 Task: Search one way flight ticket for 2 adults, 2 children, 2 infants in seat in first from Chicago: Chicago O'hare International Airport to Raleigh: Raleigh-durham International Airport on 8-5-2023. Choice of flights is Sun country airlines. Number of bags: 1 checked bag. Price is upto 91000. Outbound departure time preference is 18:45.
Action: Mouse moved to (427, 381)
Screenshot: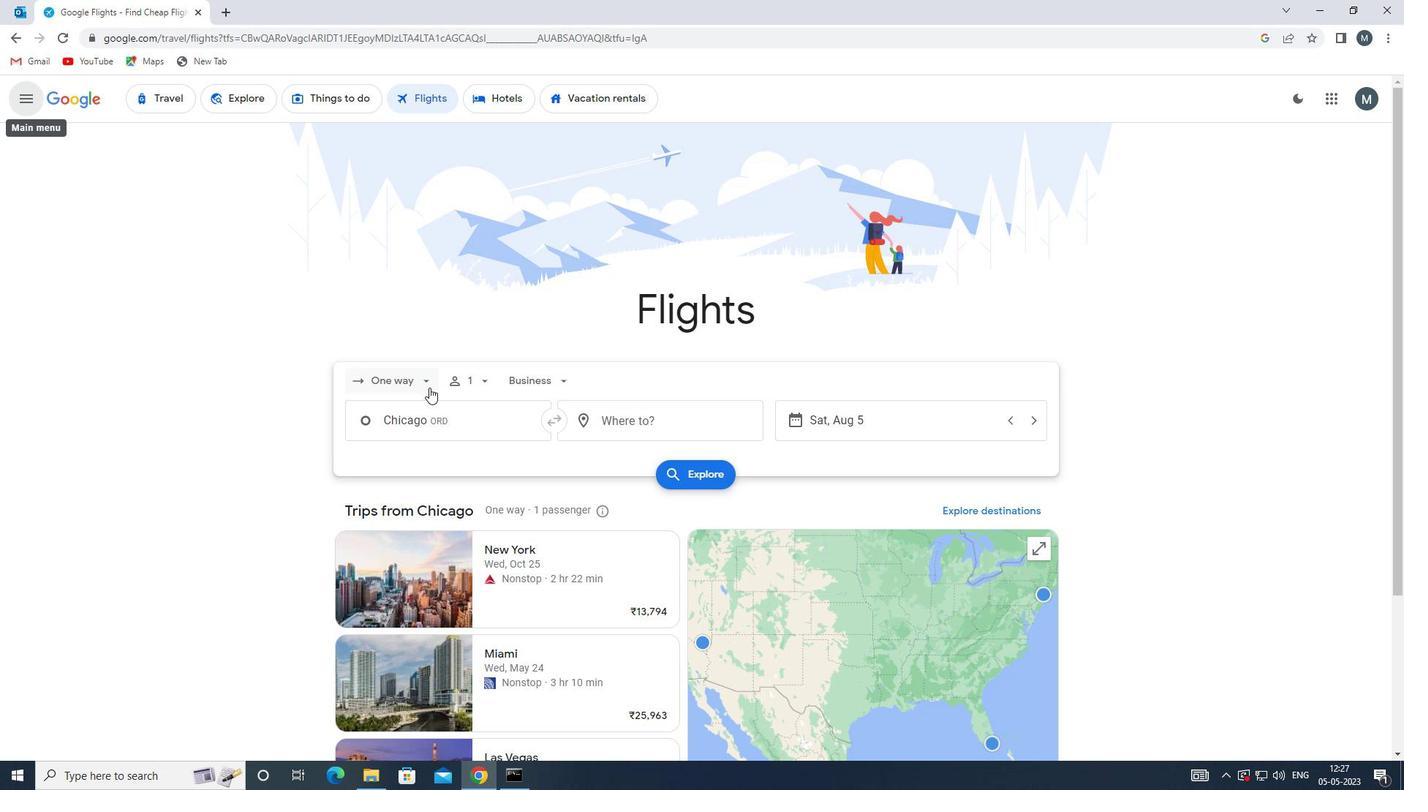 
Action: Mouse pressed left at (427, 381)
Screenshot: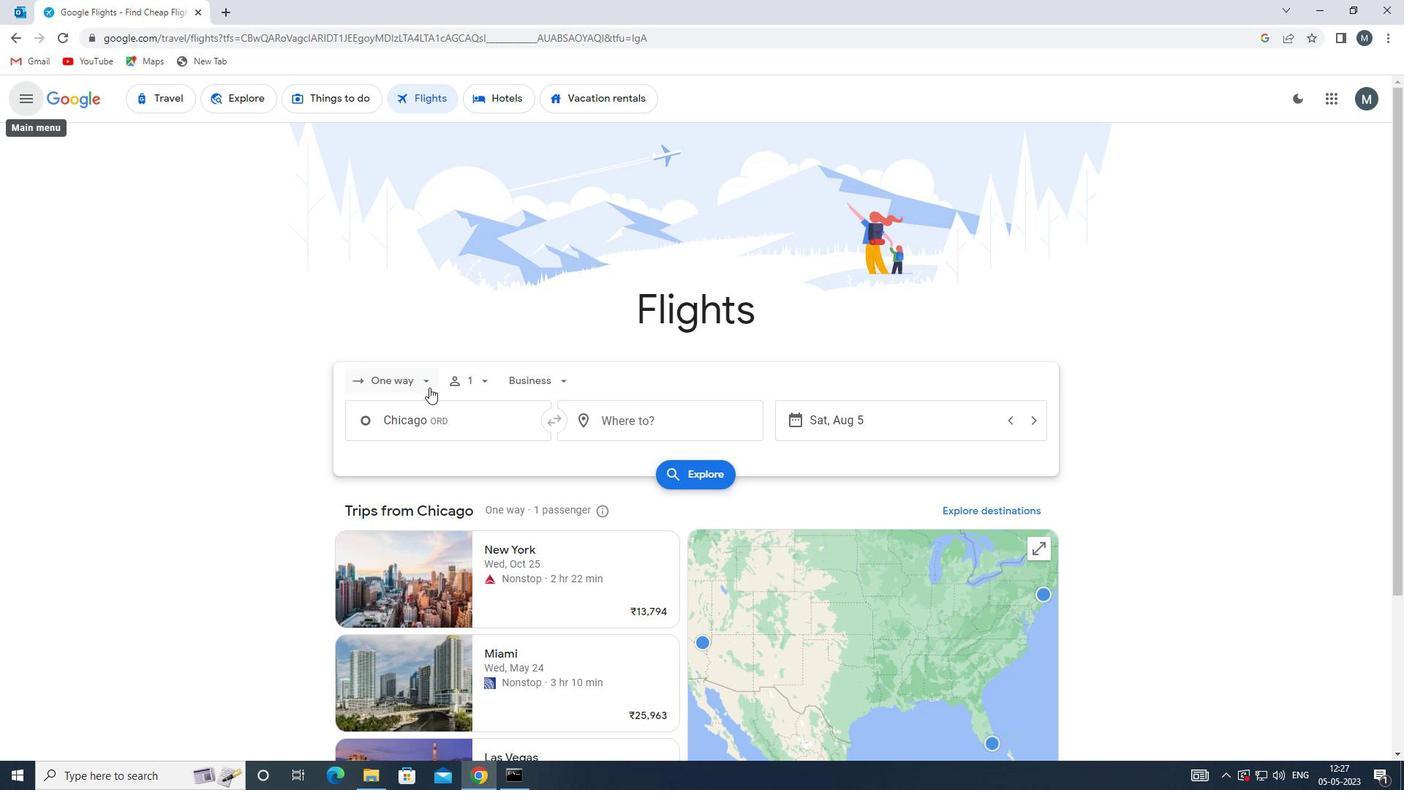 
Action: Mouse moved to (420, 449)
Screenshot: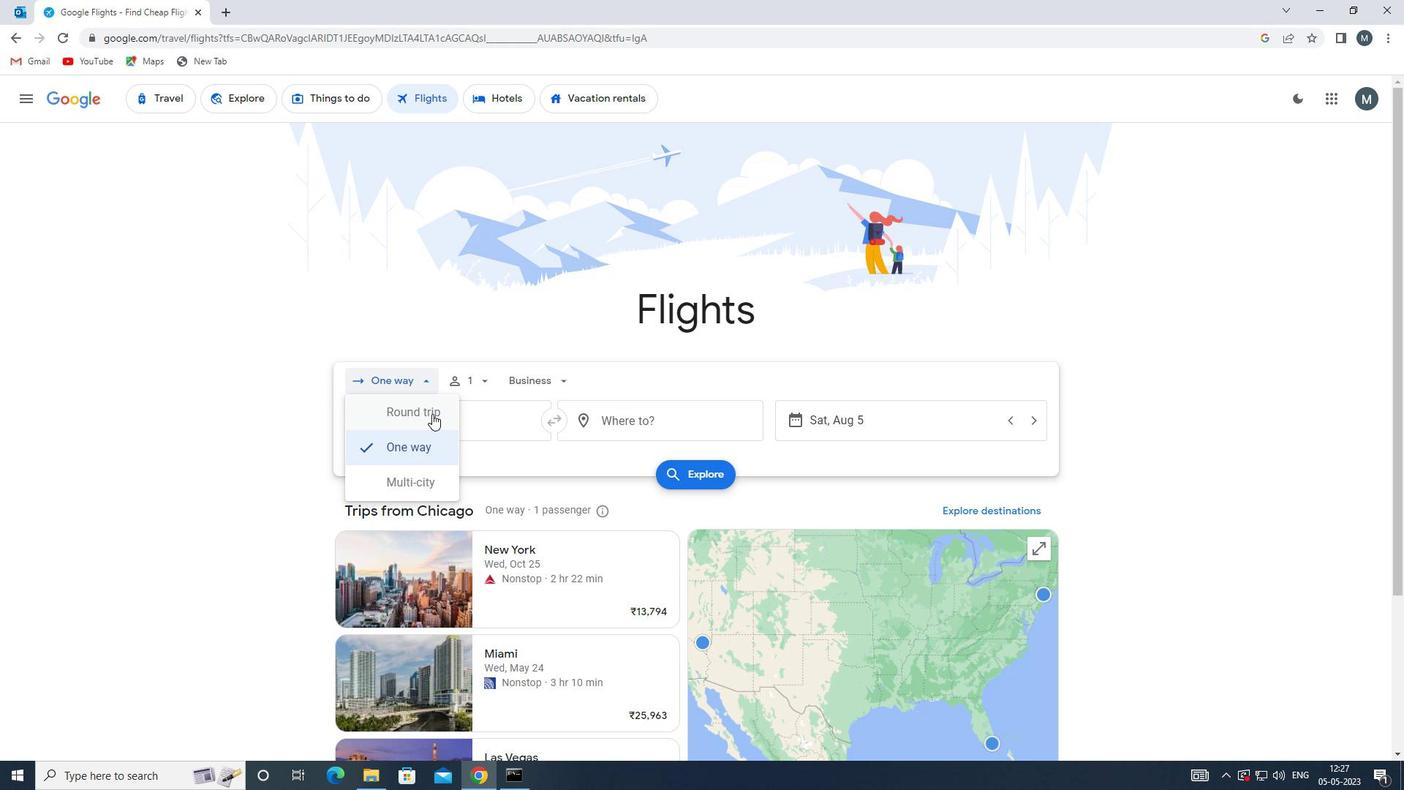 
Action: Mouse pressed left at (420, 449)
Screenshot: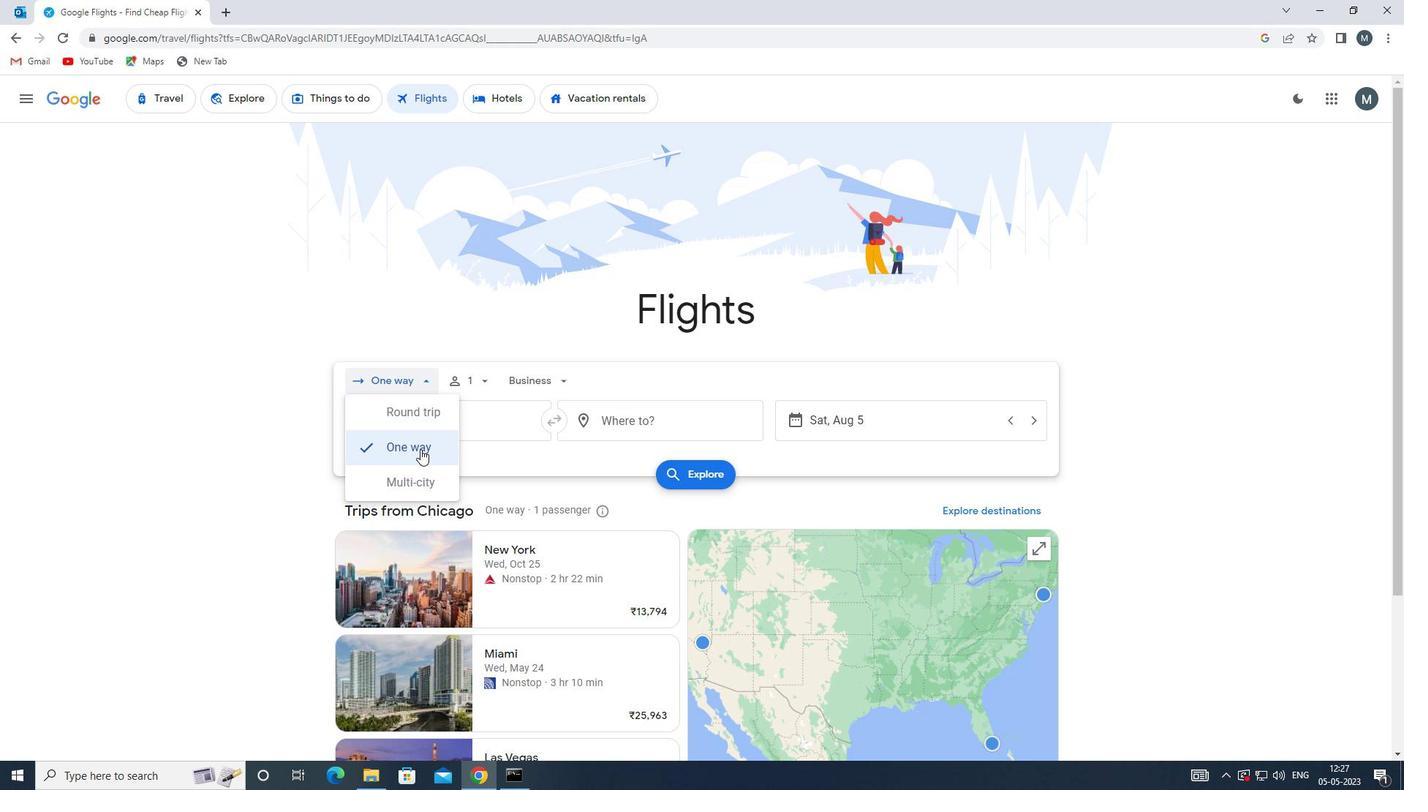 
Action: Mouse moved to (488, 374)
Screenshot: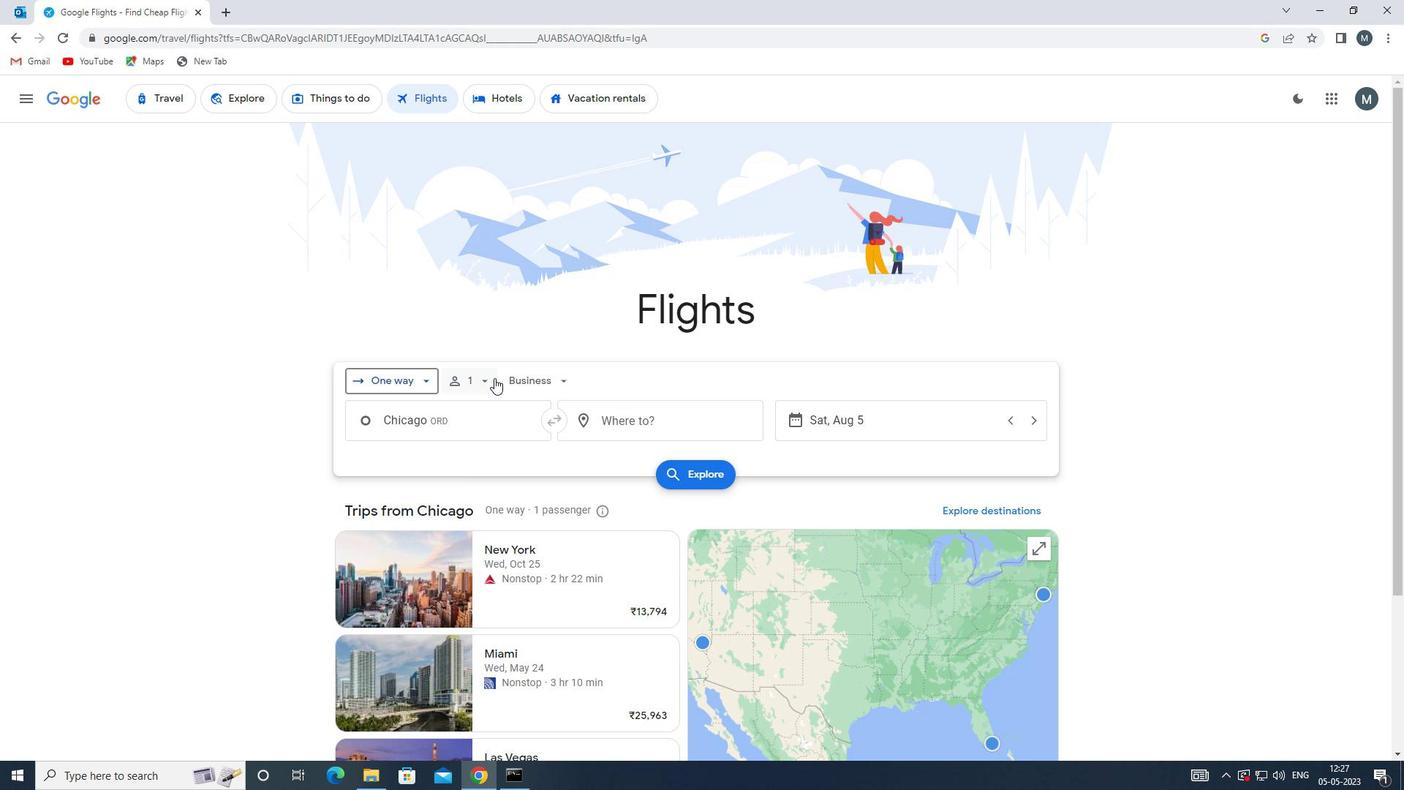 
Action: Mouse pressed left at (488, 374)
Screenshot: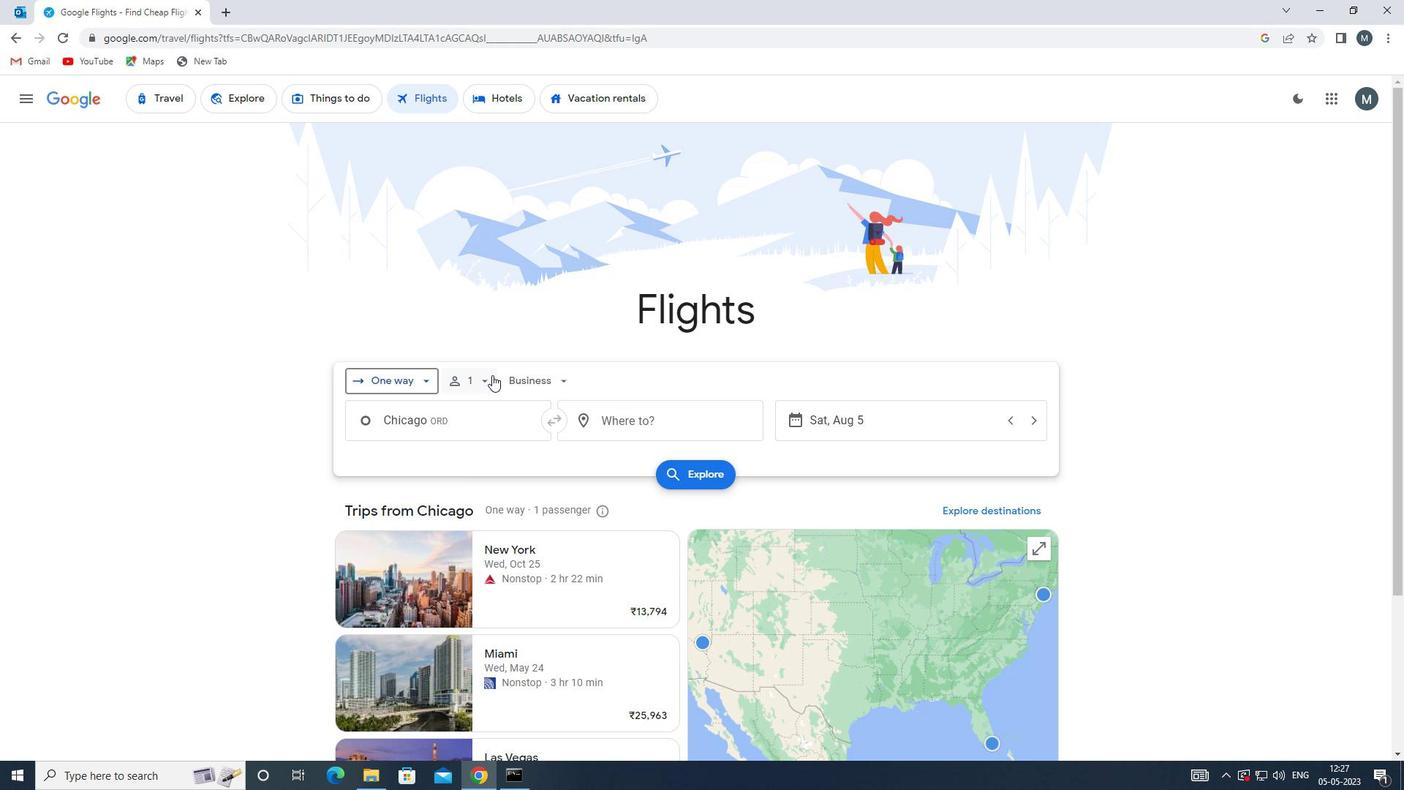 
Action: Mouse moved to (597, 416)
Screenshot: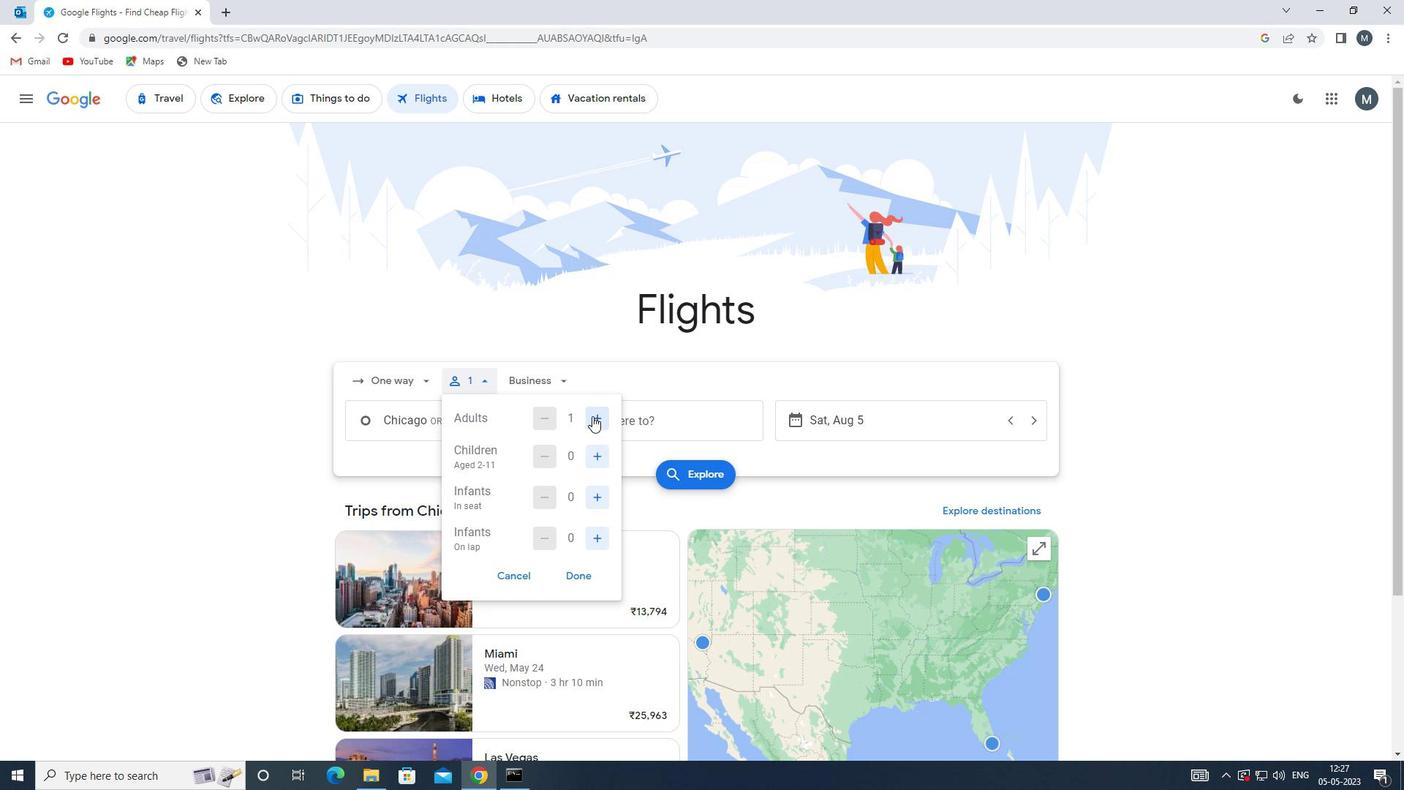 
Action: Mouse pressed left at (597, 416)
Screenshot: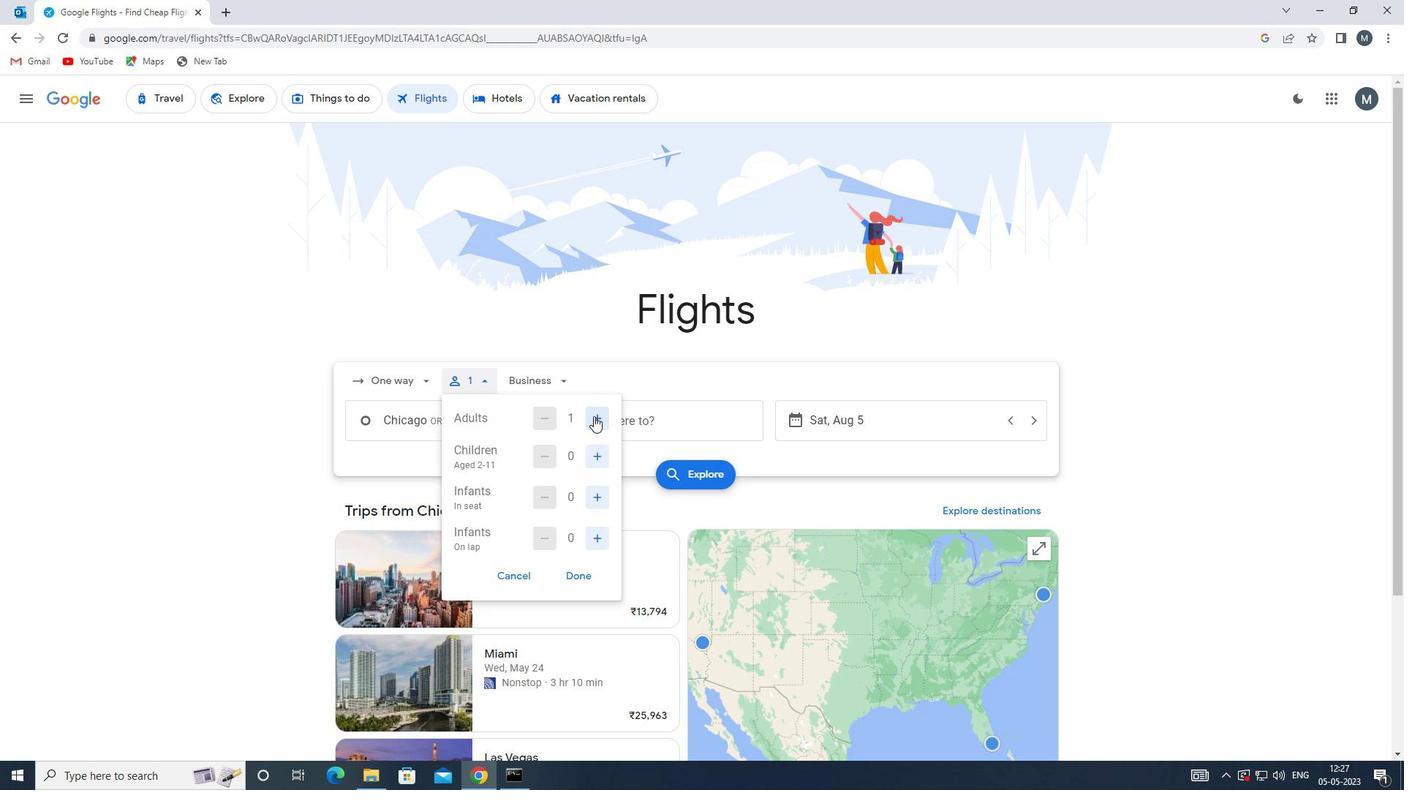 
Action: Mouse moved to (602, 454)
Screenshot: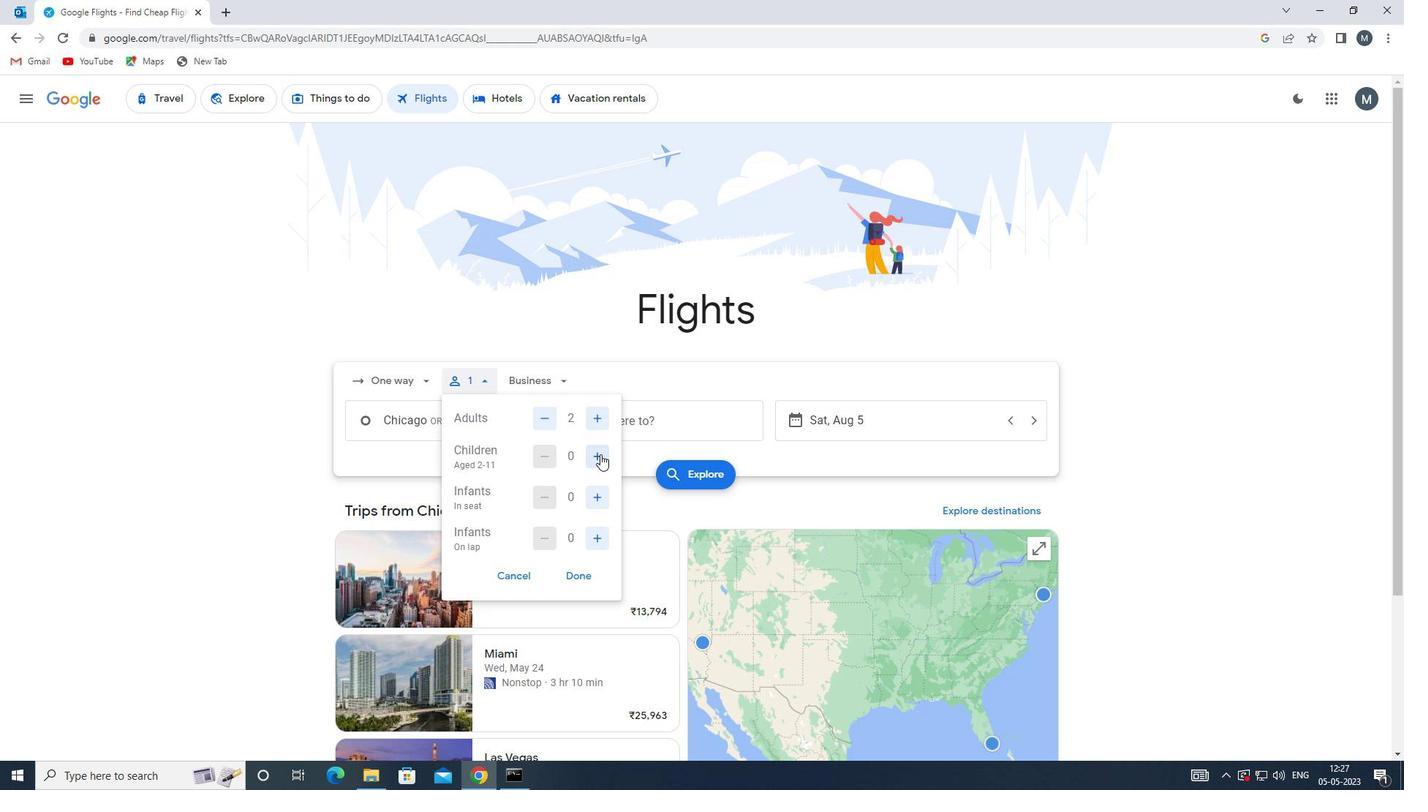
Action: Mouse pressed left at (602, 454)
Screenshot: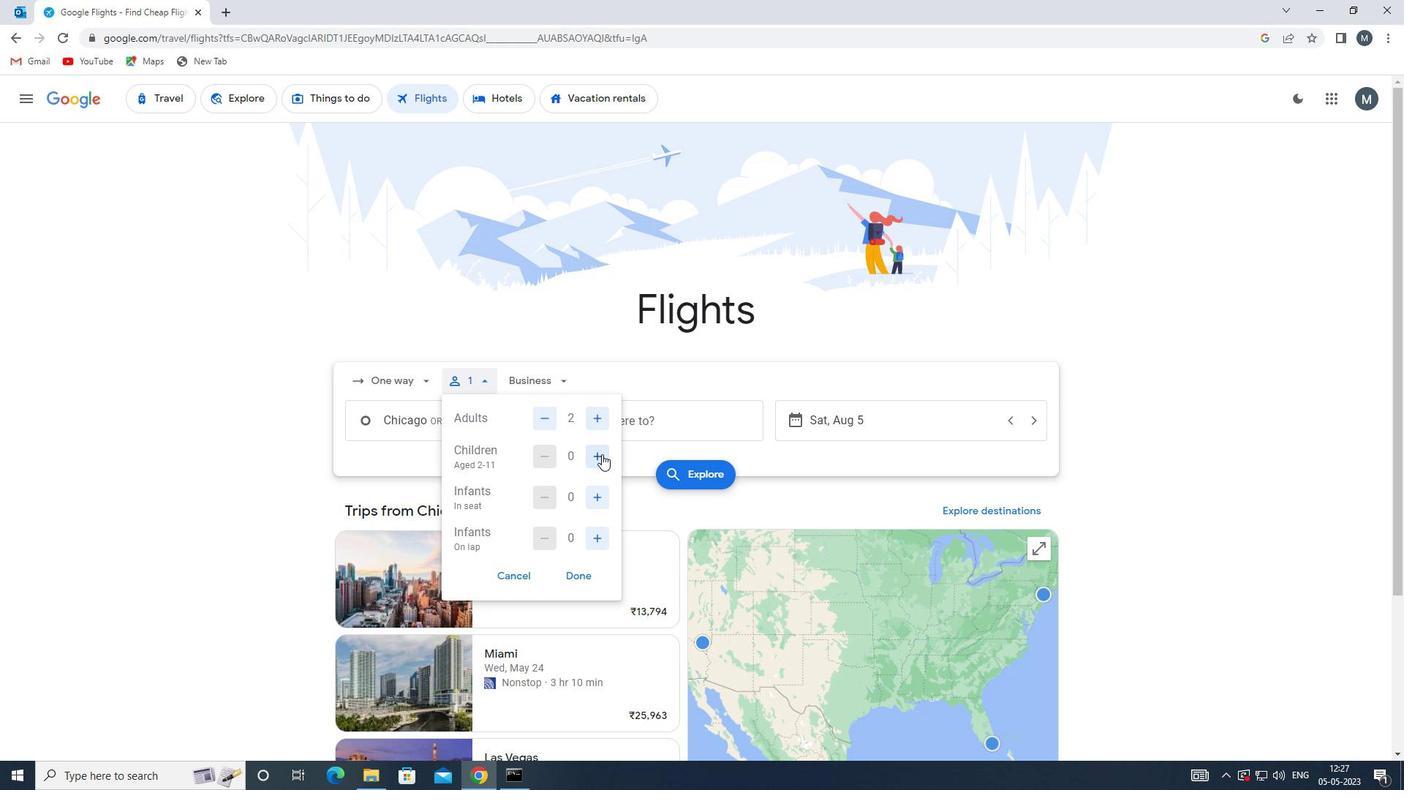 
Action: Mouse pressed left at (602, 454)
Screenshot: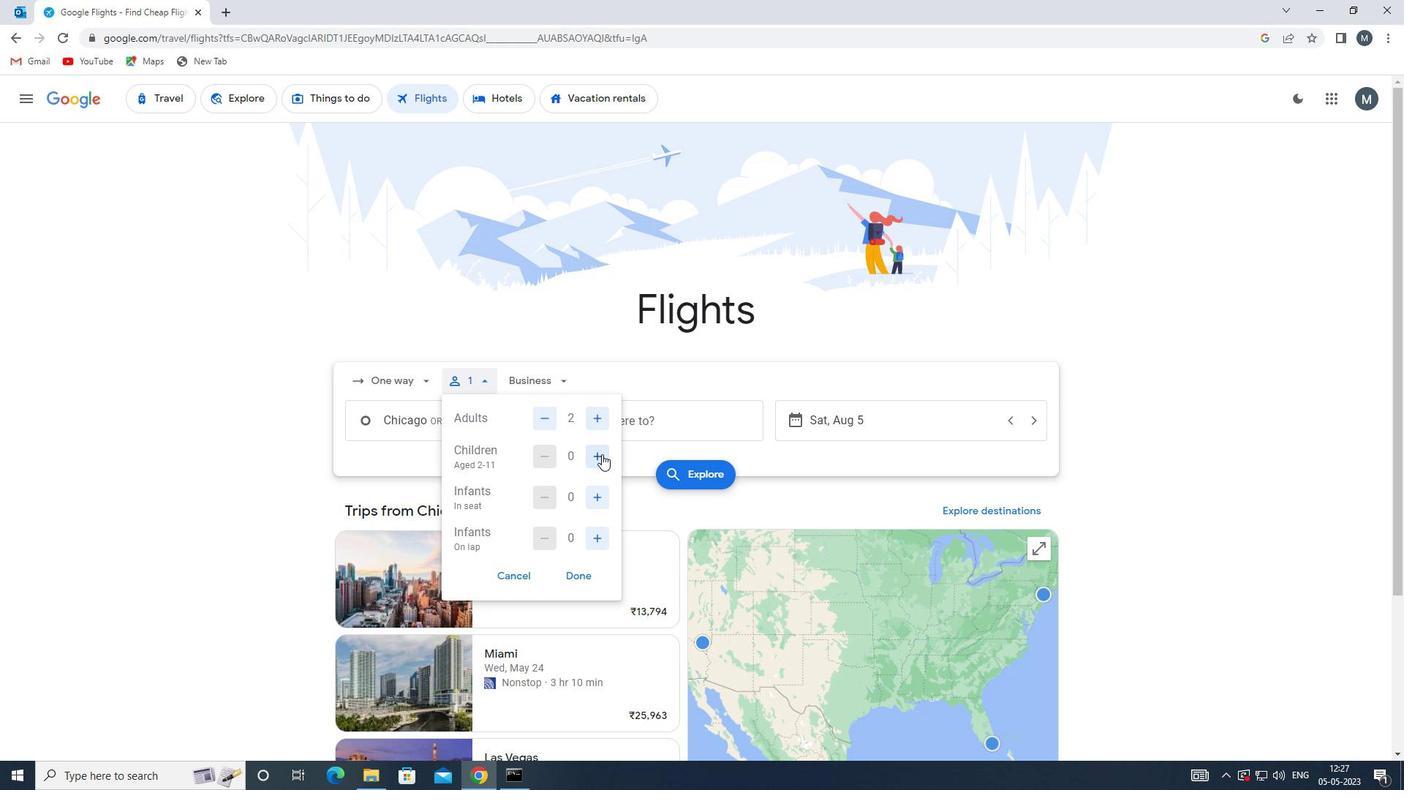 
Action: Mouse moved to (589, 495)
Screenshot: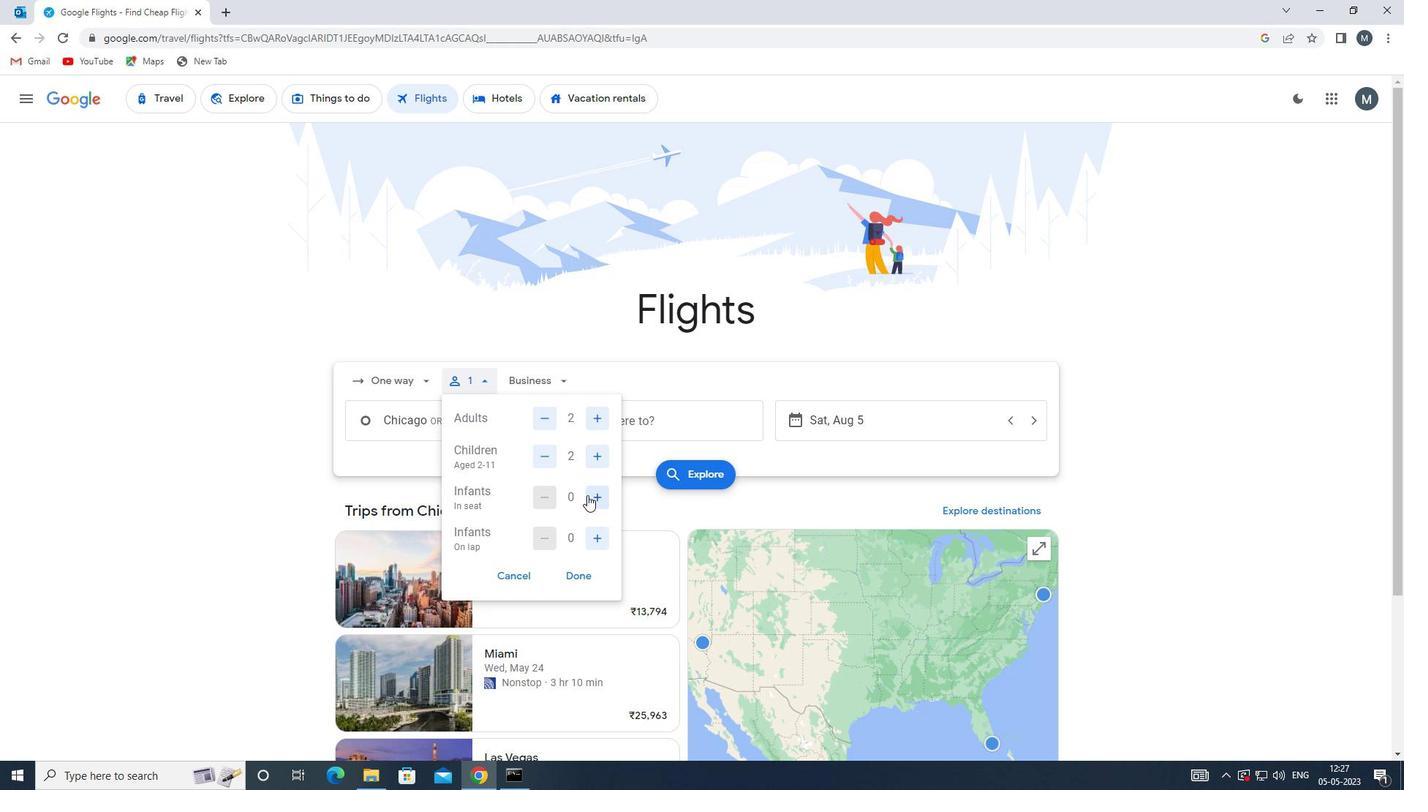 
Action: Mouse pressed left at (589, 495)
Screenshot: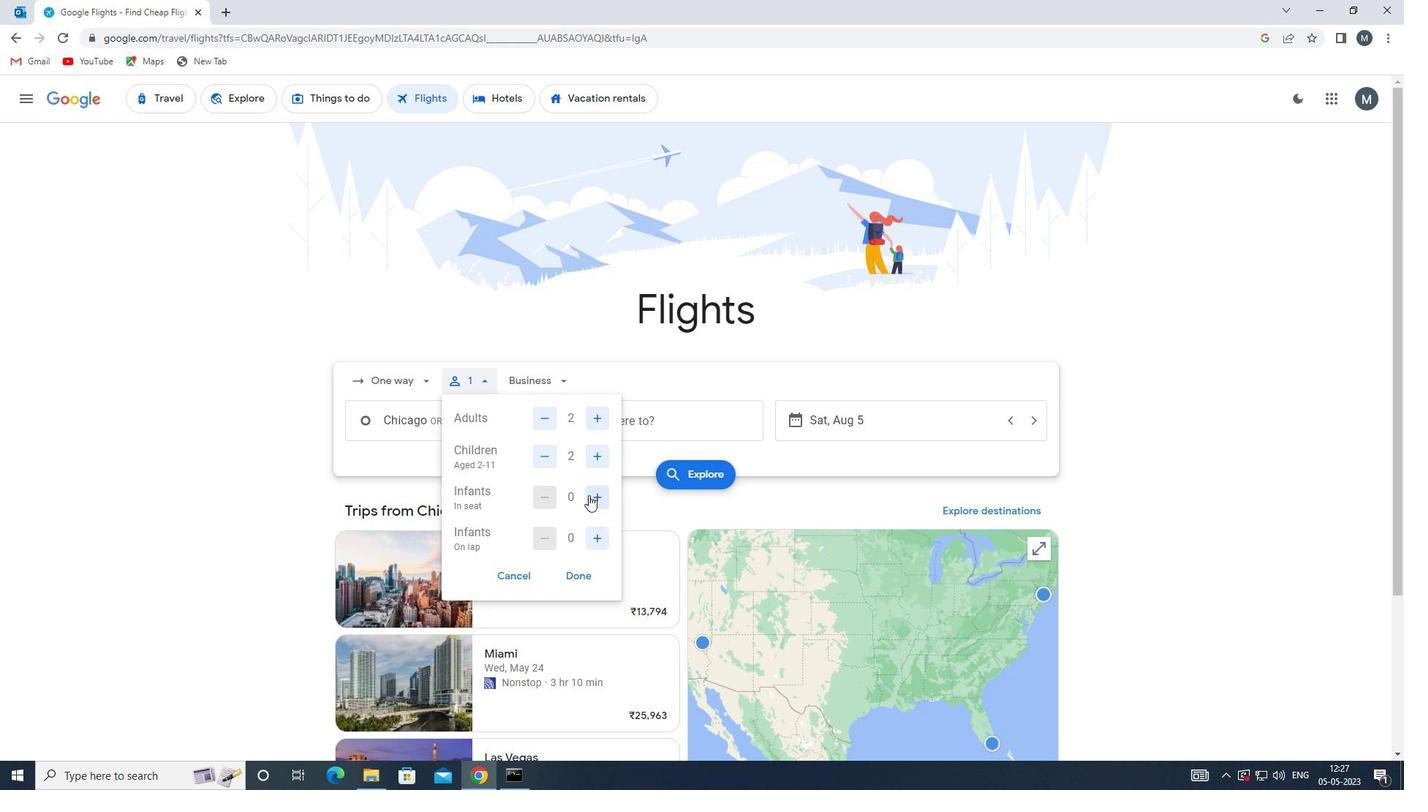 
Action: Mouse pressed left at (589, 495)
Screenshot: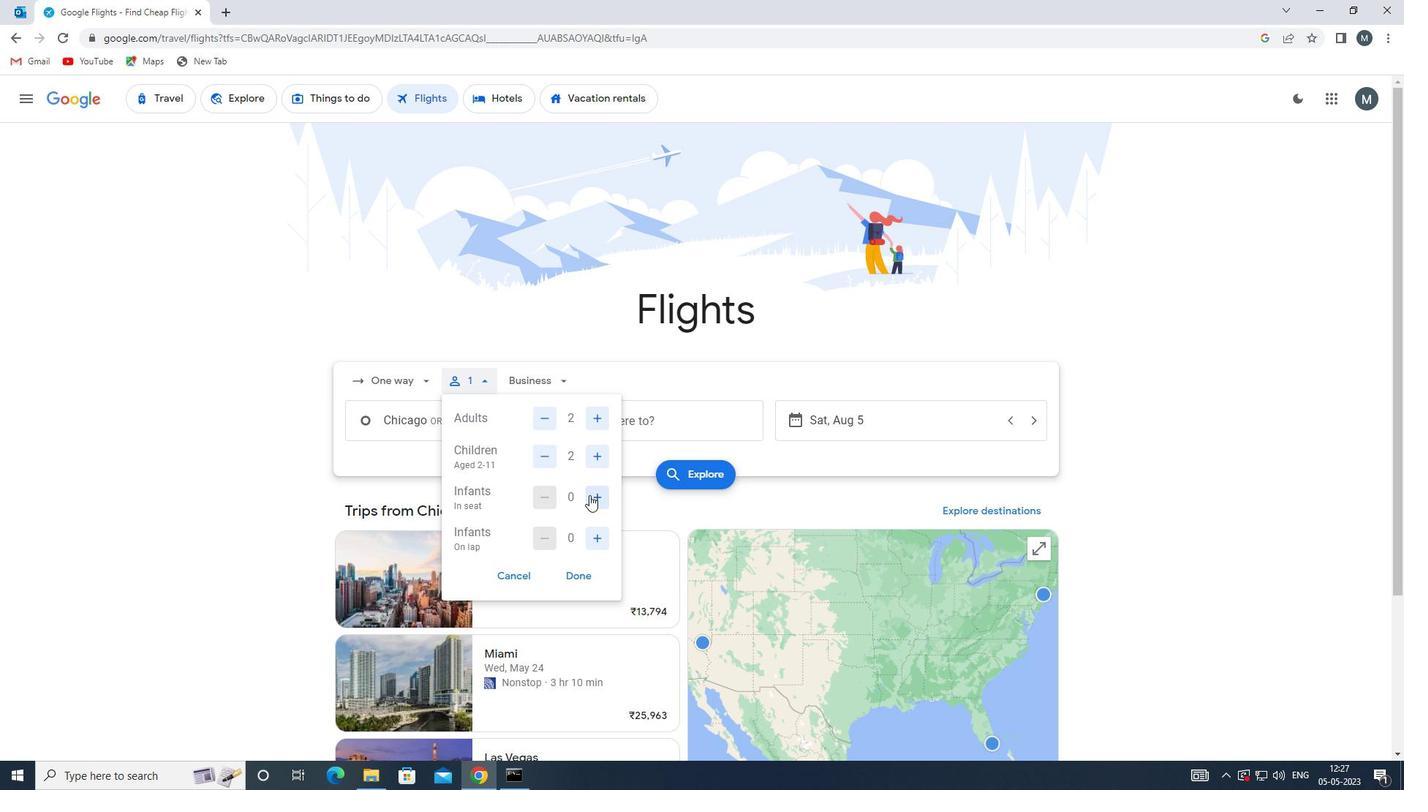
Action: Mouse moved to (595, 580)
Screenshot: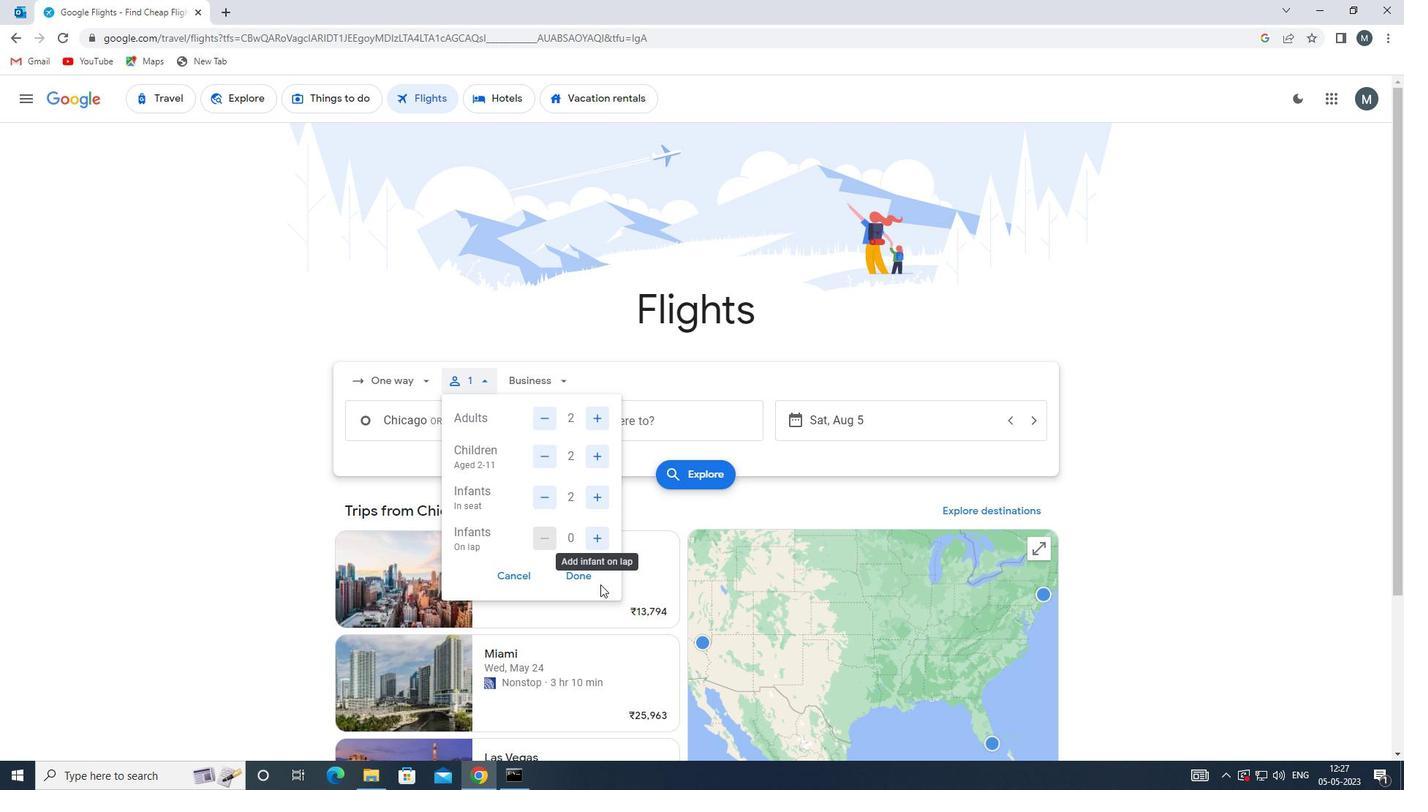 
Action: Mouse pressed left at (595, 580)
Screenshot: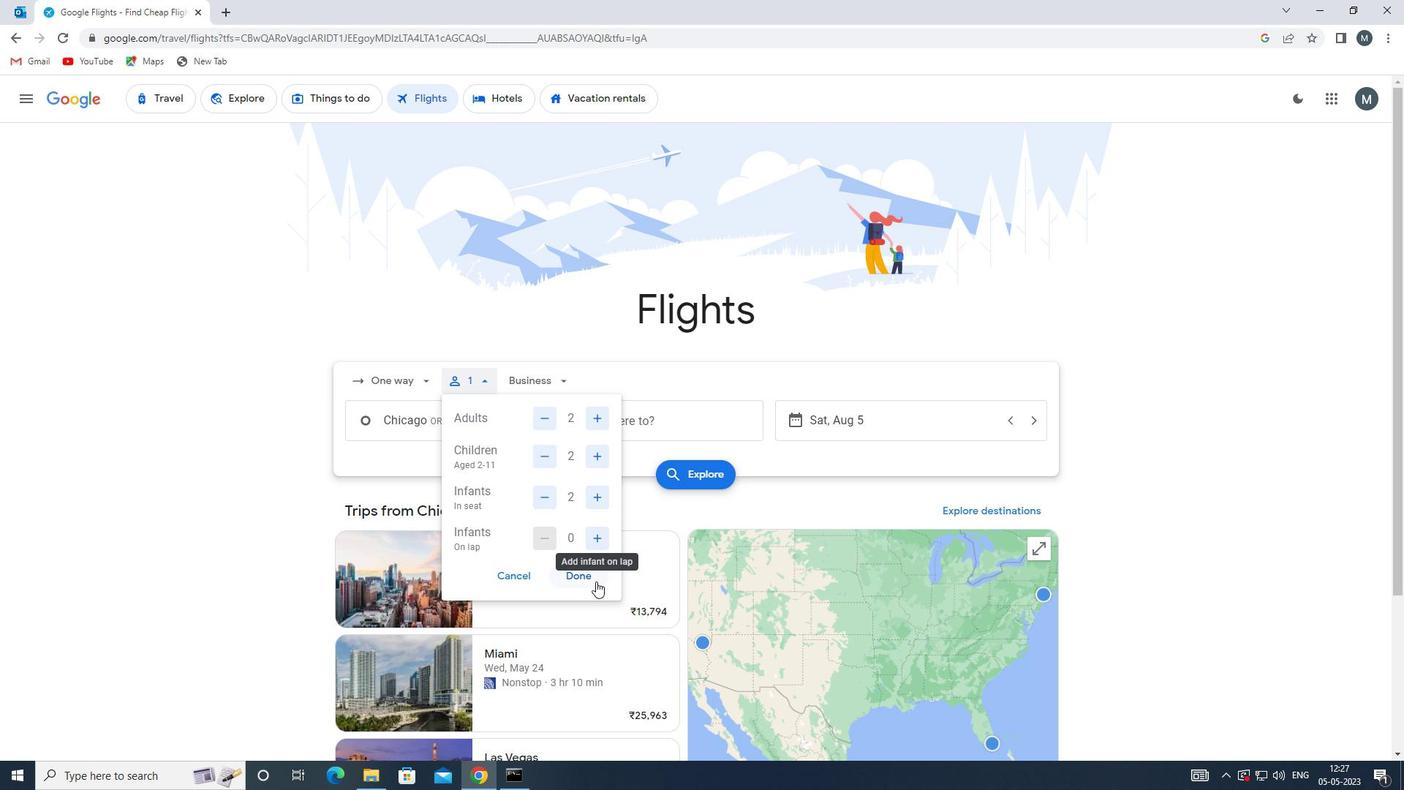 
Action: Mouse moved to (554, 380)
Screenshot: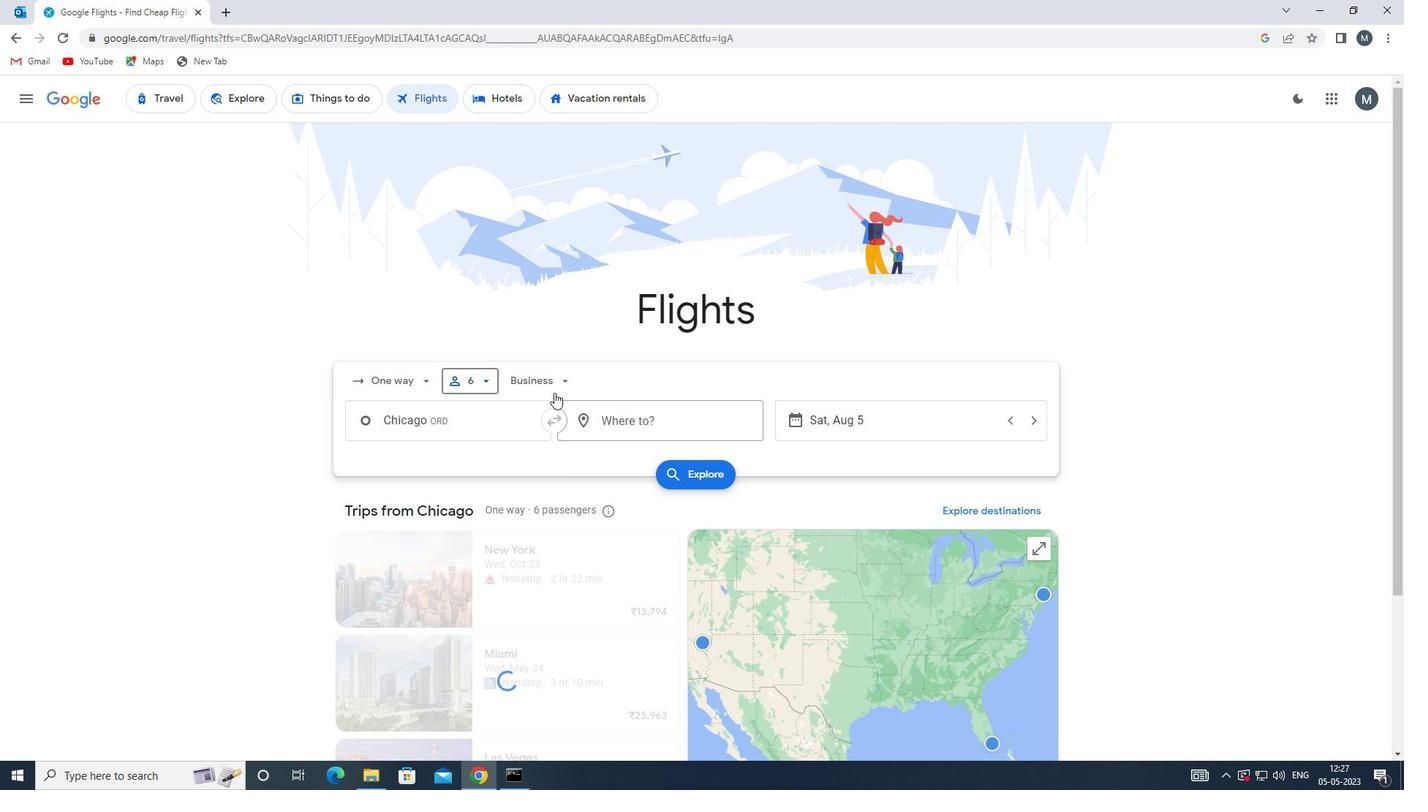 
Action: Mouse pressed left at (554, 380)
Screenshot: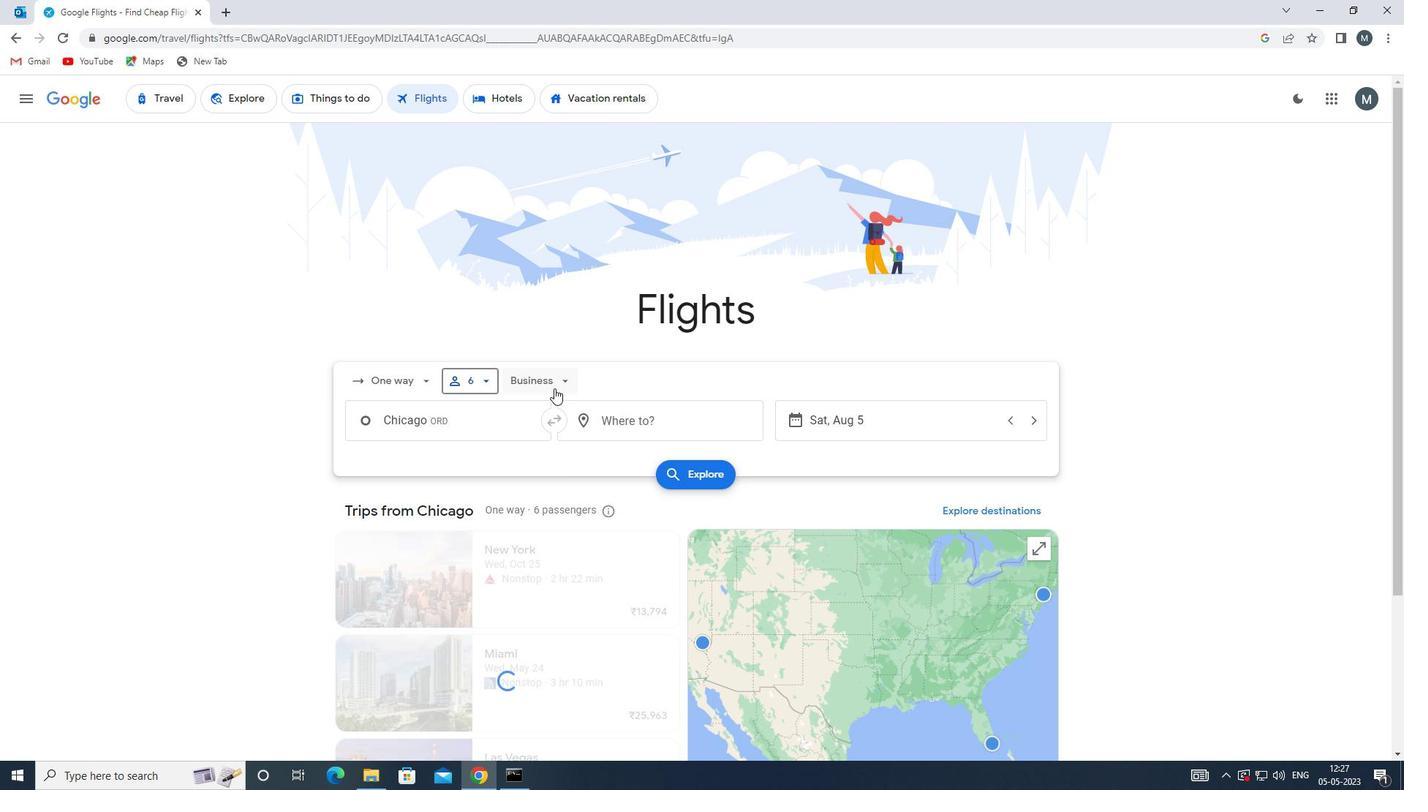 
Action: Mouse moved to (576, 516)
Screenshot: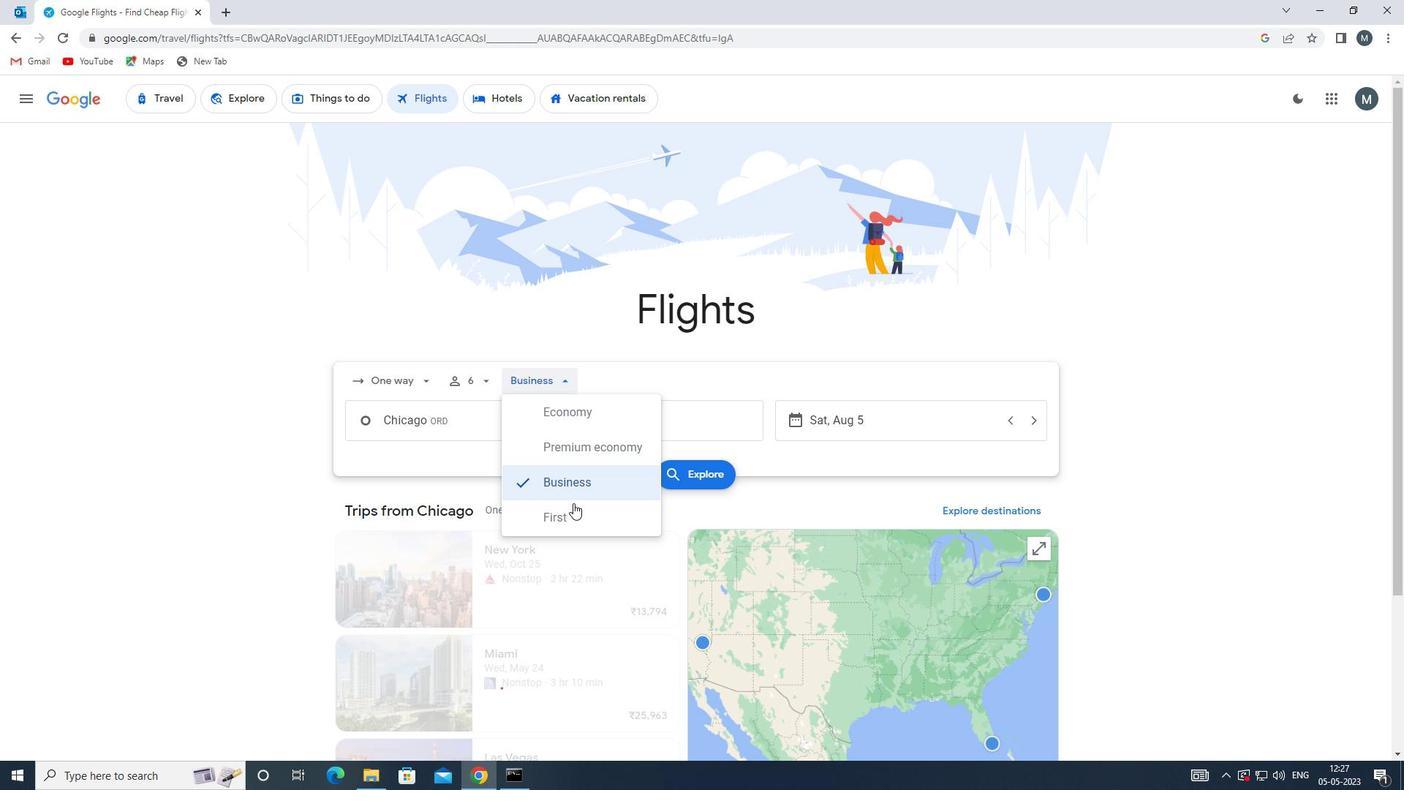 
Action: Mouse pressed left at (576, 516)
Screenshot: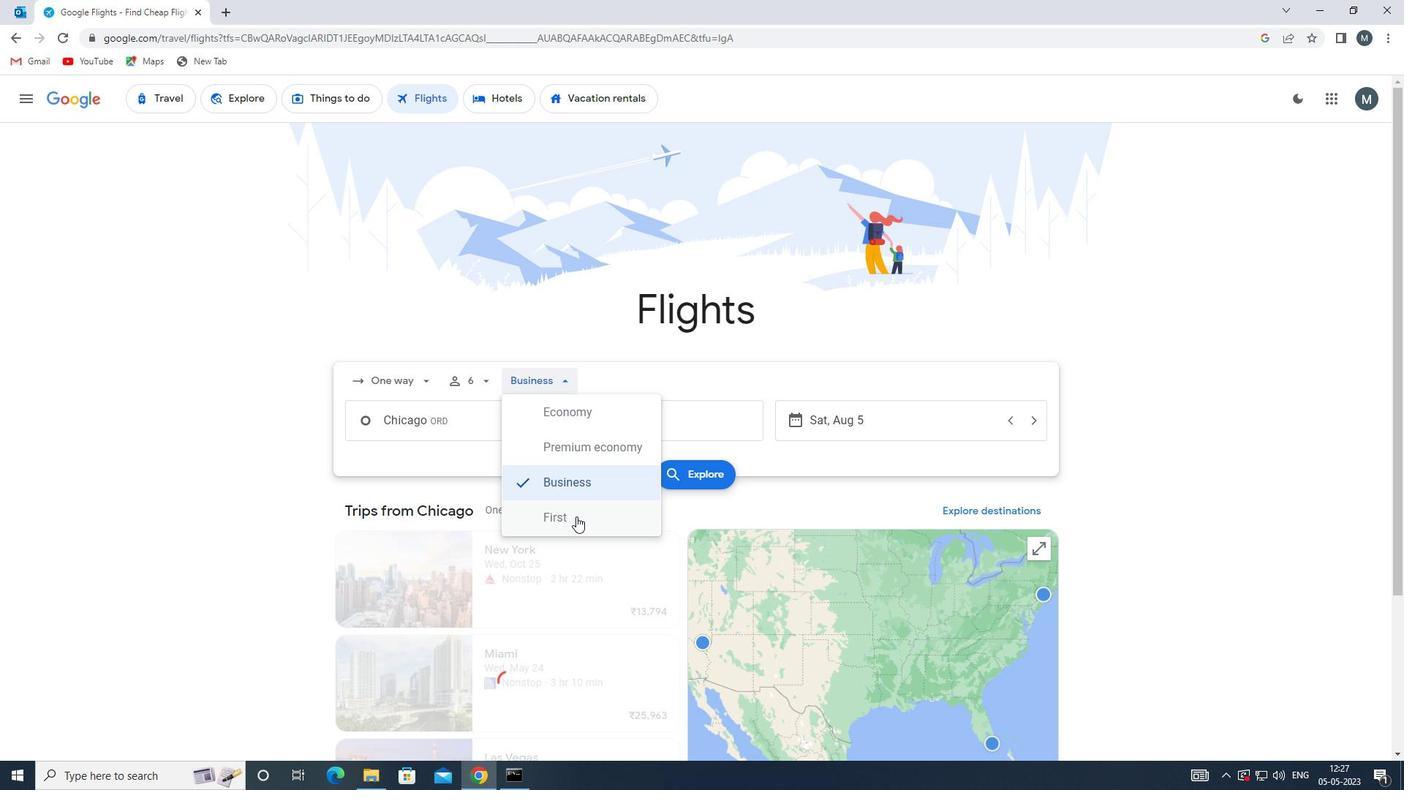 
Action: Mouse moved to (493, 425)
Screenshot: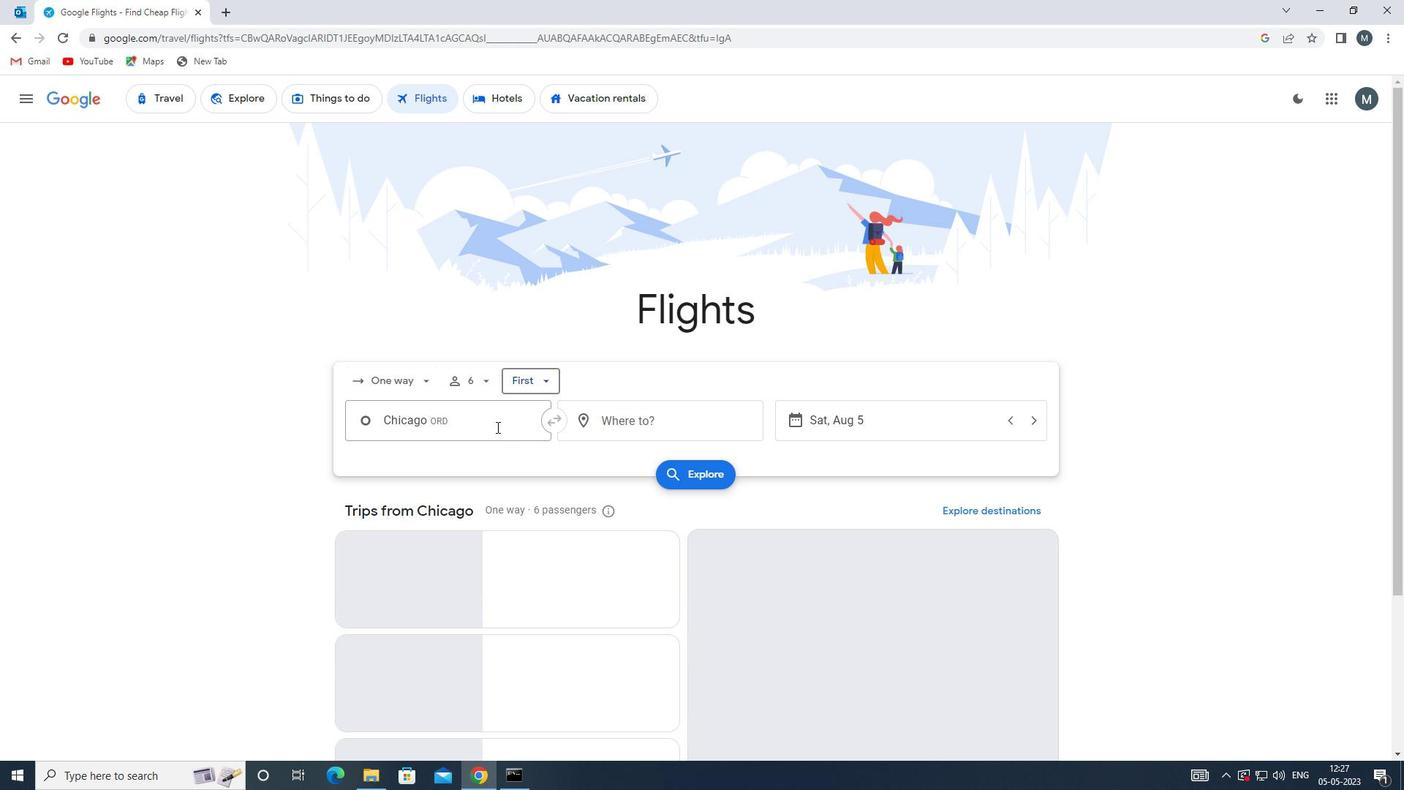 
Action: Mouse pressed left at (493, 425)
Screenshot: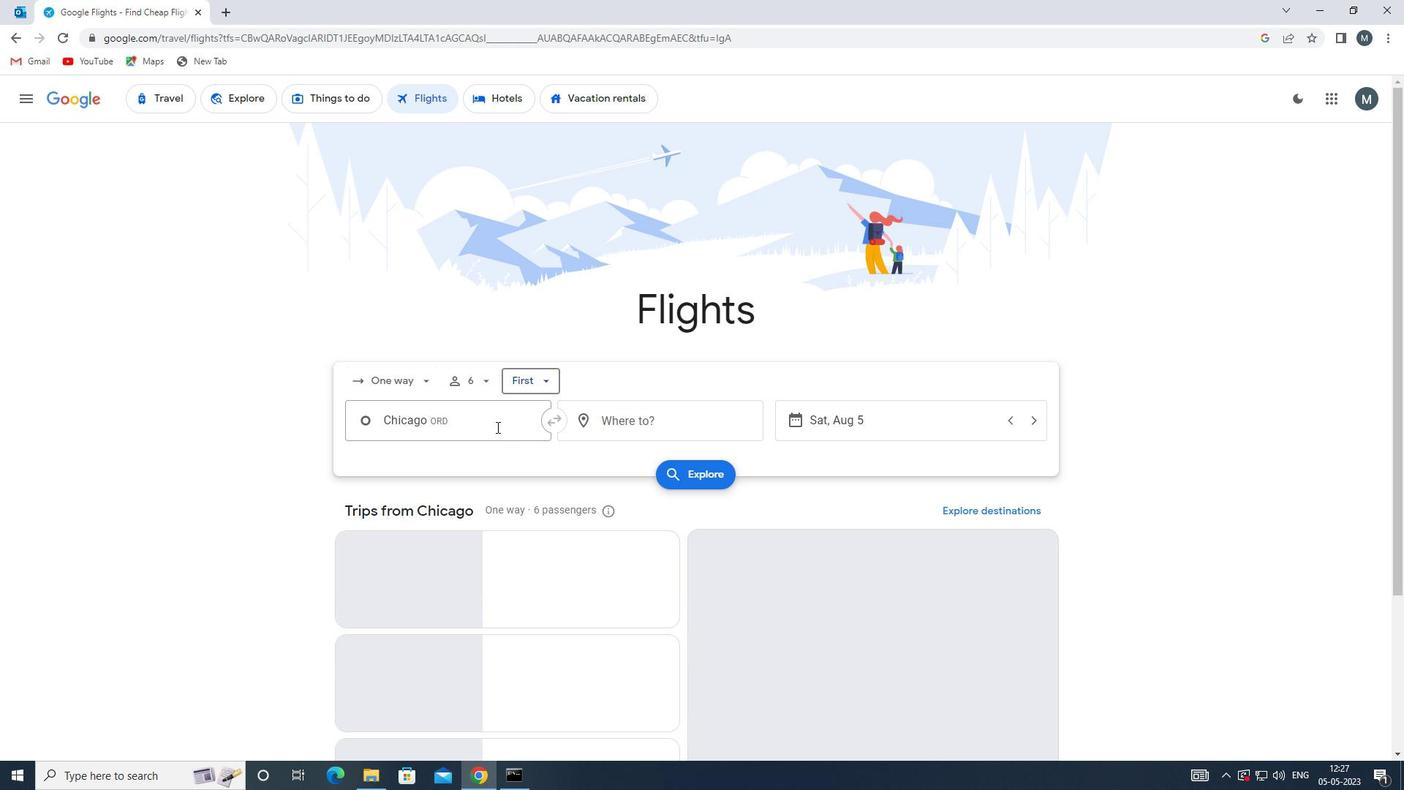 
Action: Mouse moved to (527, 505)
Screenshot: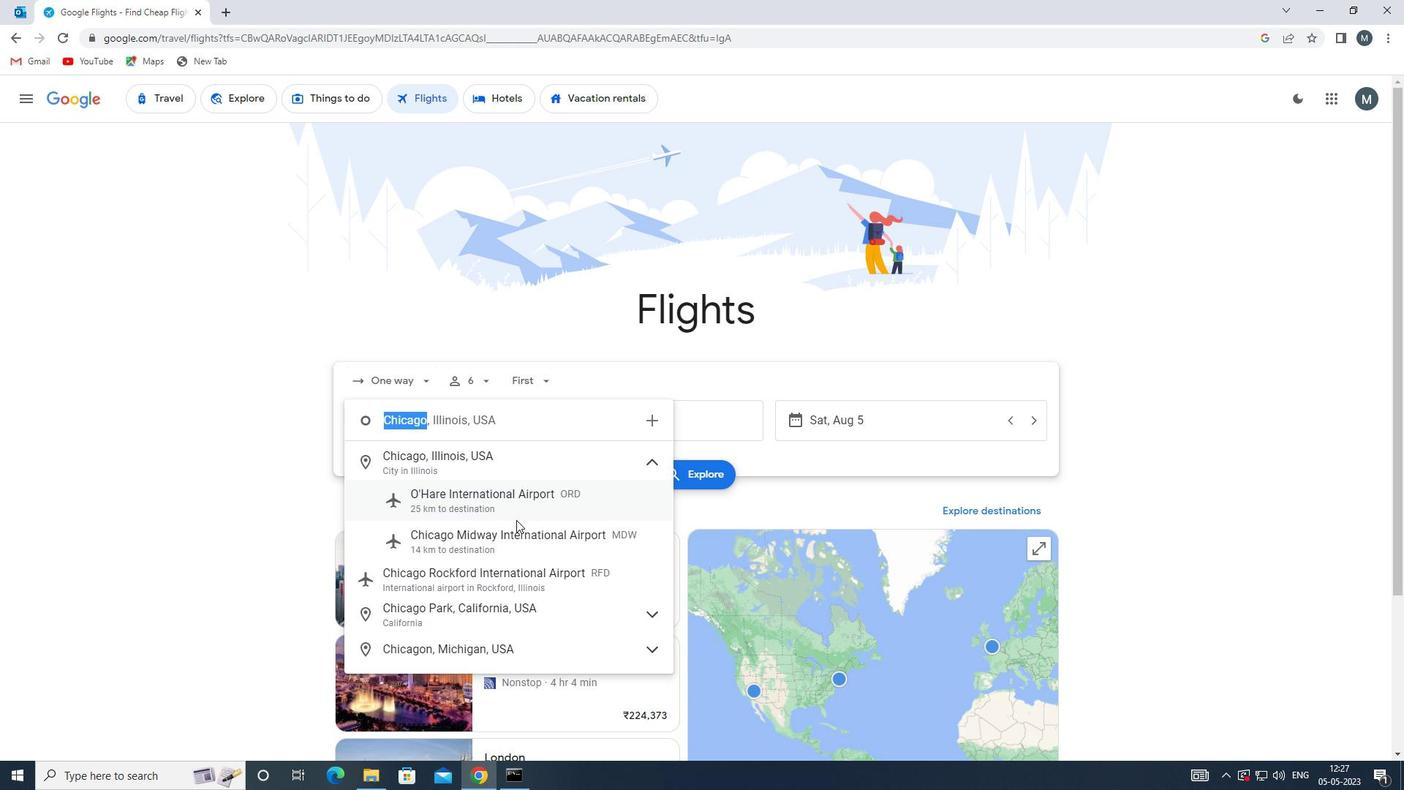 
Action: Mouse pressed left at (527, 505)
Screenshot: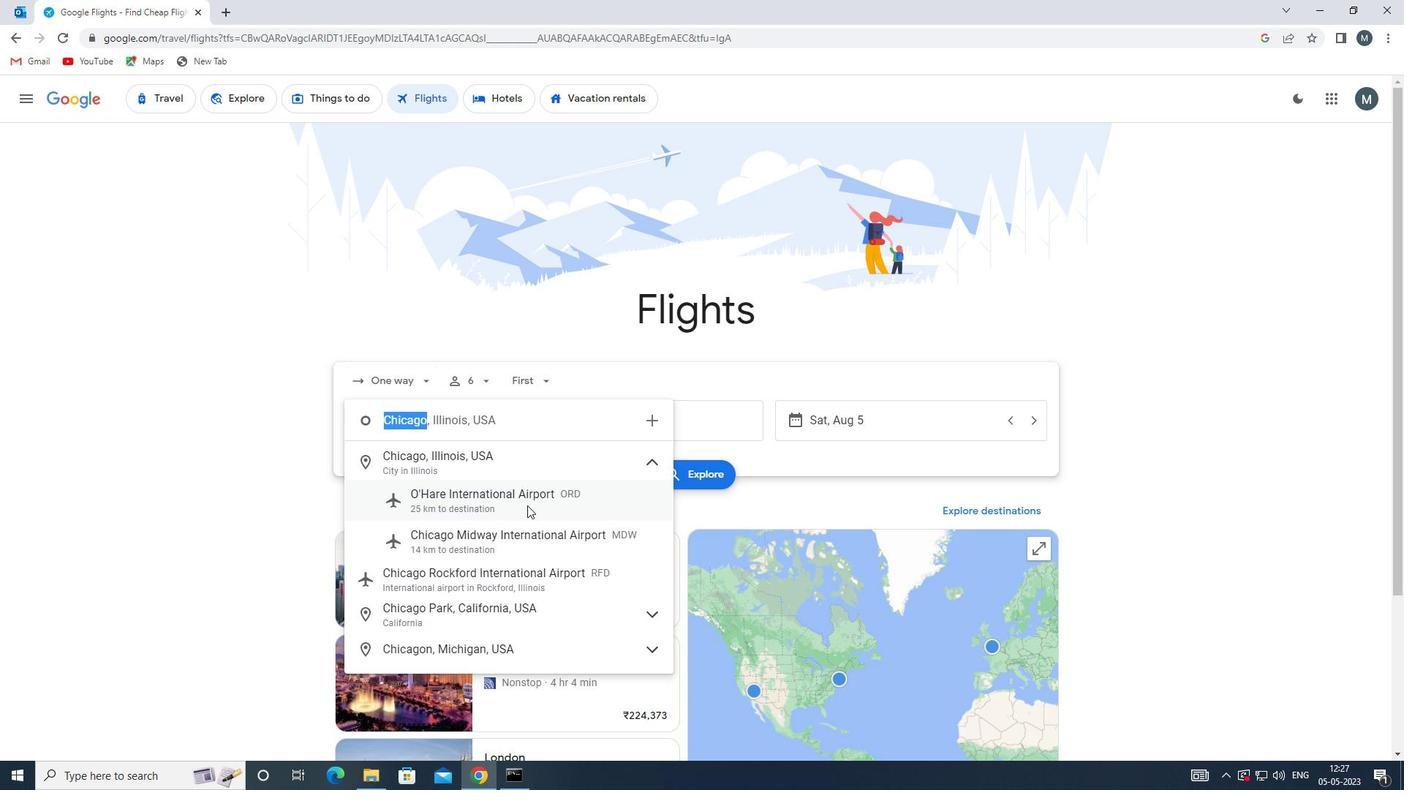 
Action: Mouse moved to (648, 427)
Screenshot: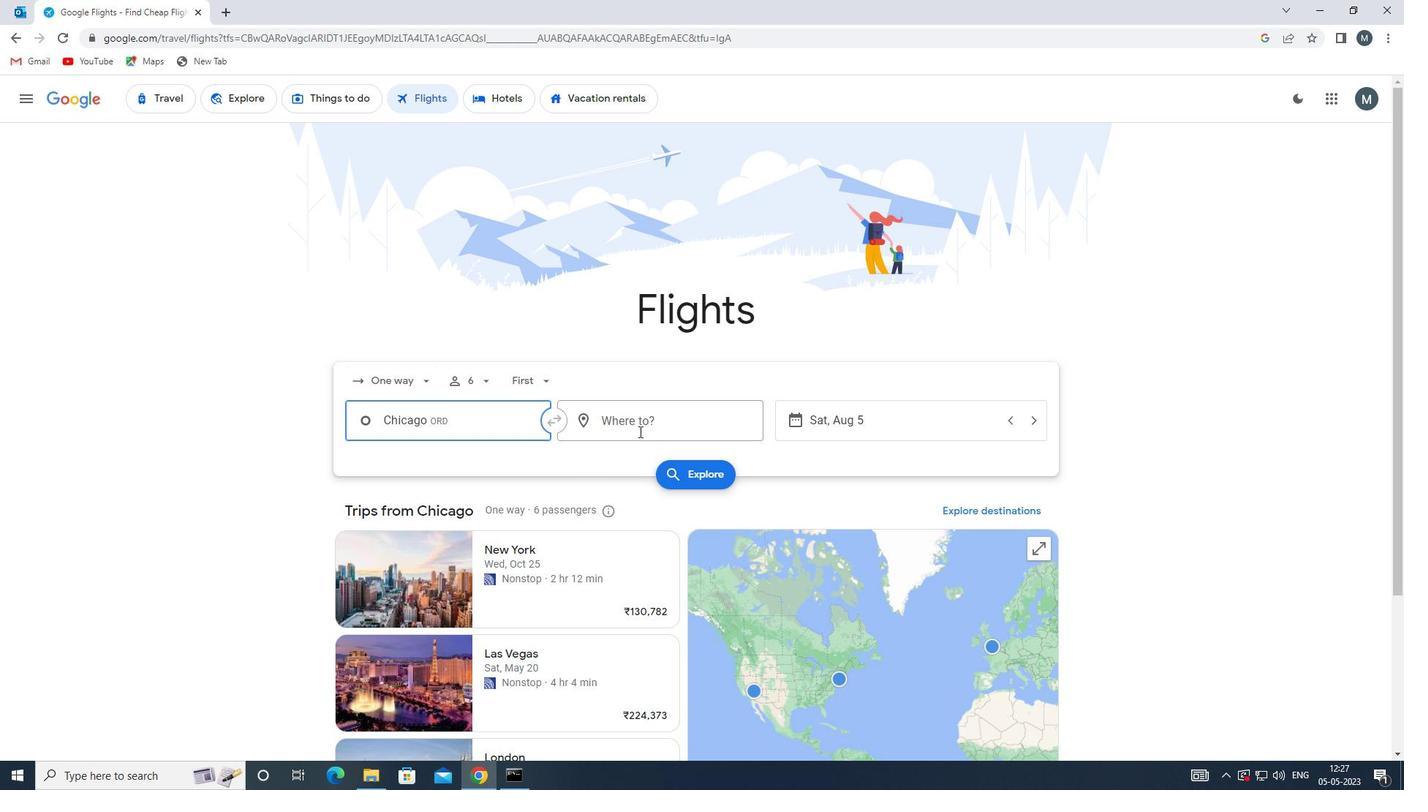 
Action: Mouse pressed left at (648, 427)
Screenshot: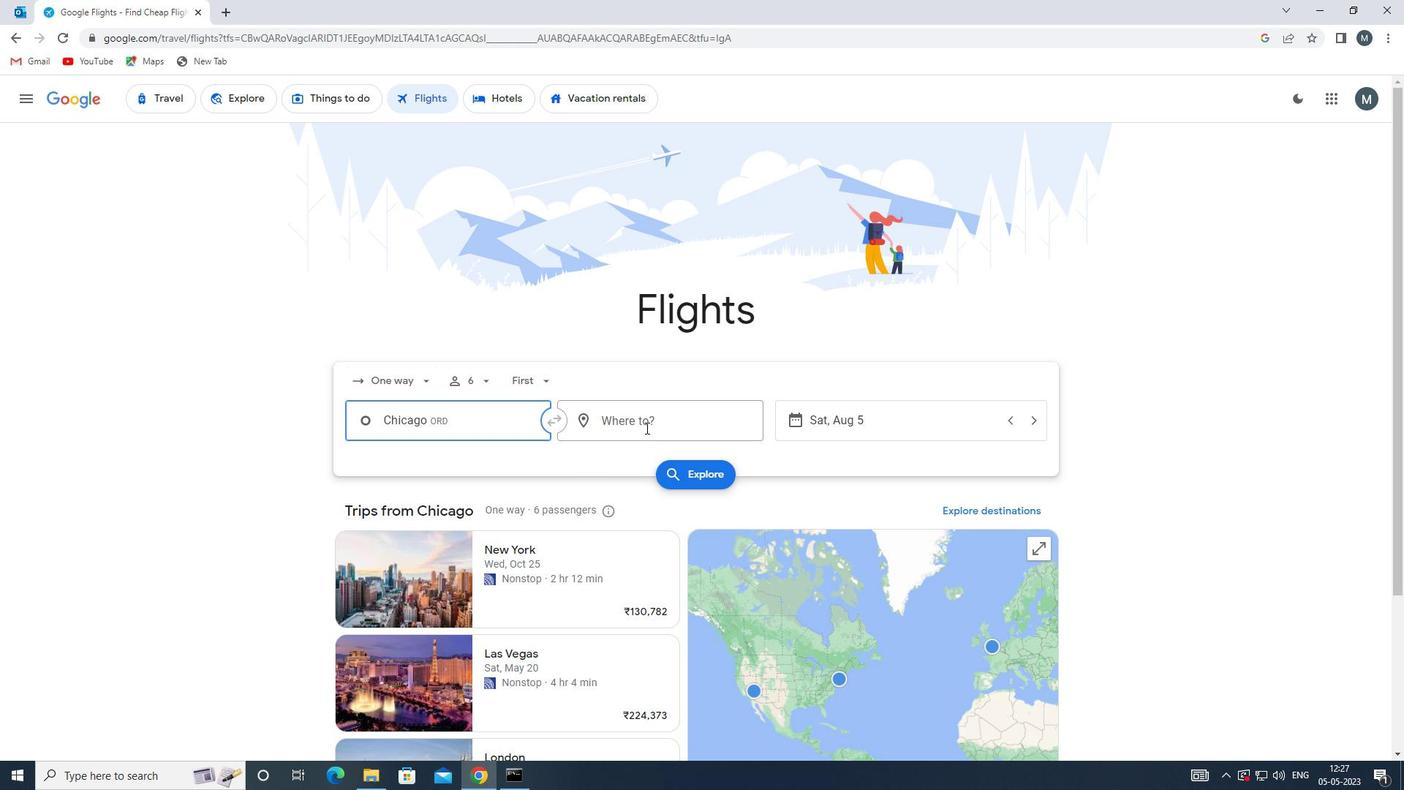 
Action: Key pressed rdu
Screenshot: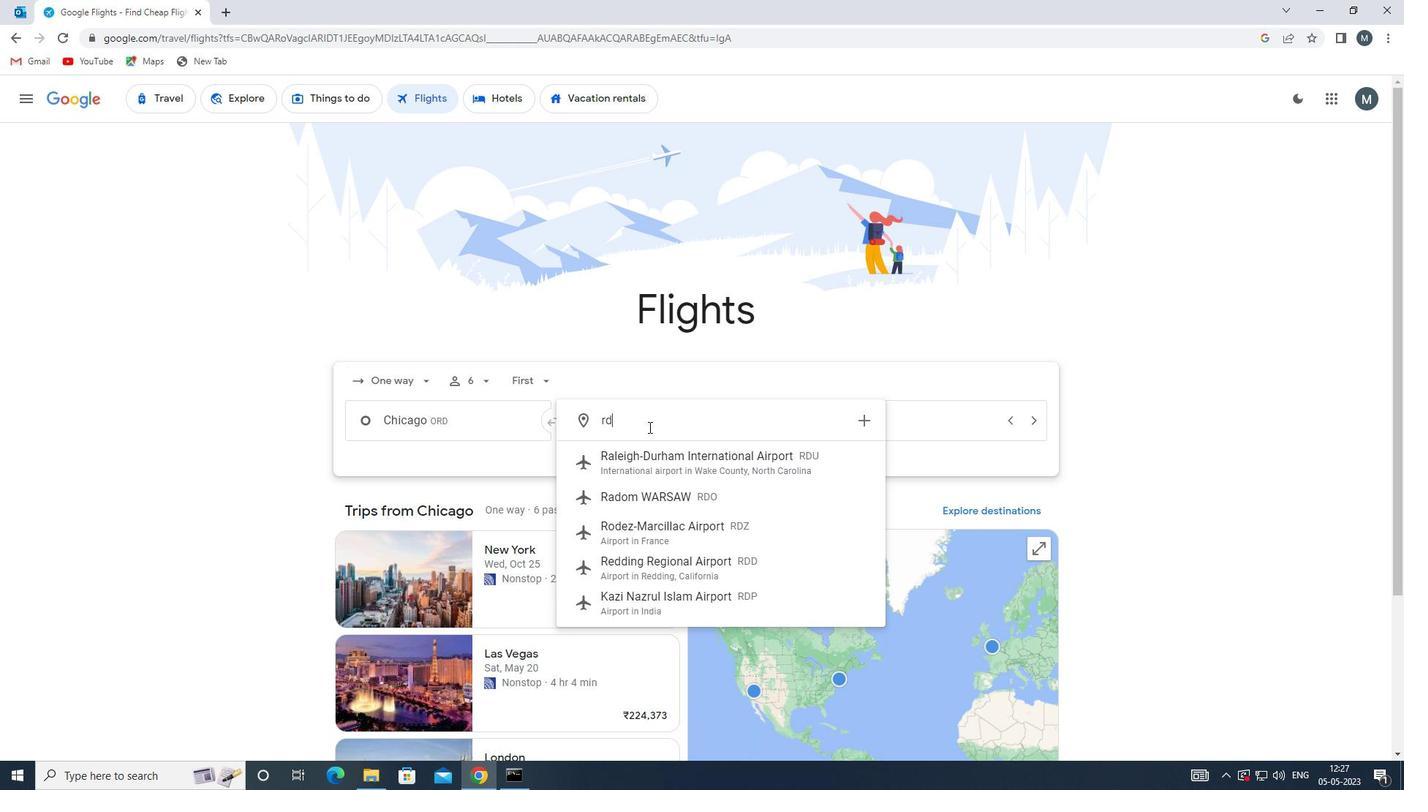 
Action: Mouse moved to (653, 460)
Screenshot: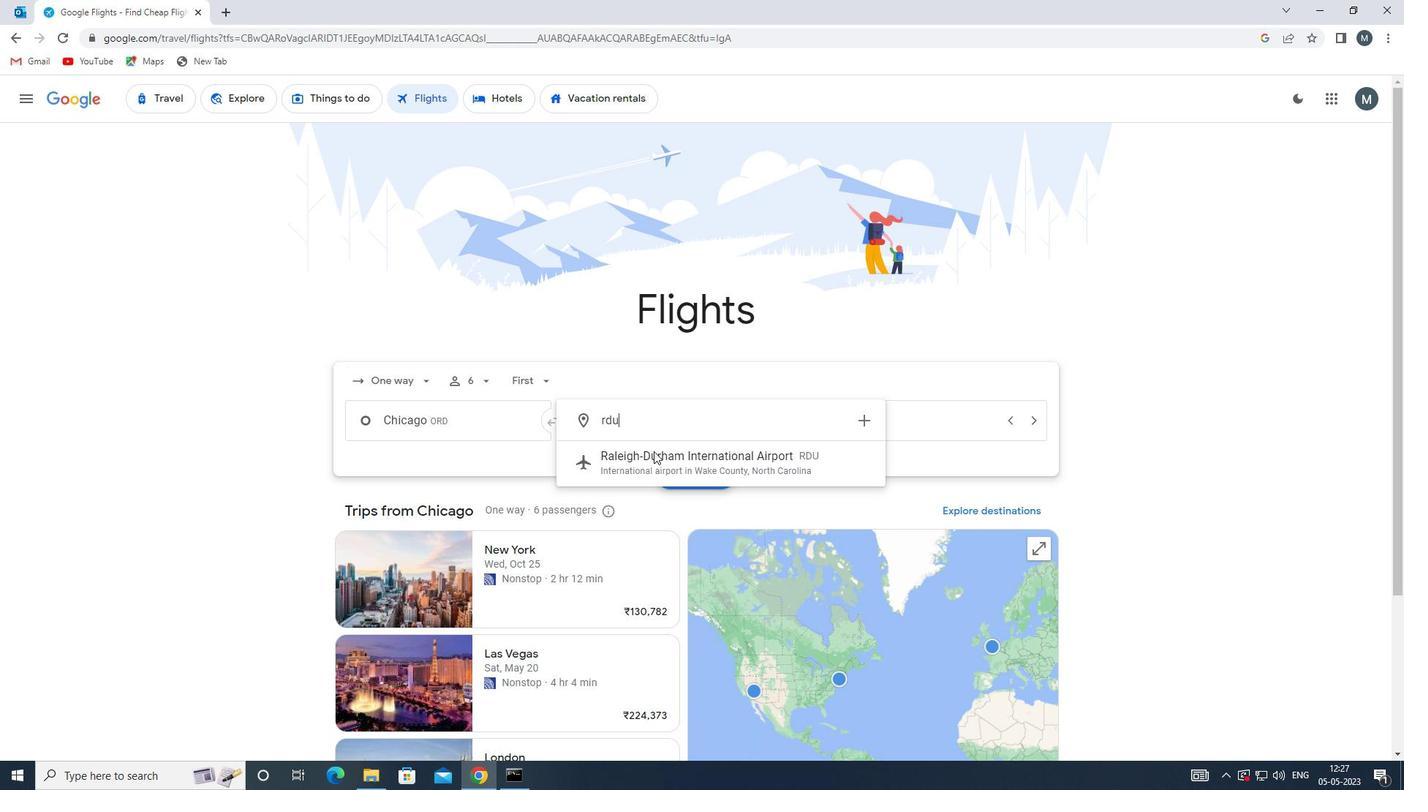 
Action: Mouse pressed left at (653, 460)
Screenshot: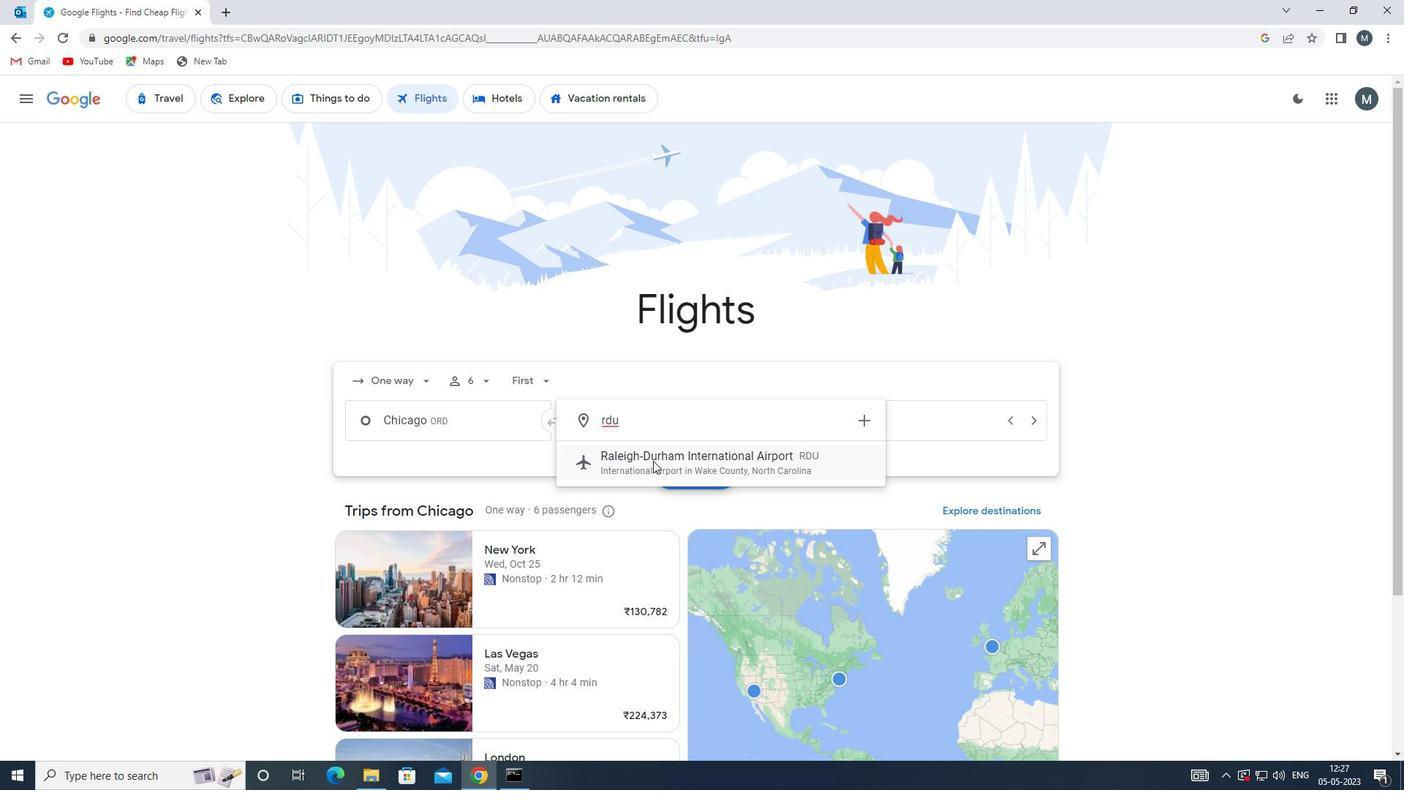 
Action: Mouse moved to (814, 416)
Screenshot: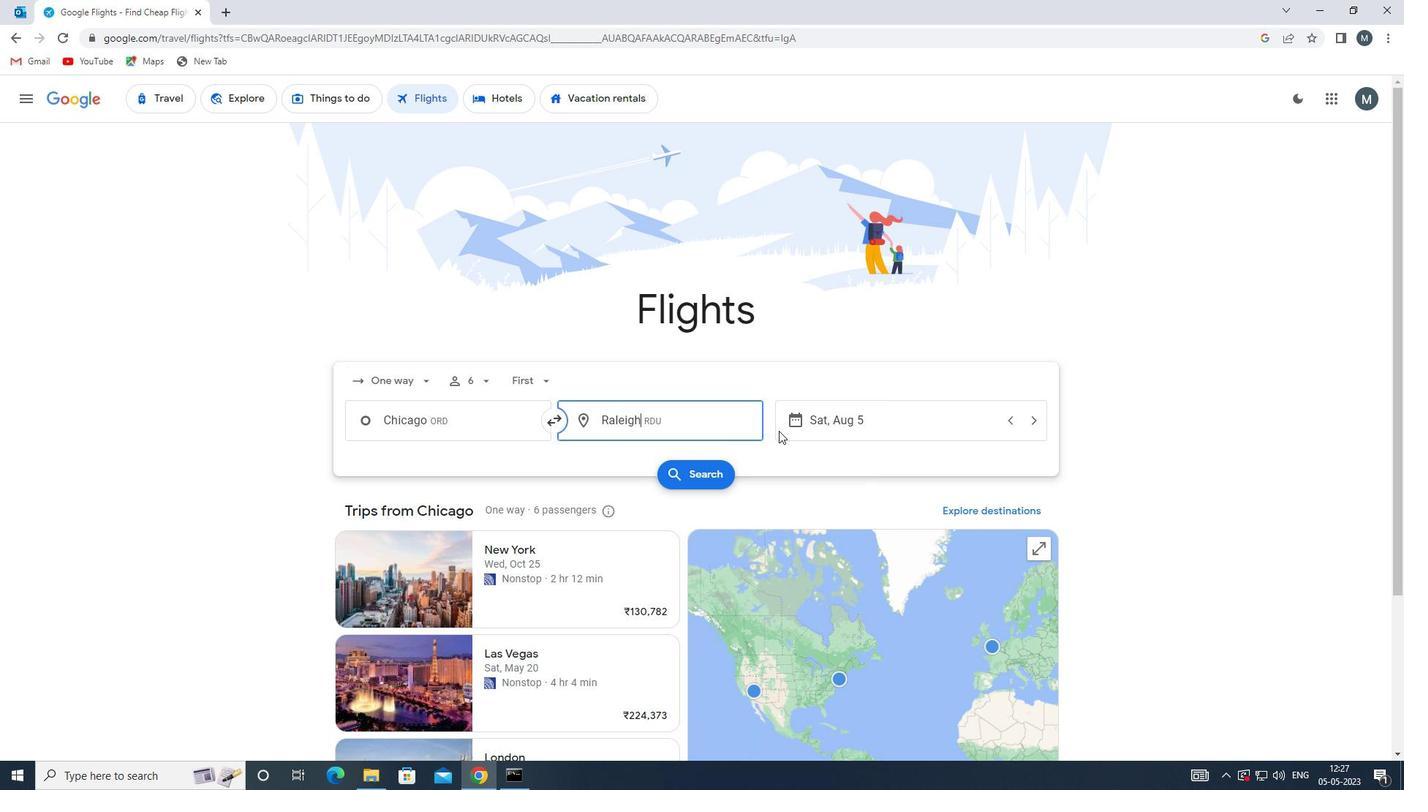 
Action: Mouse pressed left at (814, 416)
Screenshot: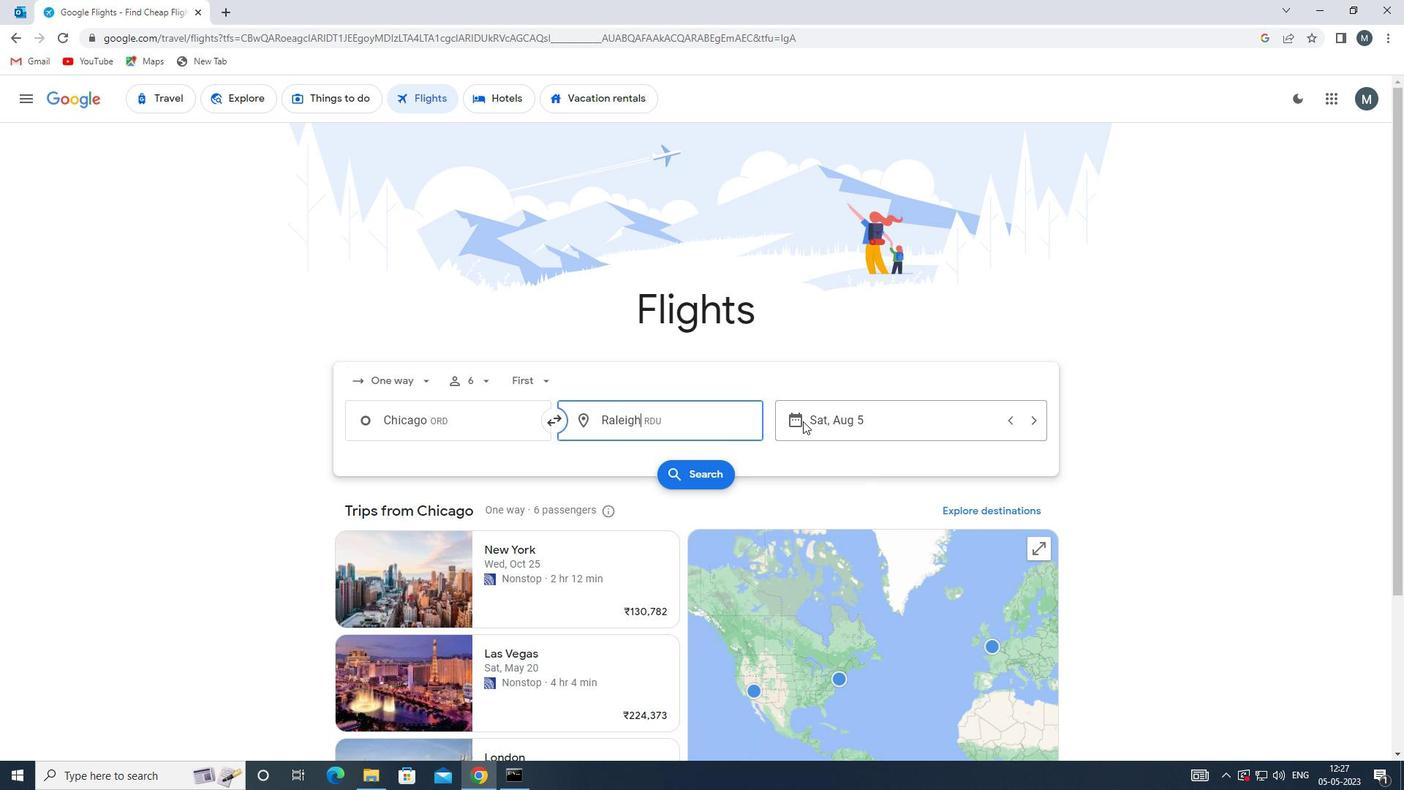 
Action: Mouse moved to (729, 497)
Screenshot: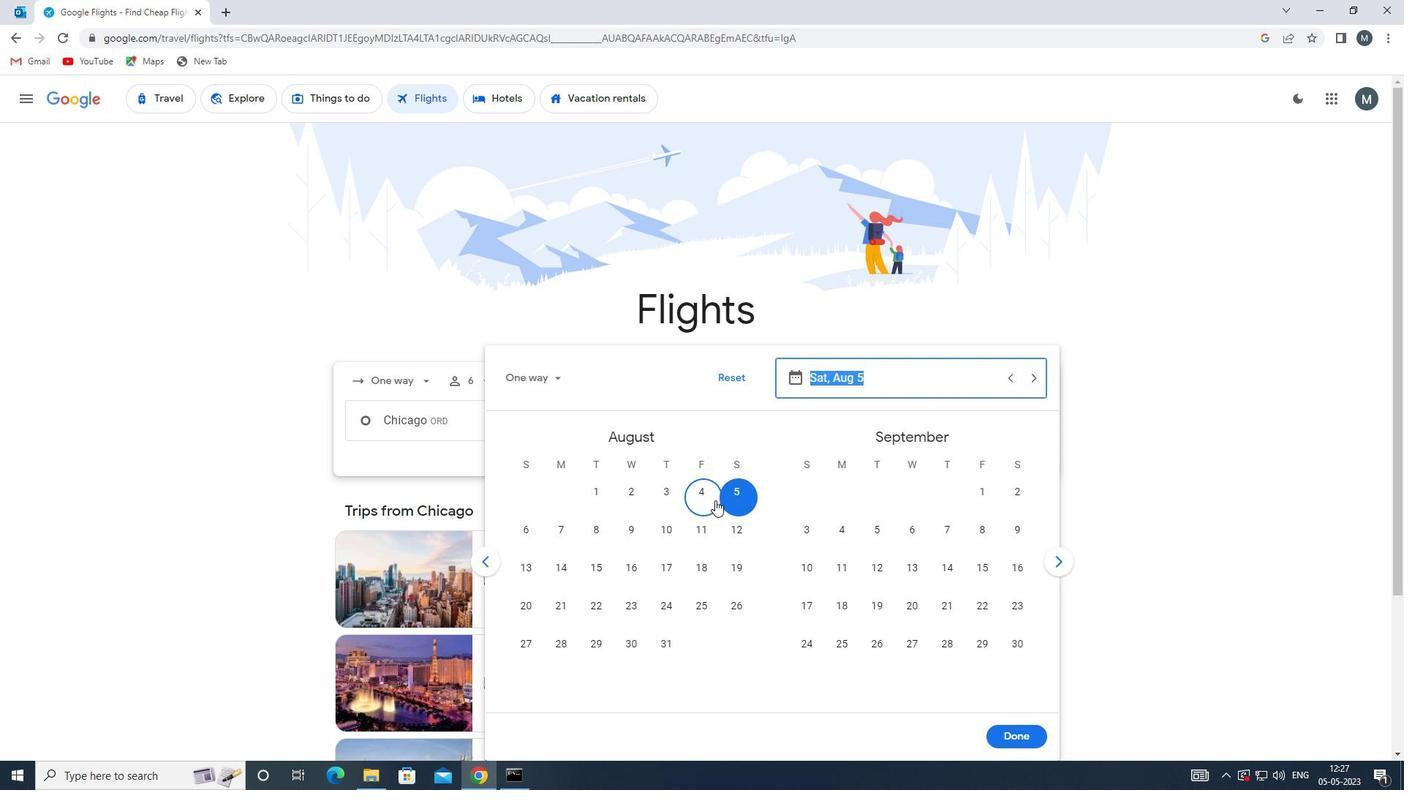 
Action: Mouse pressed left at (729, 497)
Screenshot: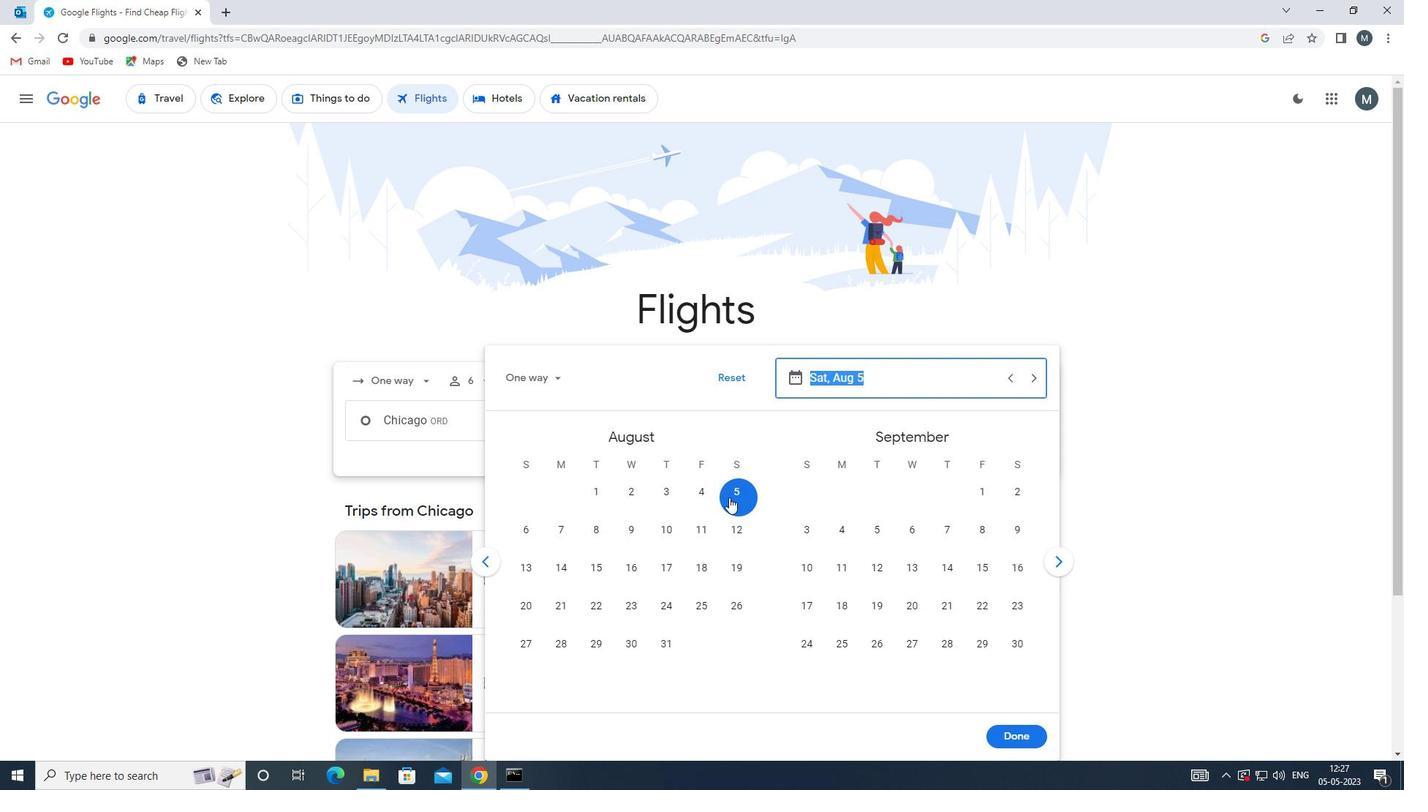 
Action: Mouse moved to (990, 728)
Screenshot: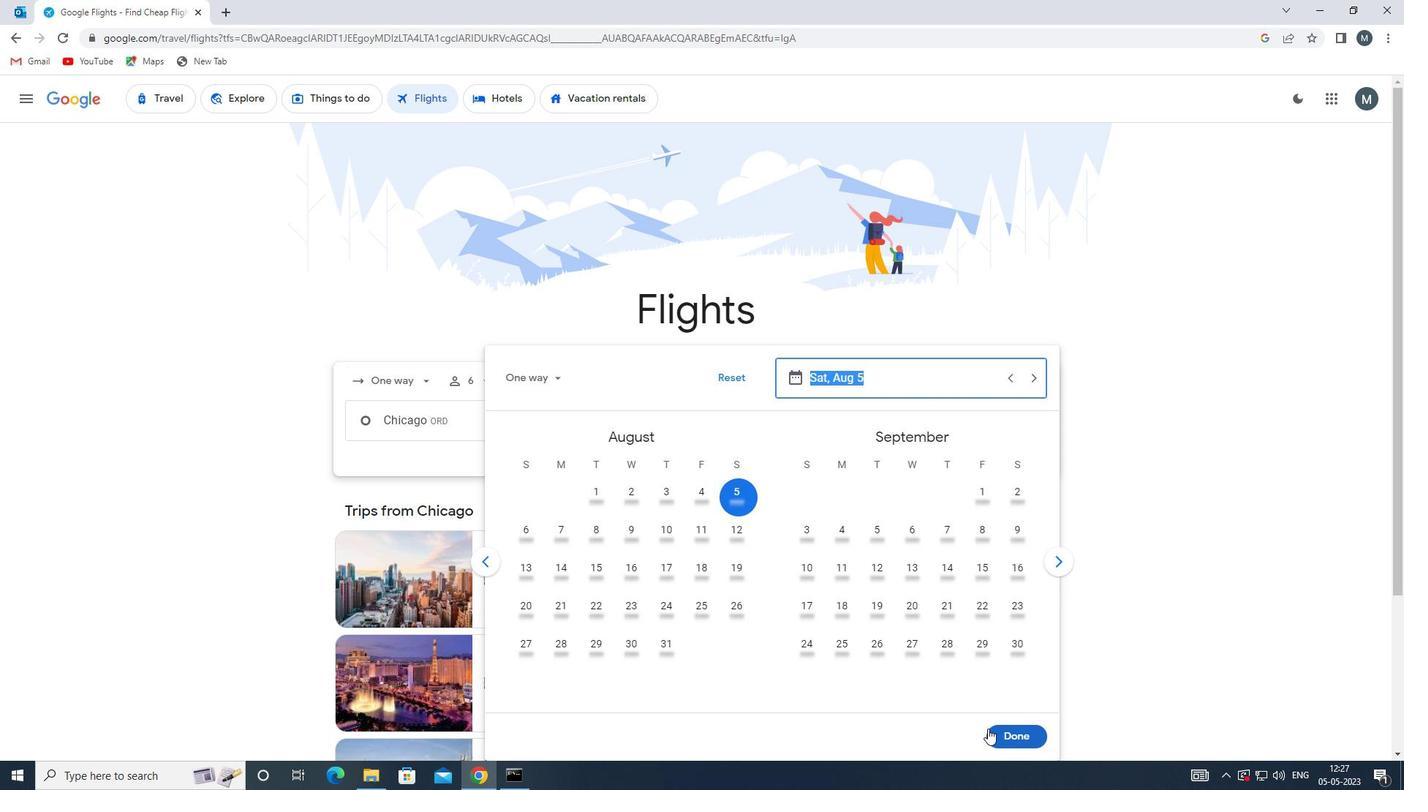 
Action: Mouse pressed left at (990, 728)
Screenshot: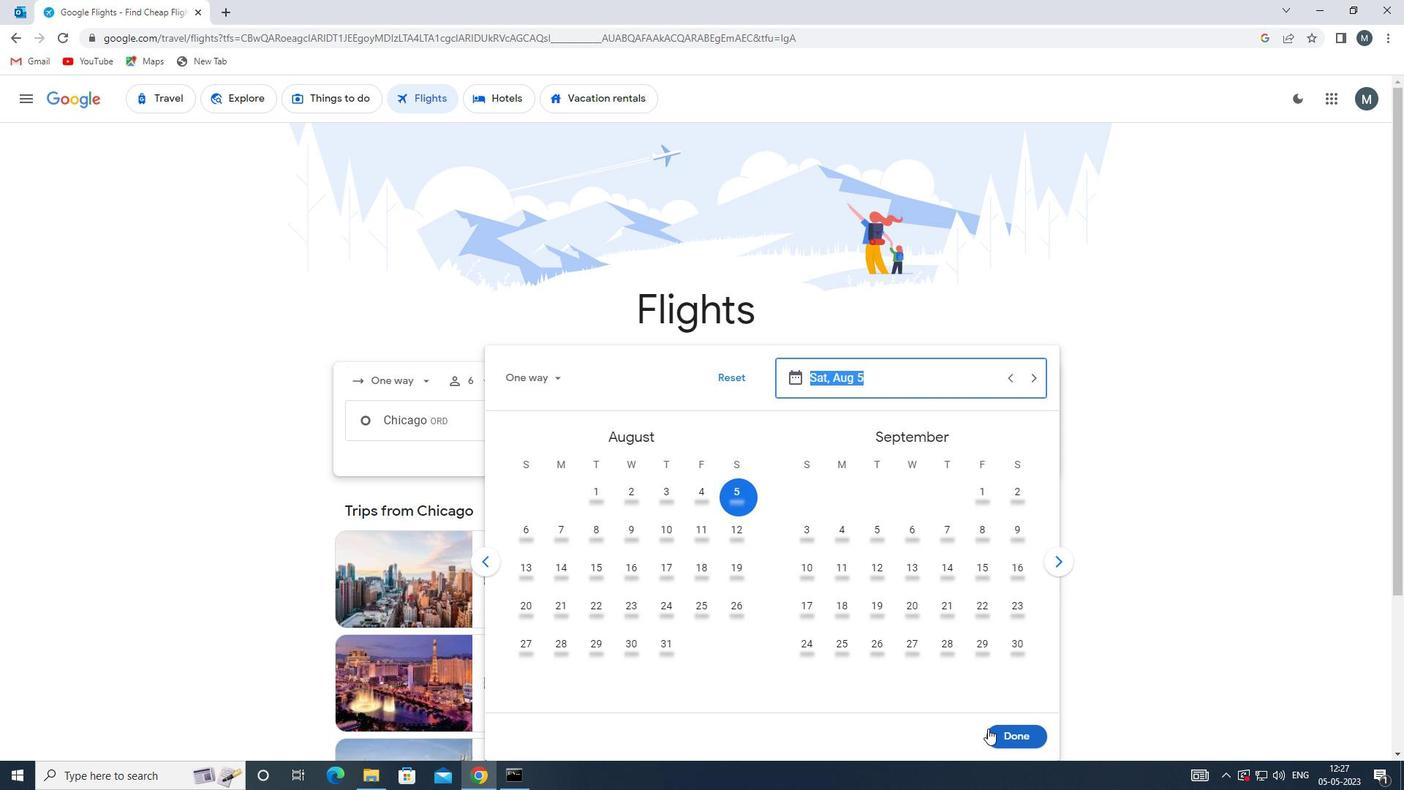 
Action: Mouse moved to (683, 474)
Screenshot: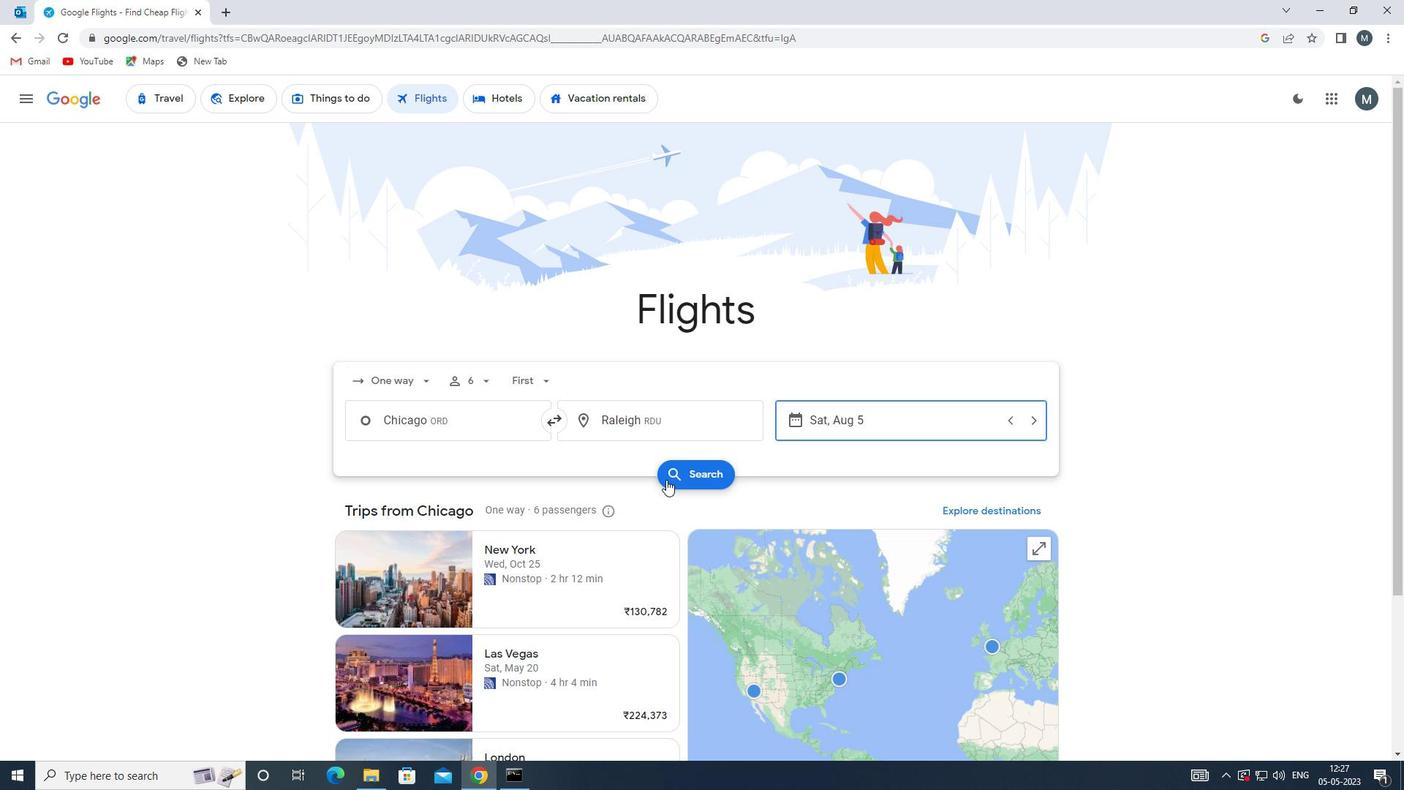 
Action: Mouse pressed left at (683, 474)
Screenshot: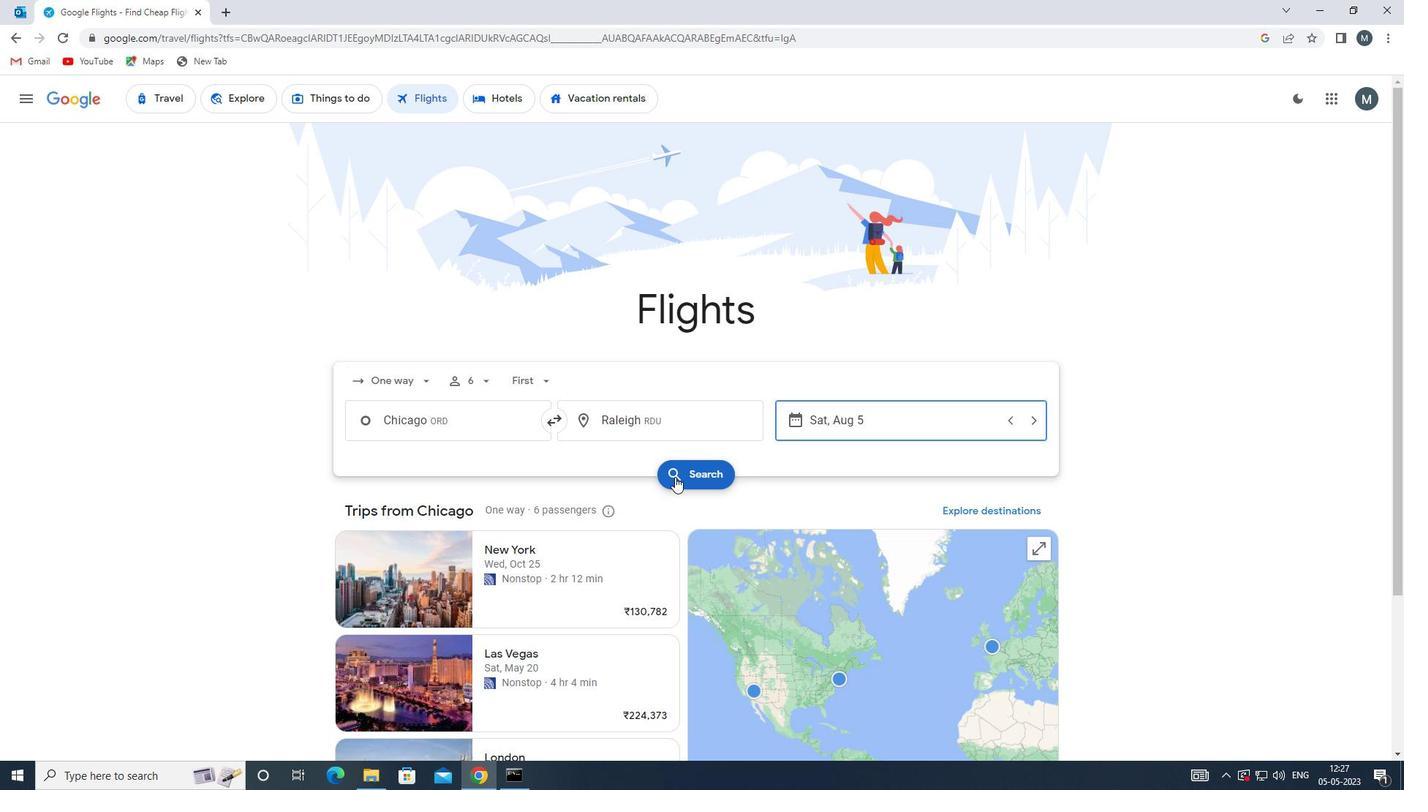 
Action: Mouse moved to (379, 233)
Screenshot: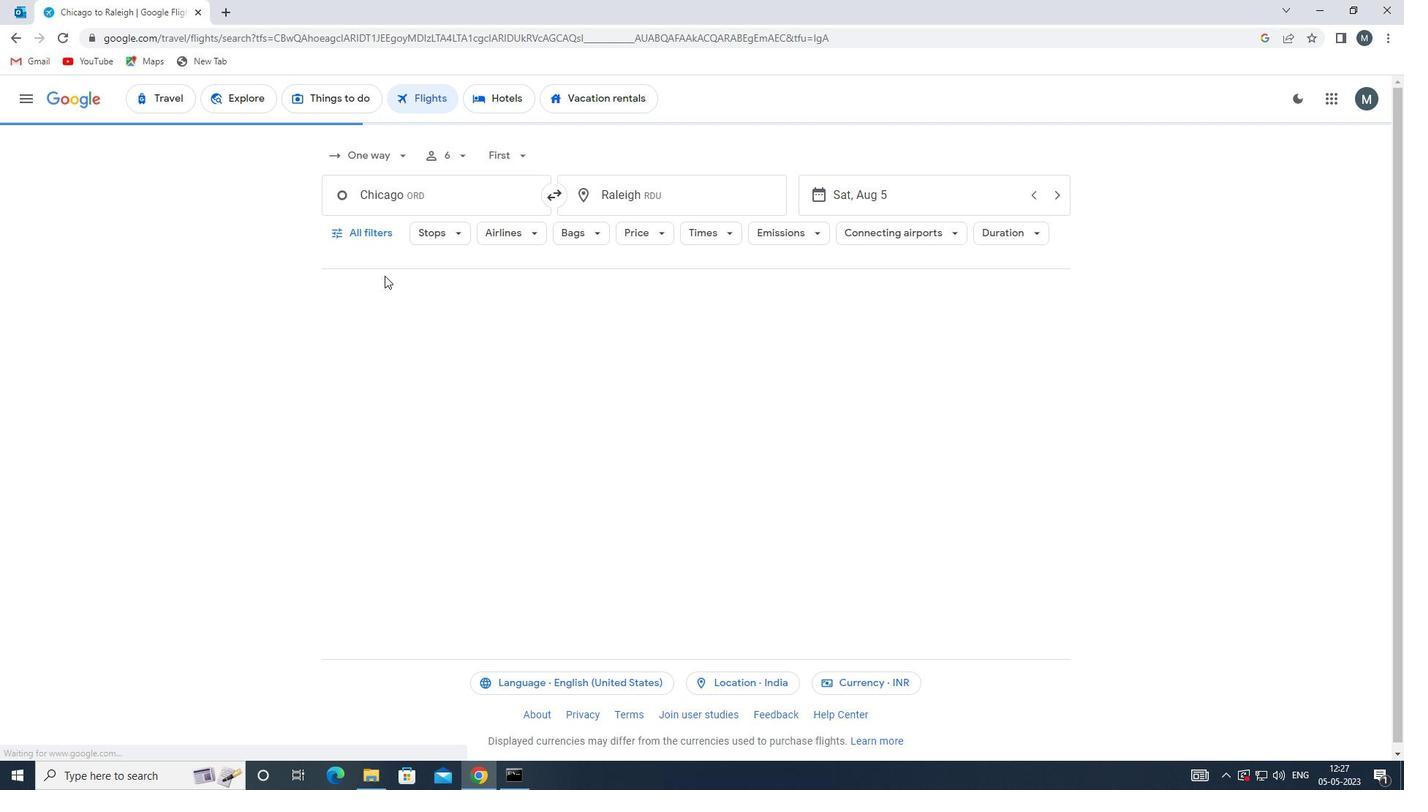 
Action: Mouse pressed left at (379, 233)
Screenshot: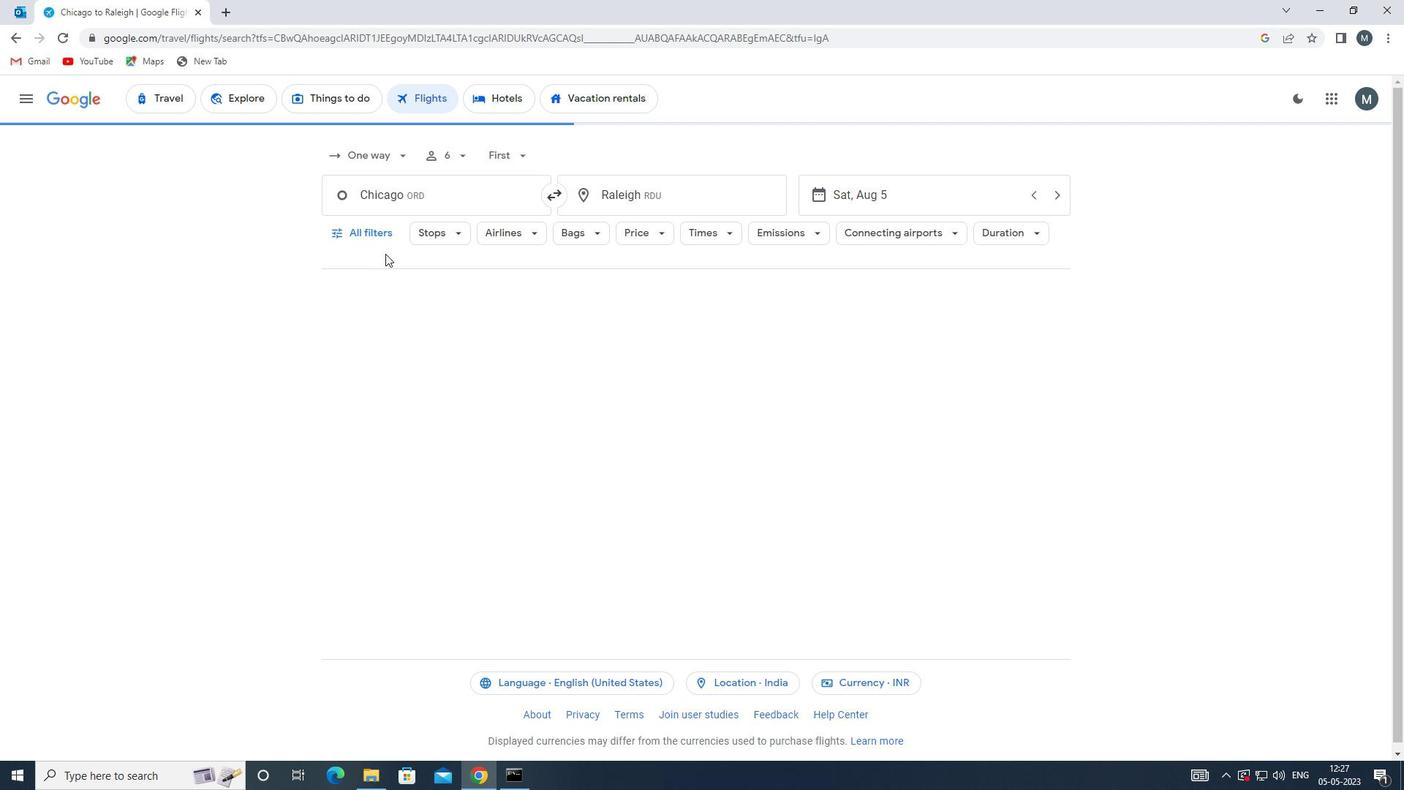 
Action: Mouse moved to (453, 436)
Screenshot: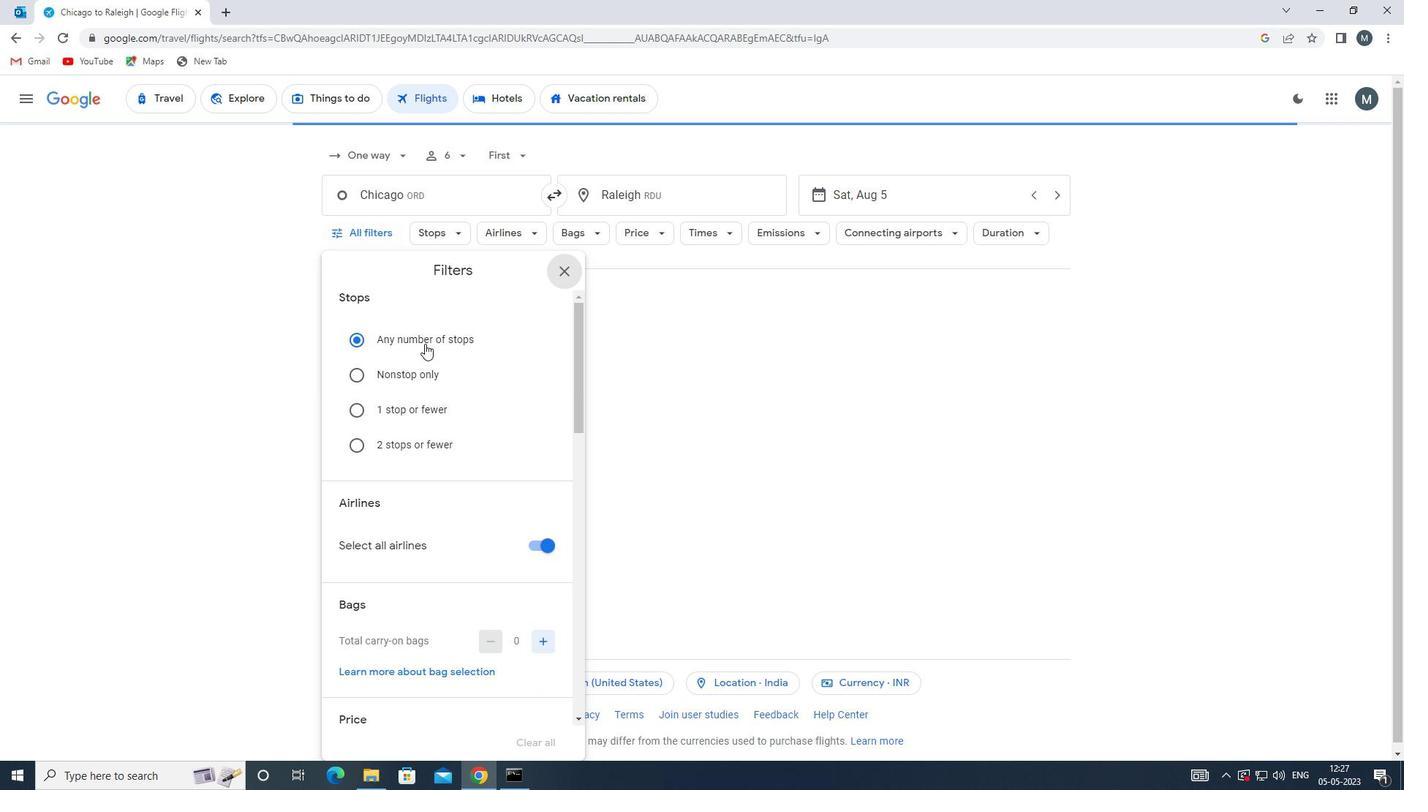 
Action: Mouse scrolled (453, 435) with delta (0, 0)
Screenshot: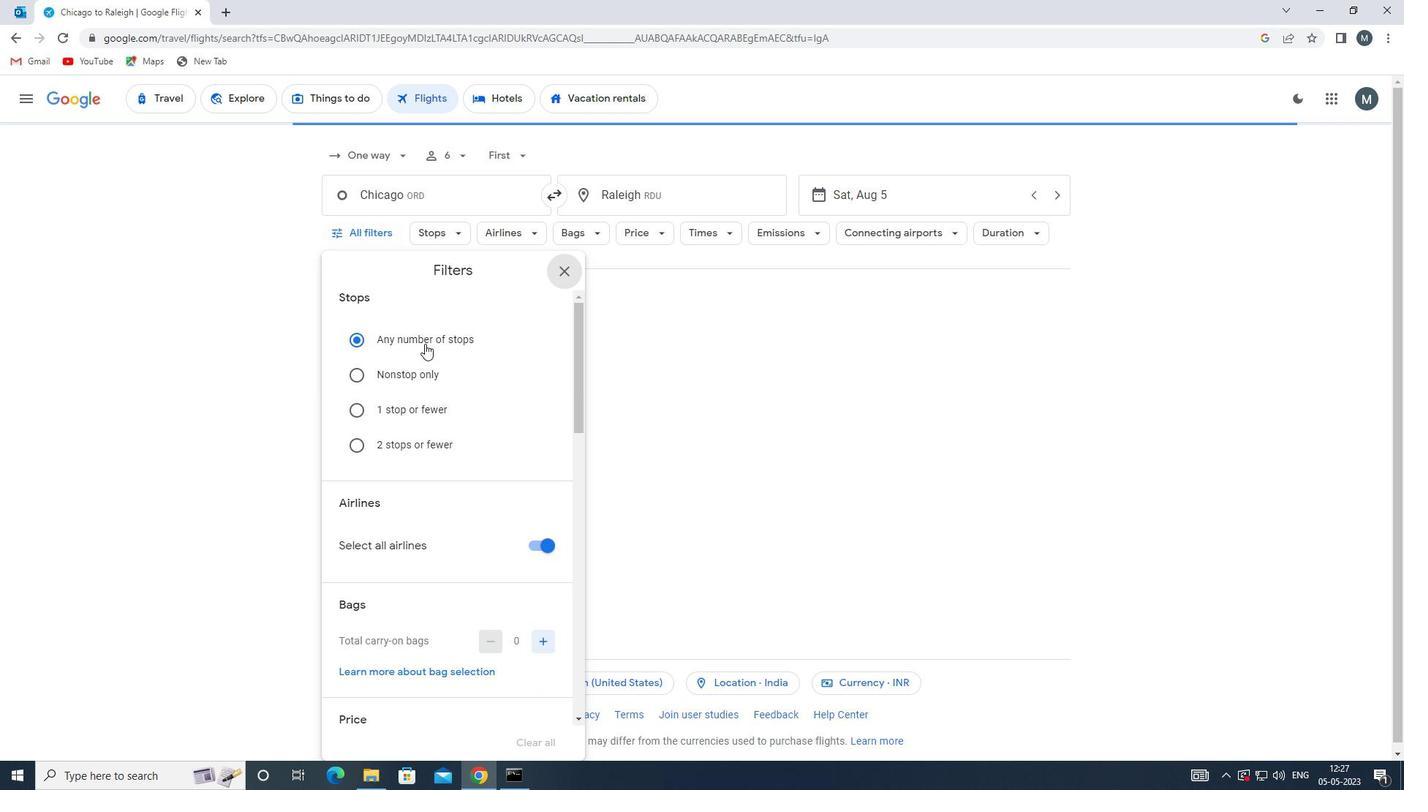 
Action: Mouse moved to (537, 467)
Screenshot: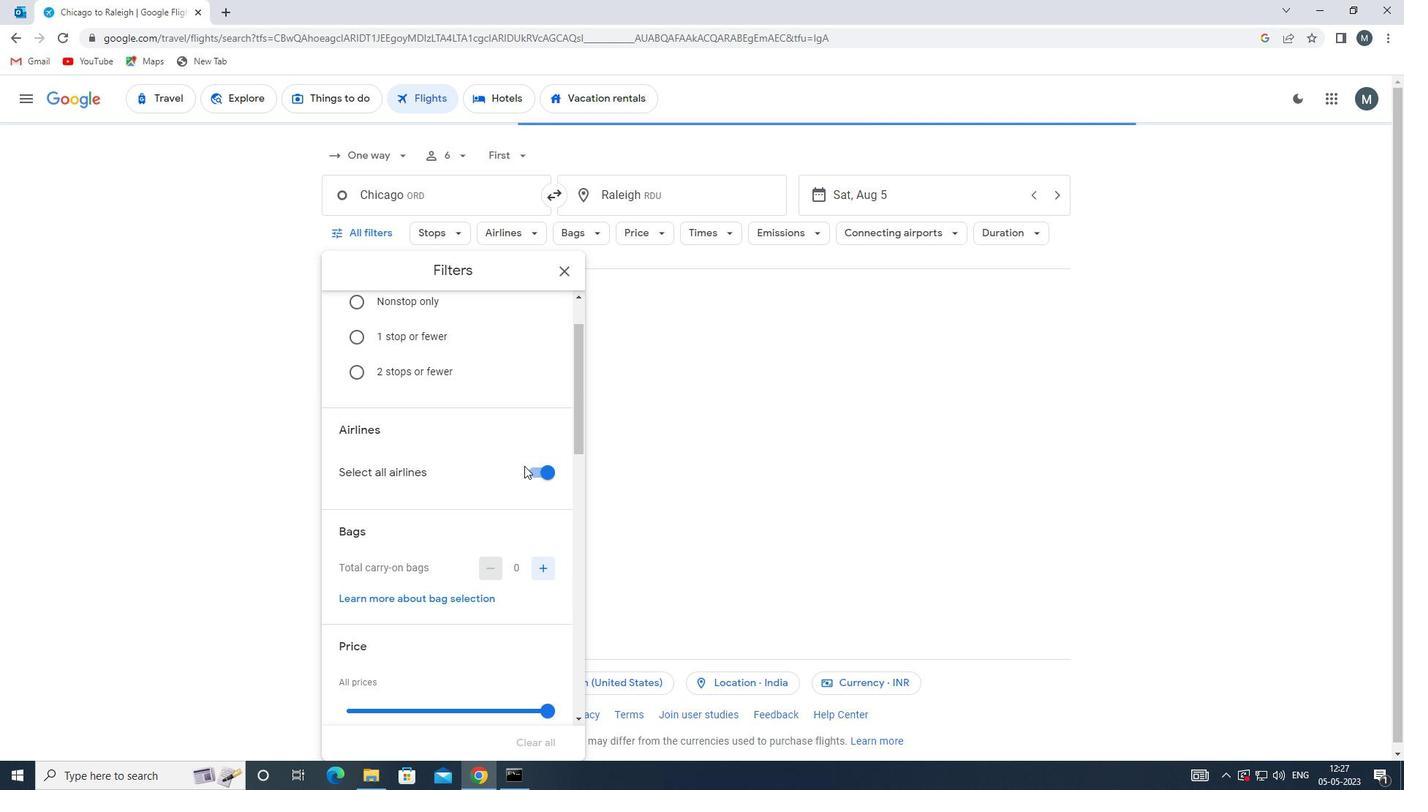 
Action: Mouse pressed left at (537, 467)
Screenshot: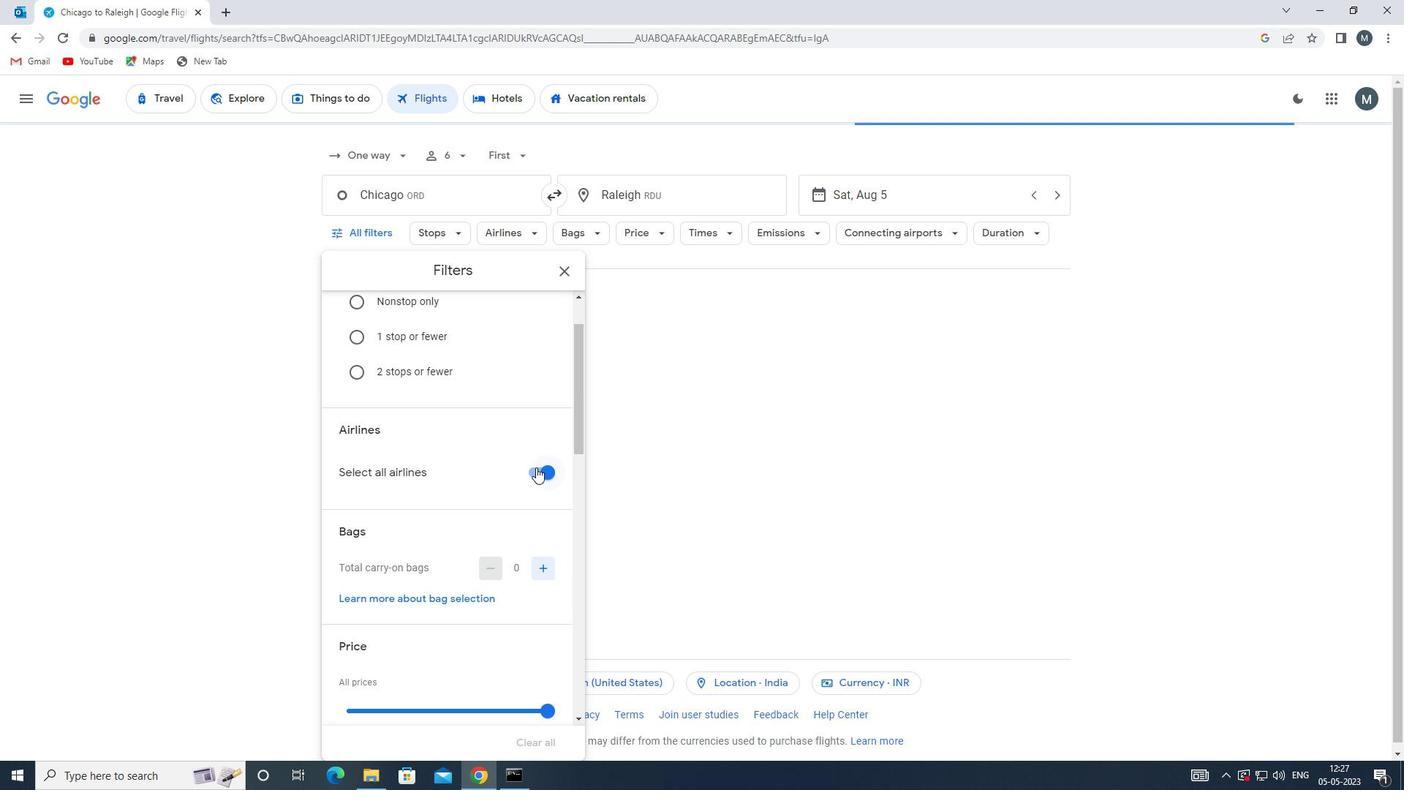 
Action: Mouse moved to (539, 472)
Screenshot: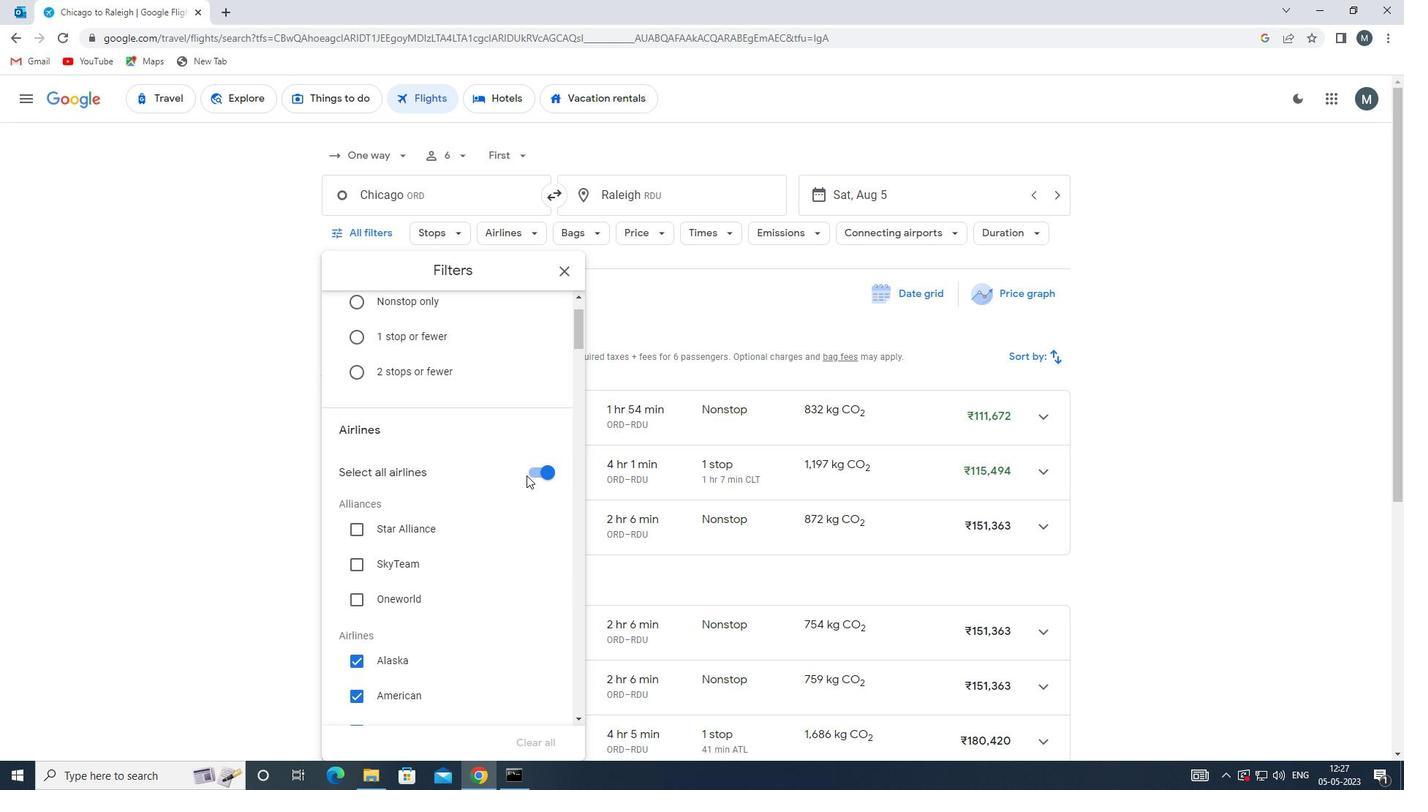 
Action: Mouse pressed left at (539, 472)
Screenshot: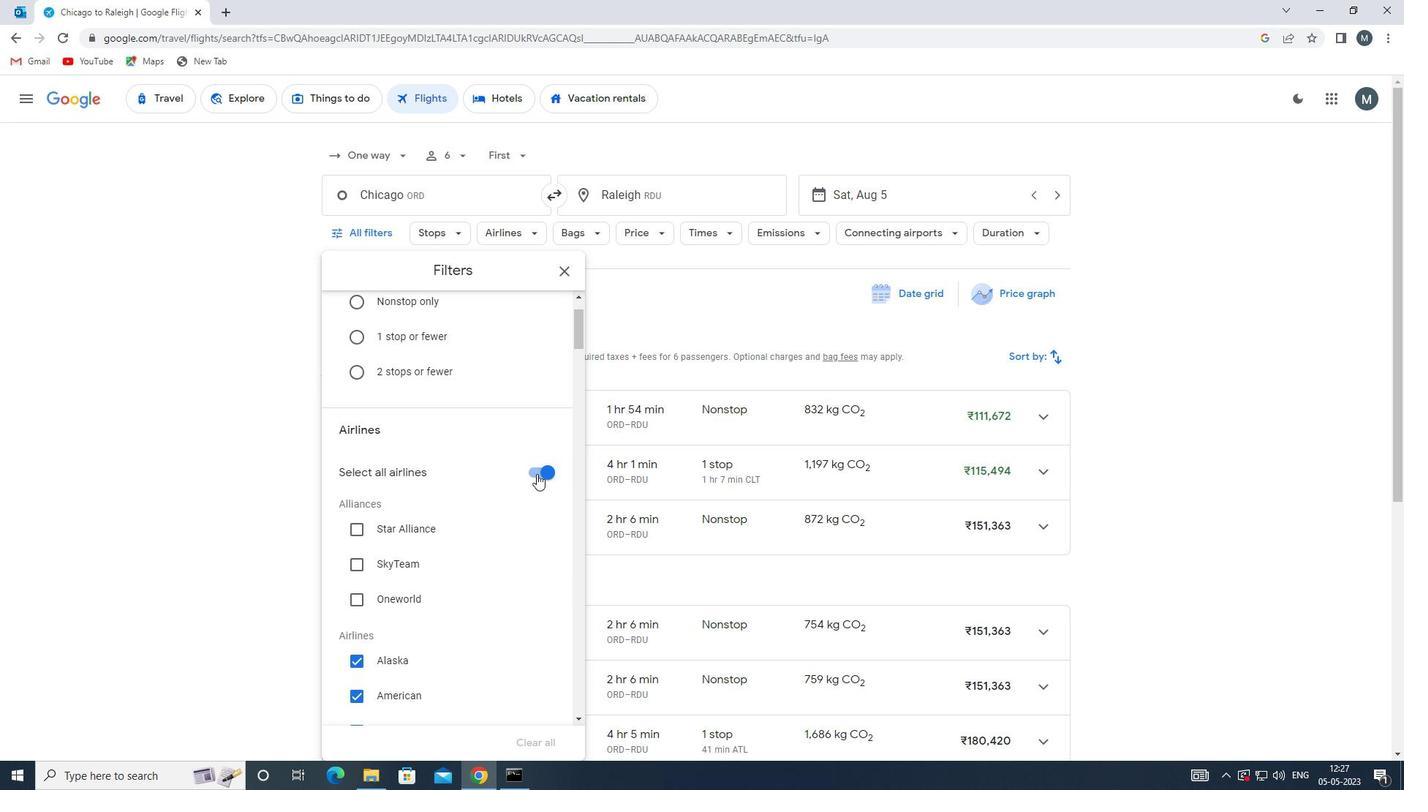 
Action: Mouse moved to (430, 494)
Screenshot: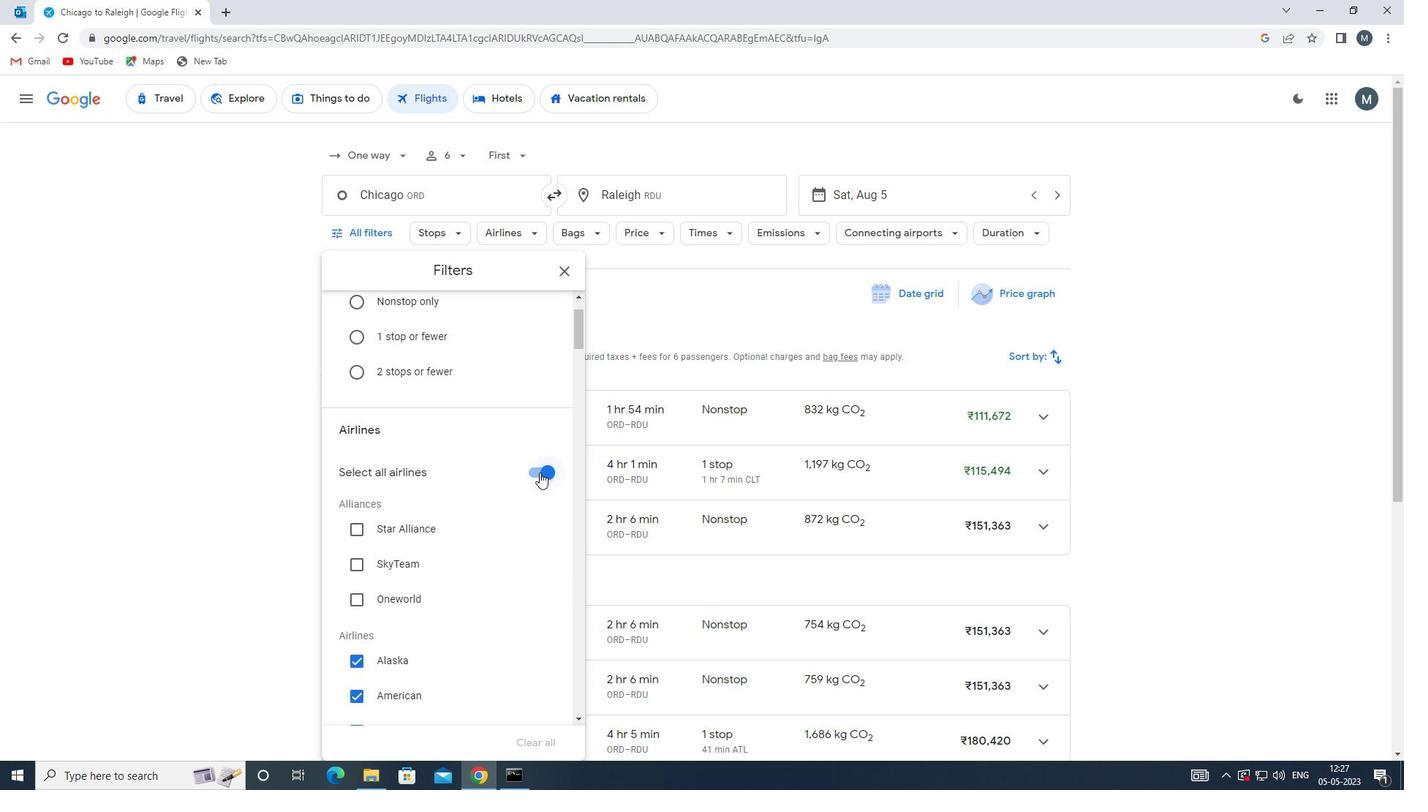 
Action: Mouse scrolled (430, 493) with delta (0, 0)
Screenshot: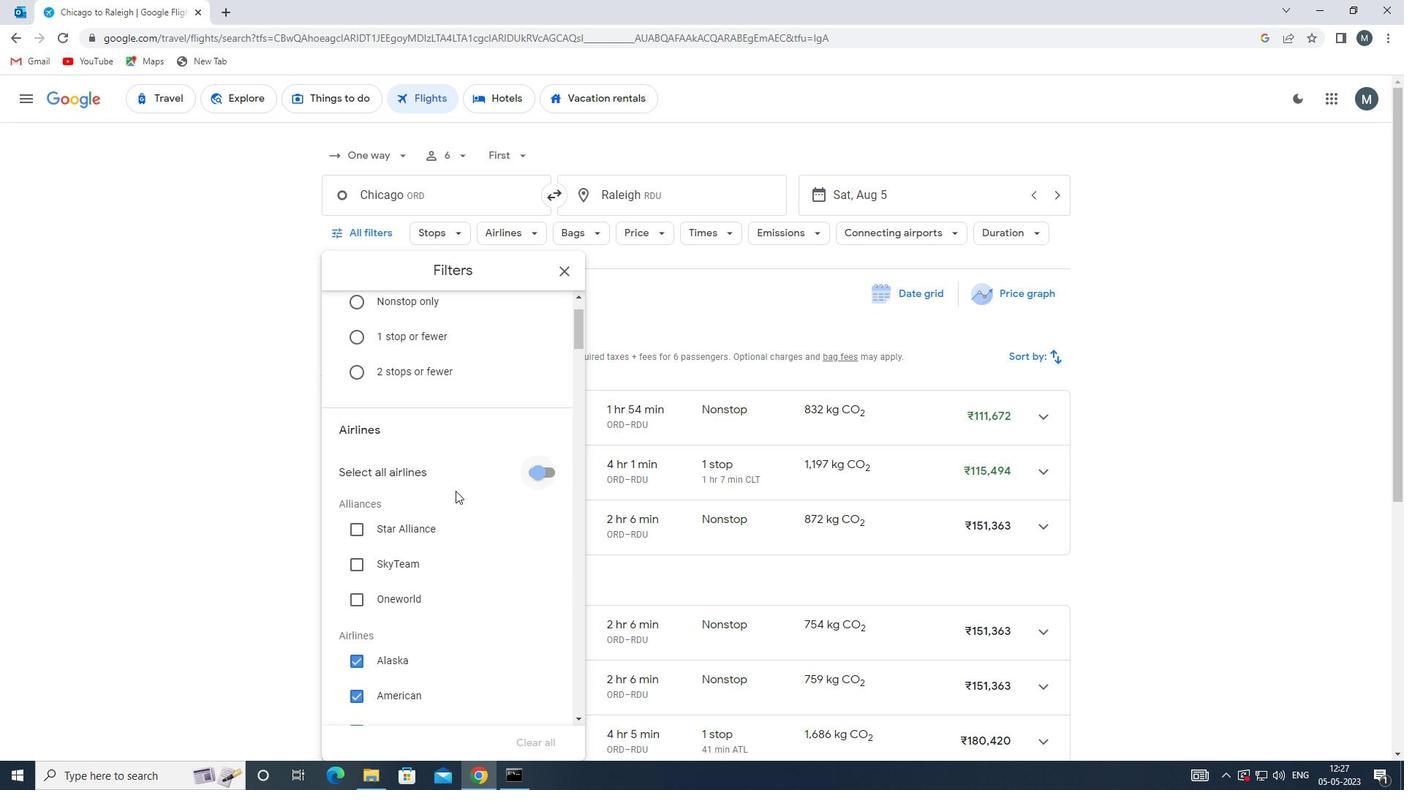 
Action: Mouse moved to (429, 498)
Screenshot: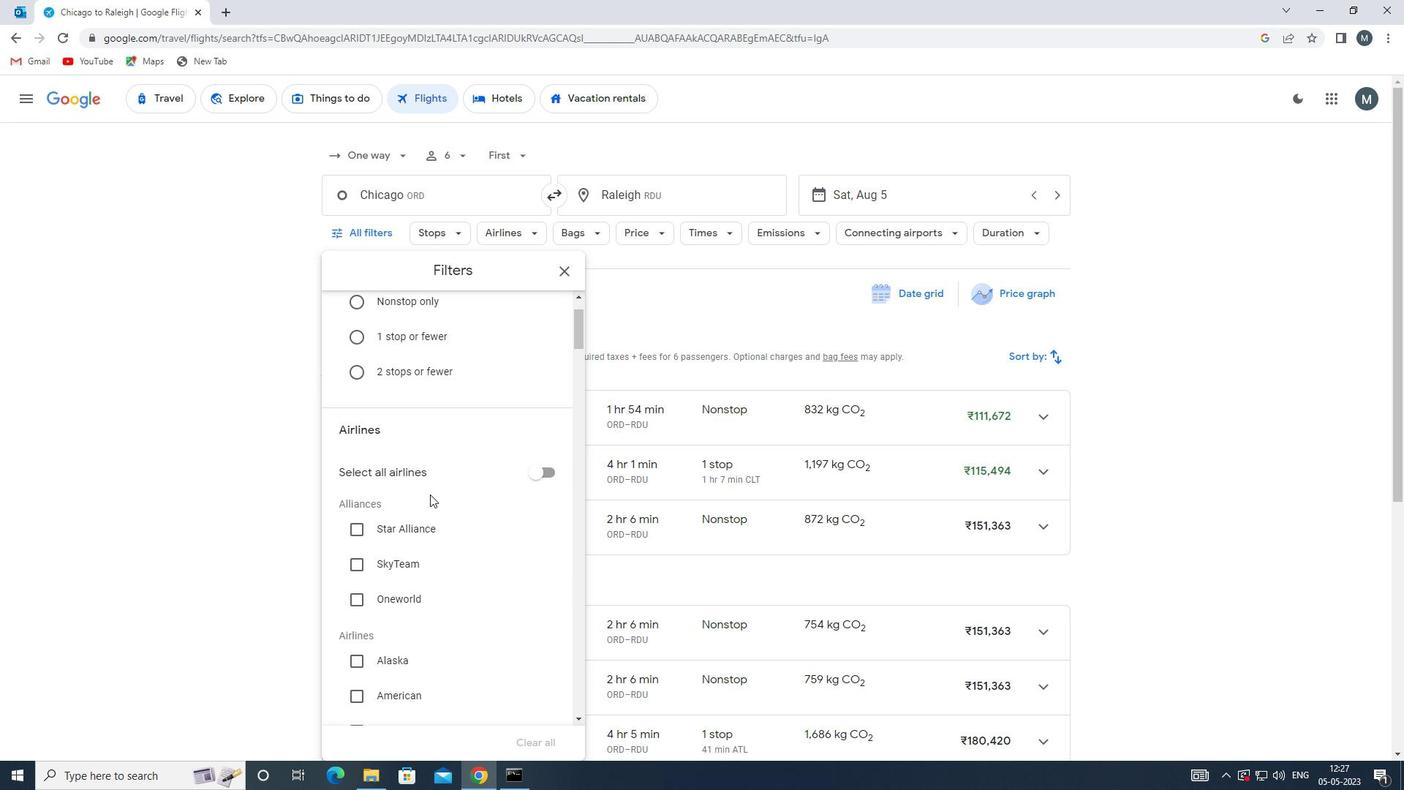 
Action: Mouse scrolled (429, 497) with delta (0, 0)
Screenshot: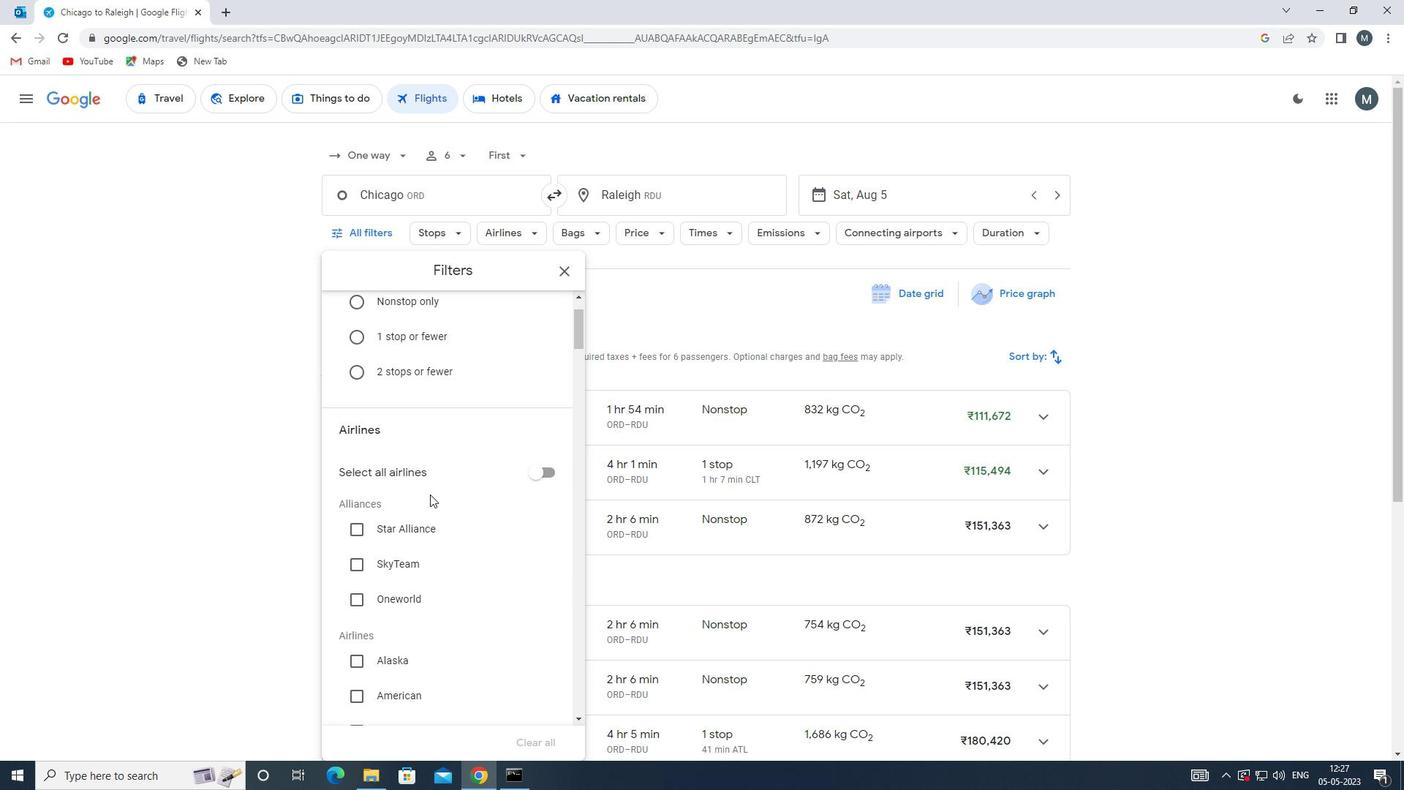 
Action: Mouse moved to (447, 549)
Screenshot: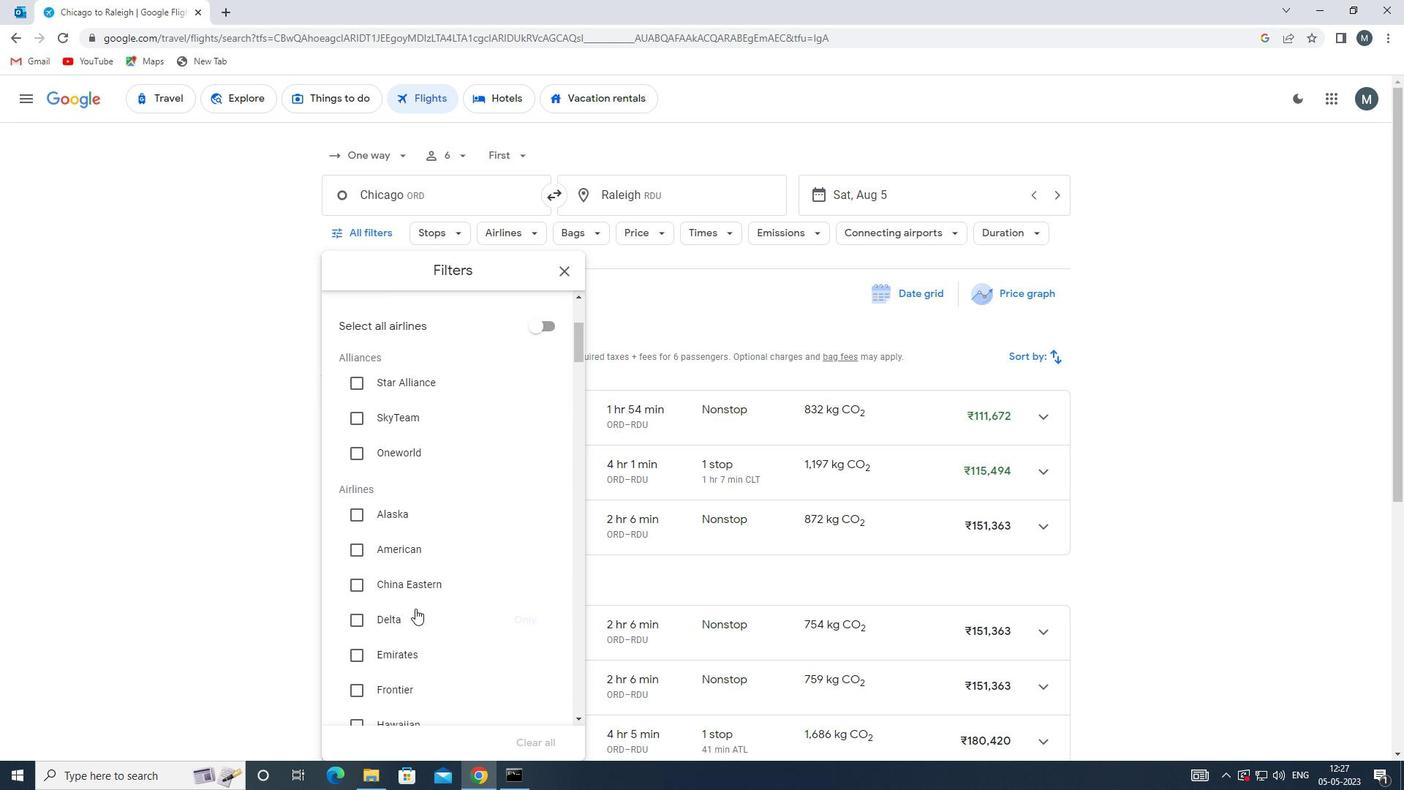 
Action: Mouse scrolled (447, 548) with delta (0, 0)
Screenshot: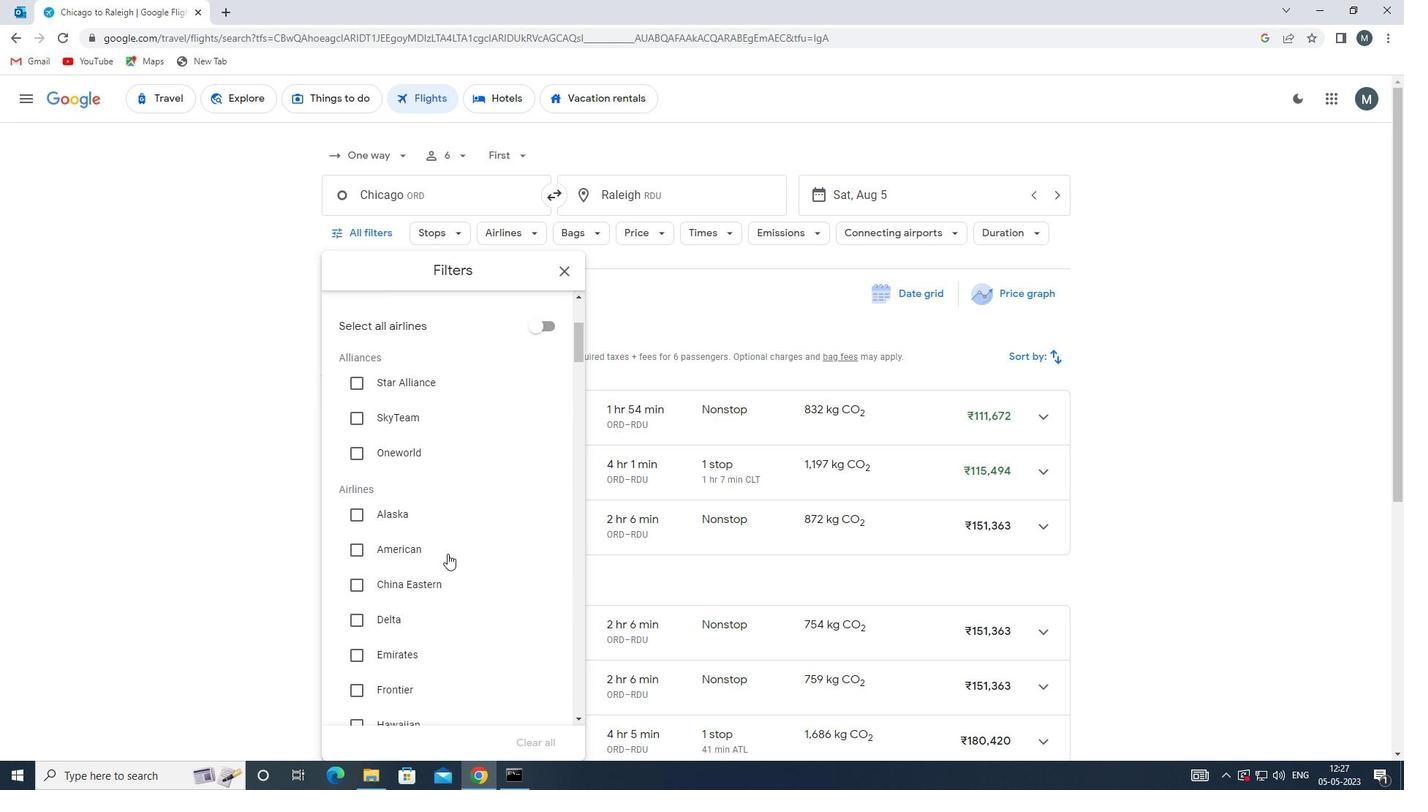 
Action: Mouse scrolled (447, 548) with delta (0, 0)
Screenshot: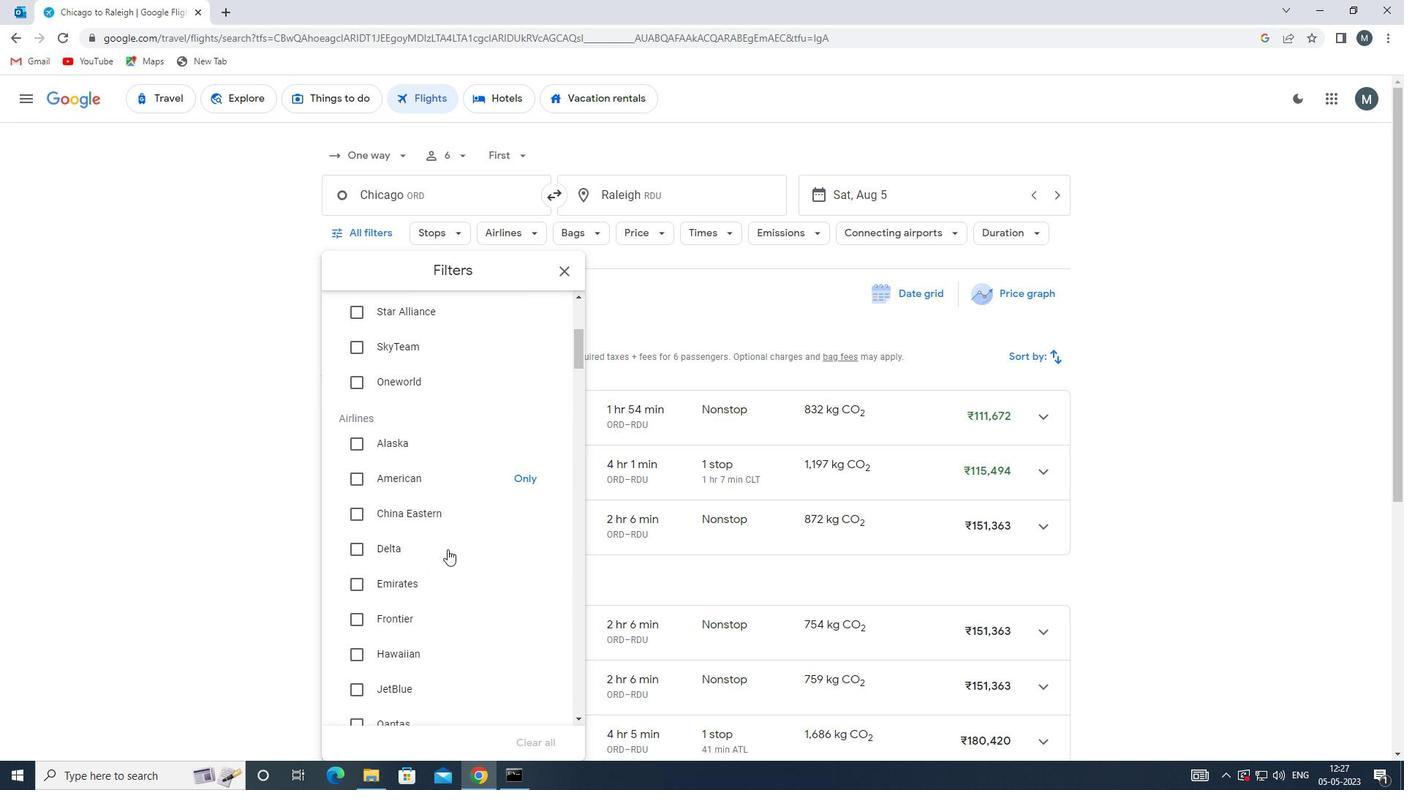 
Action: Mouse scrolled (447, 548) with delta (0, 0)
Screenshot: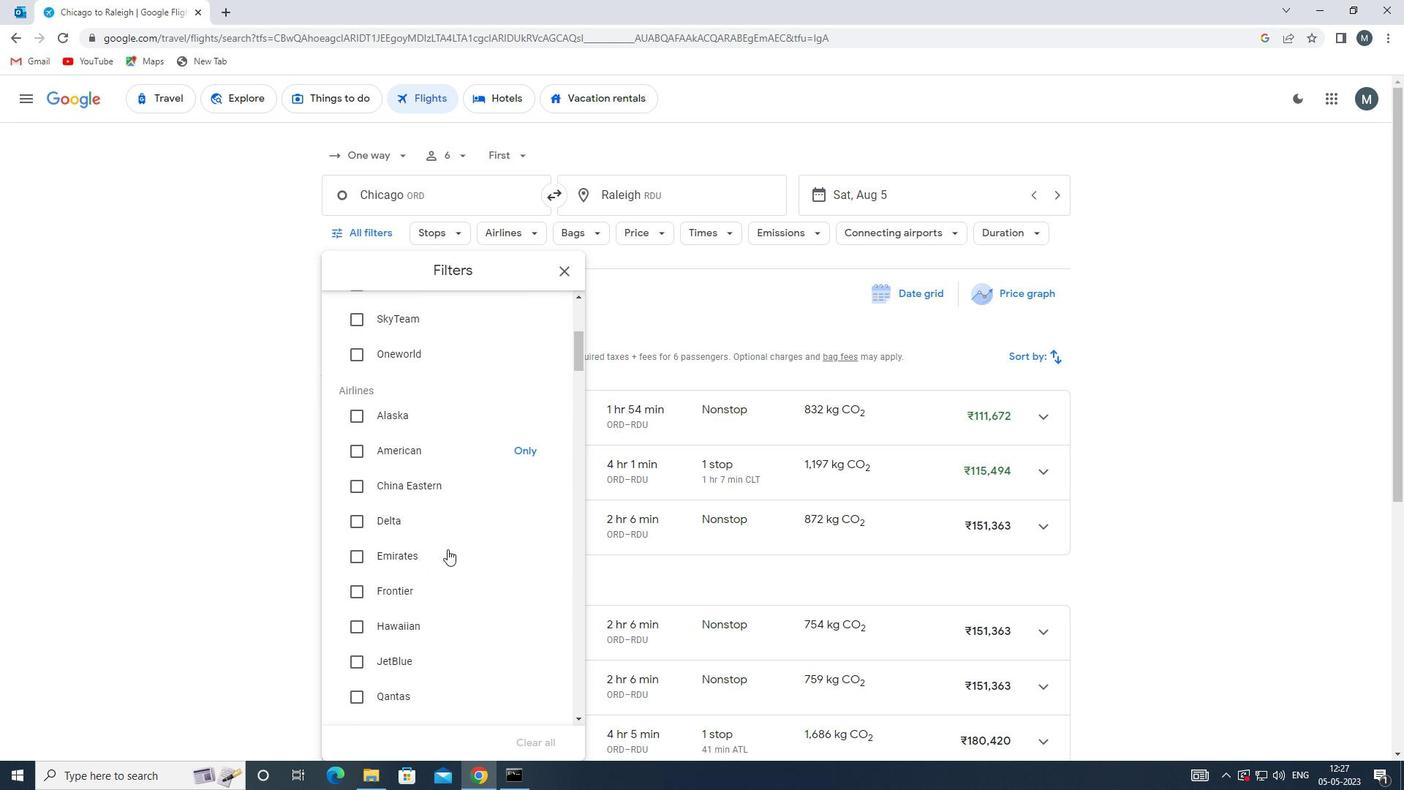 
Action: Mouse scrolled (447, 548) with delta (0, 0)
Screenshot: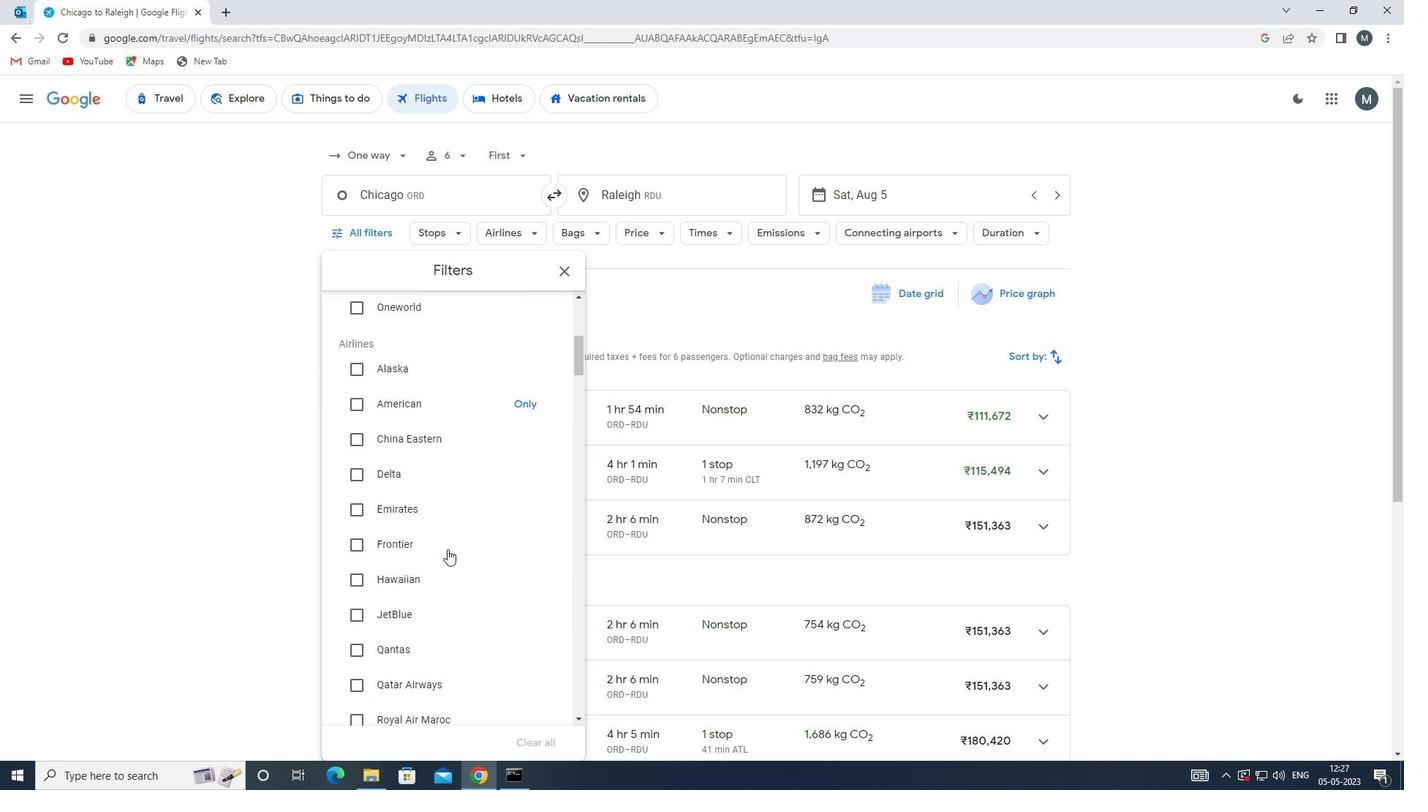 
Action: Mouse moved to (423, 524)
Screenshot: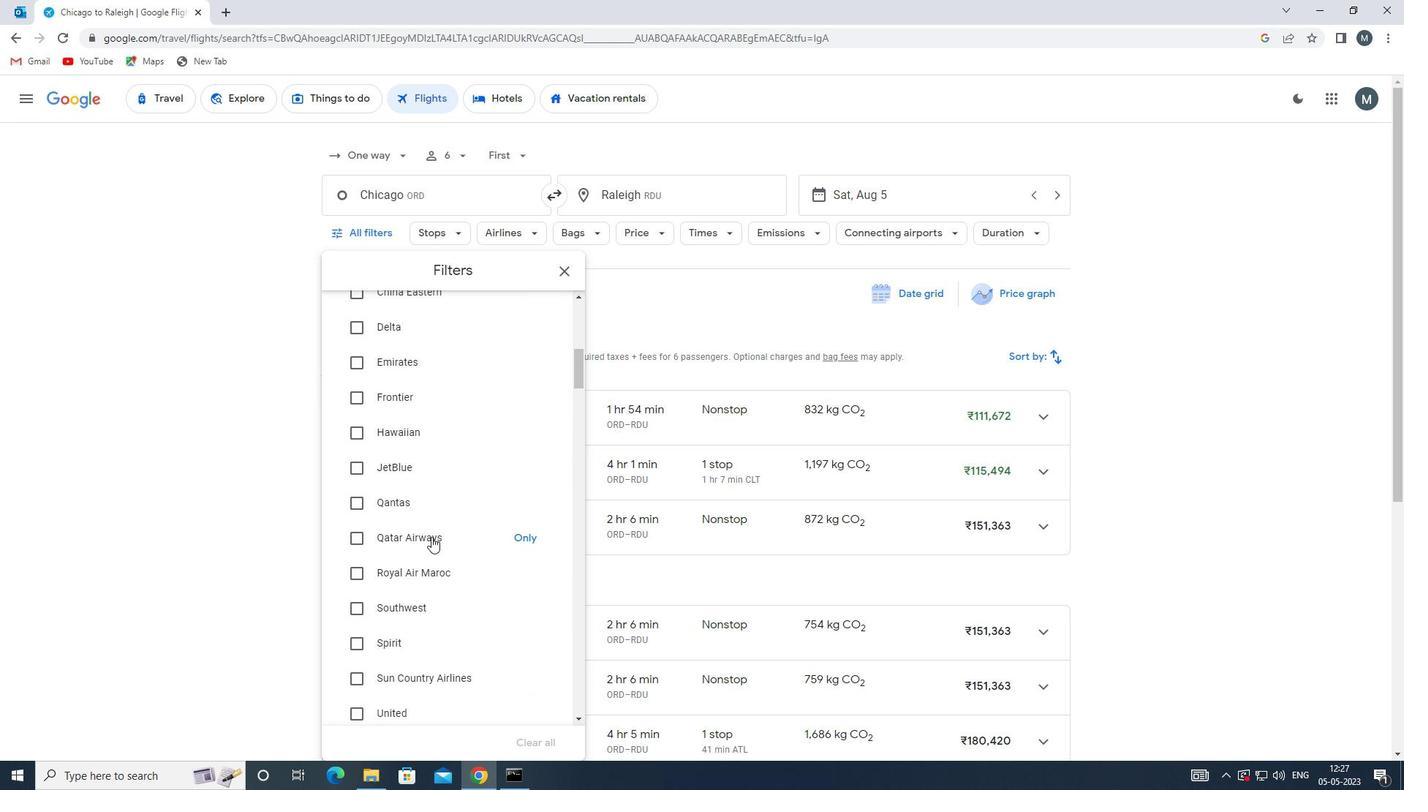 
Action: Mouse scrolled (423, 523) with delta (0, 0)
Screenshot: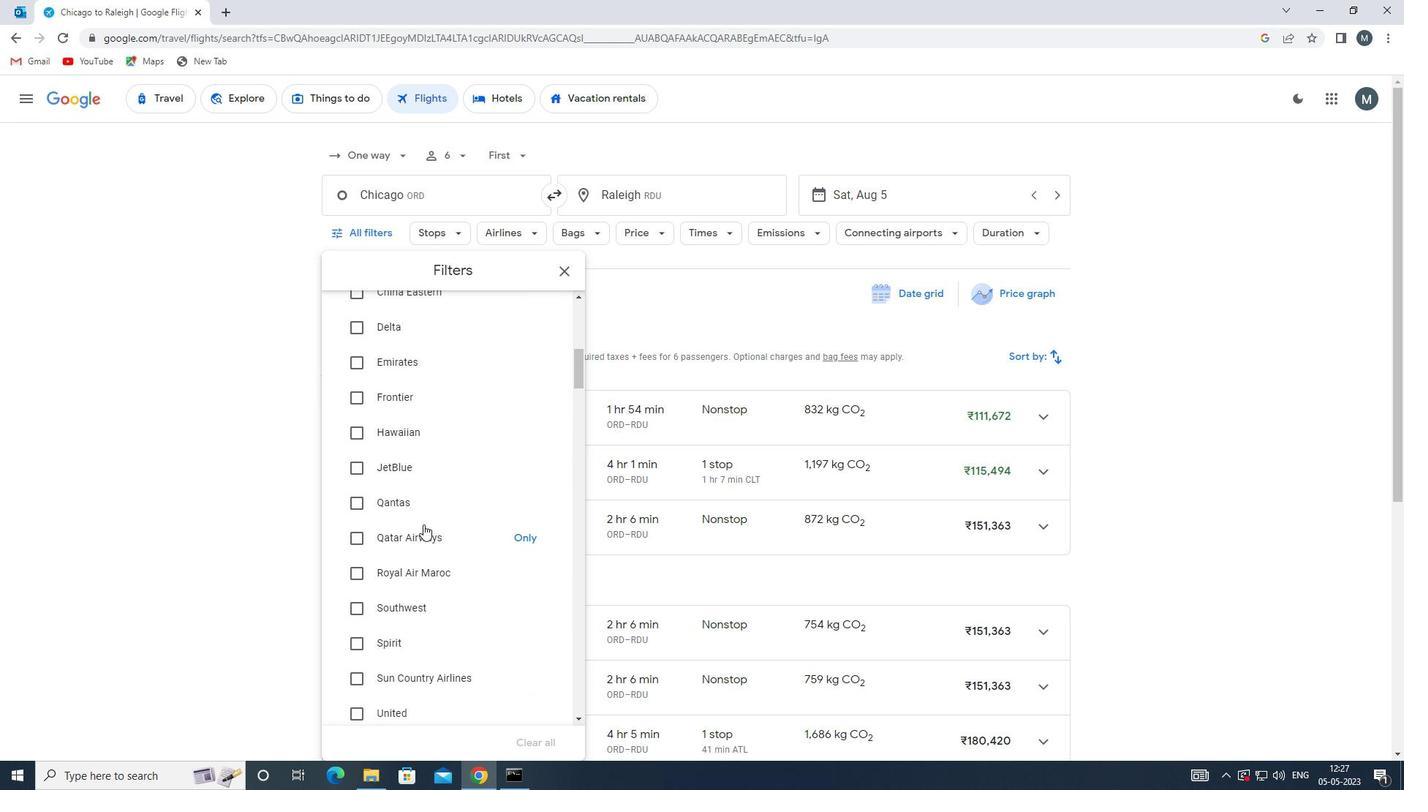 
Action: Mouse moved to (424, 525)
Screenshot: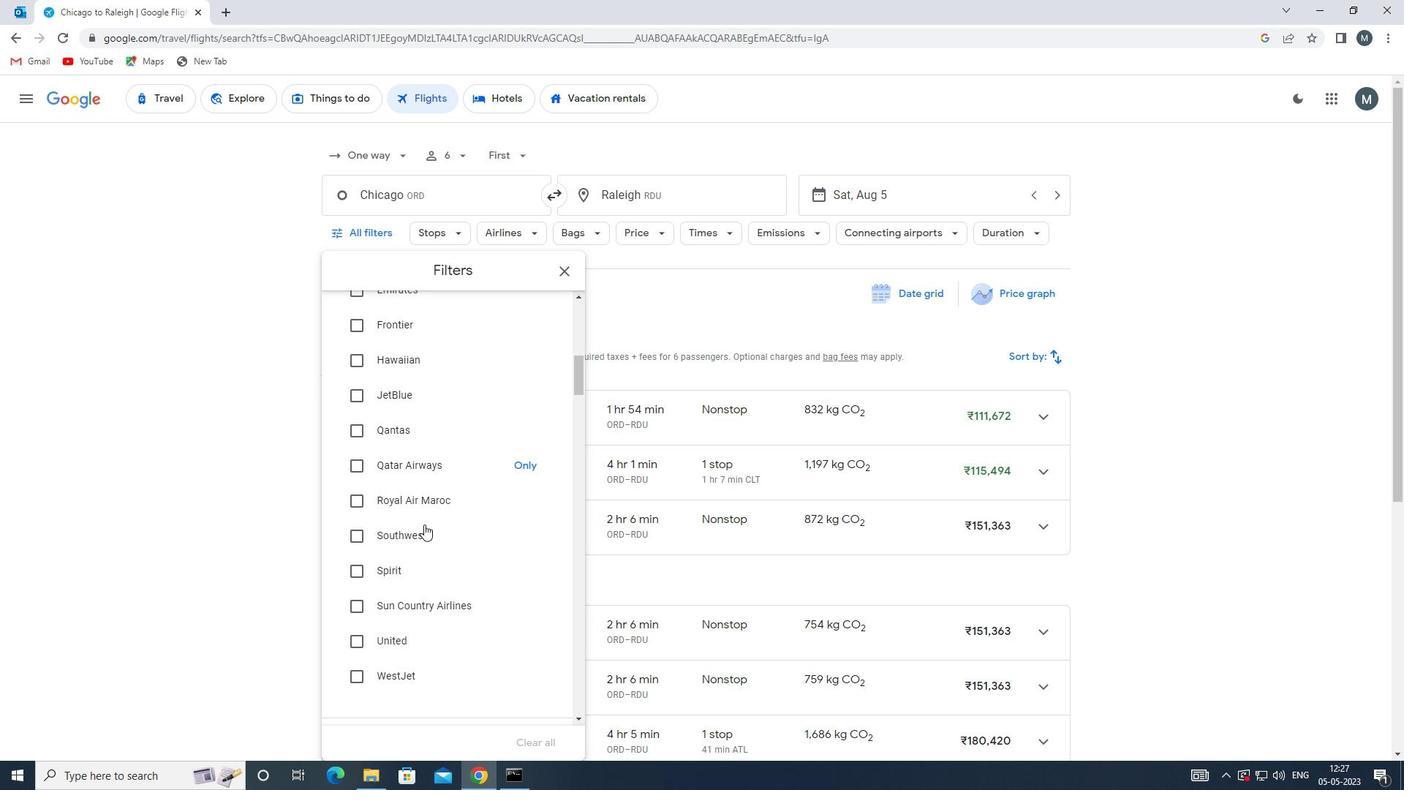 
Action: Mouse scrolled (424, 524) with delta (0, 0)
Screenshot: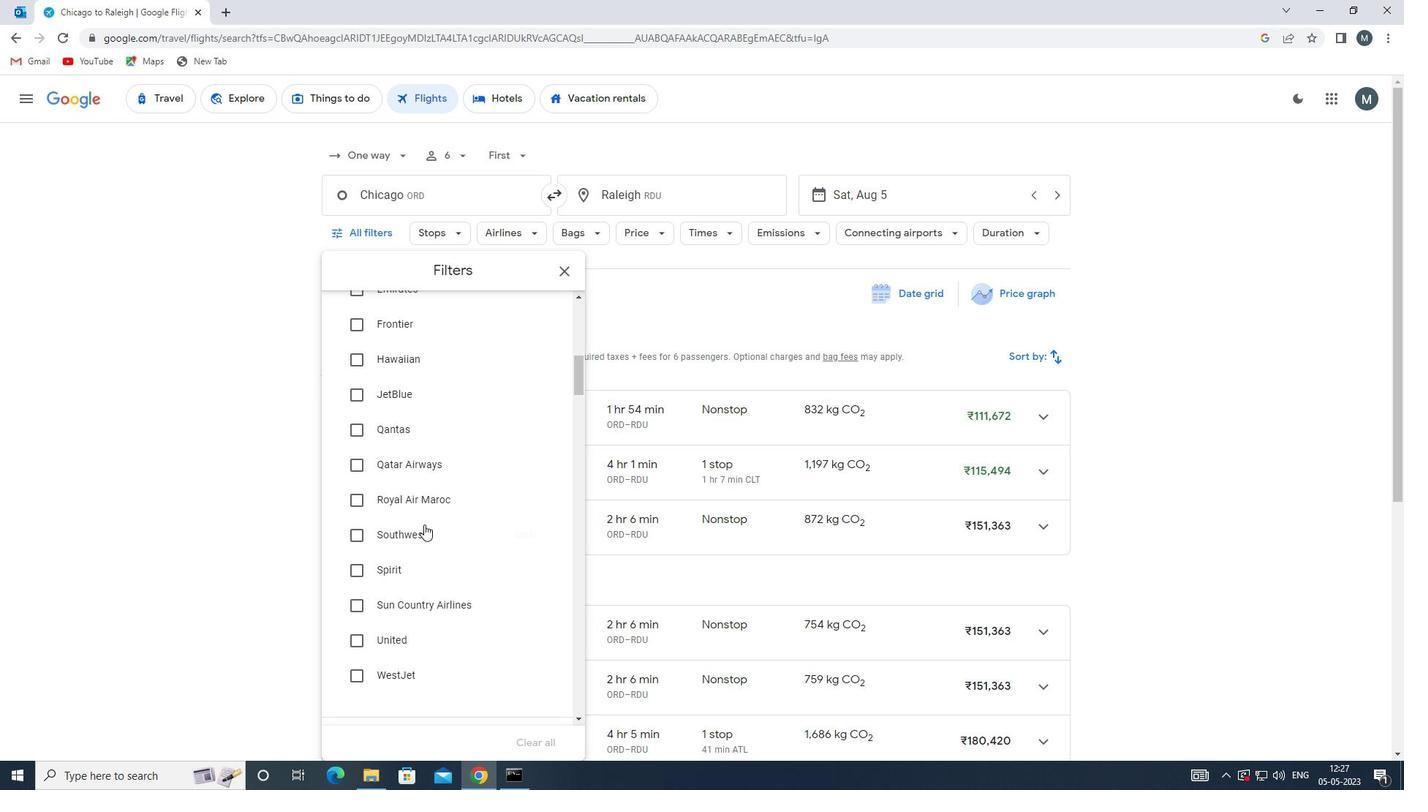 
Action: Mouse moved to (438, 537)
Screenshot: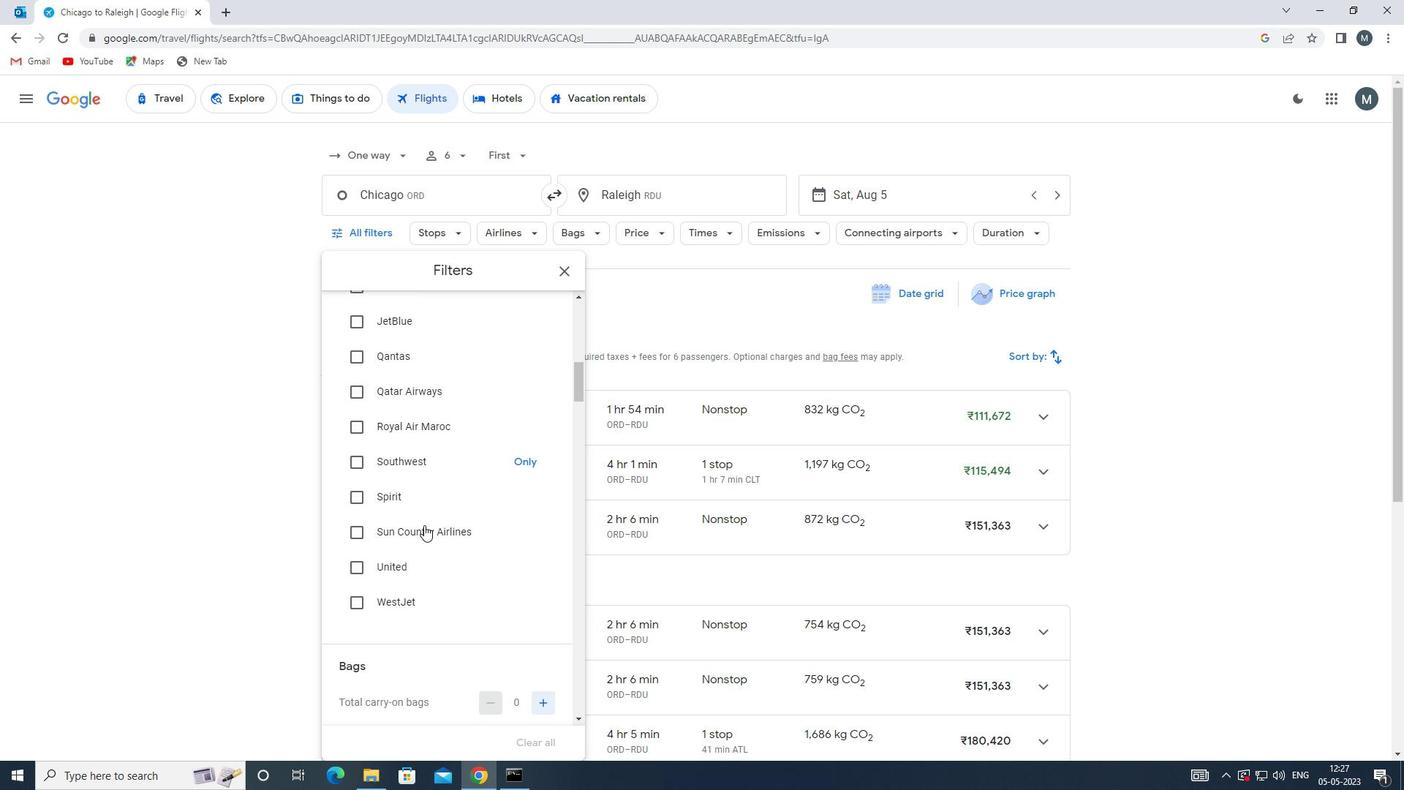
Action: Mouse pressed left at (438, 537)
Screenshot: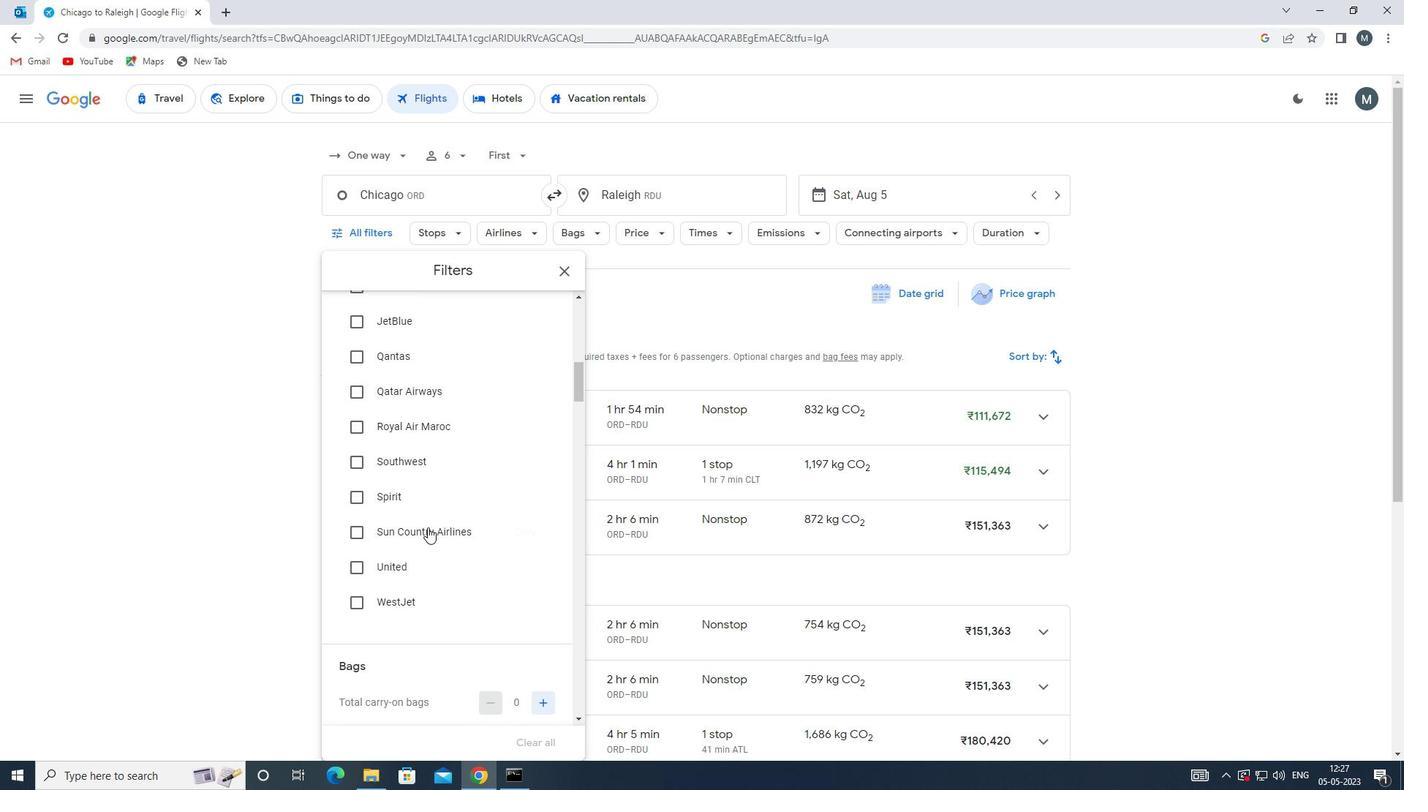 
Action: Mouse moved to (441, 515)
Screenshot: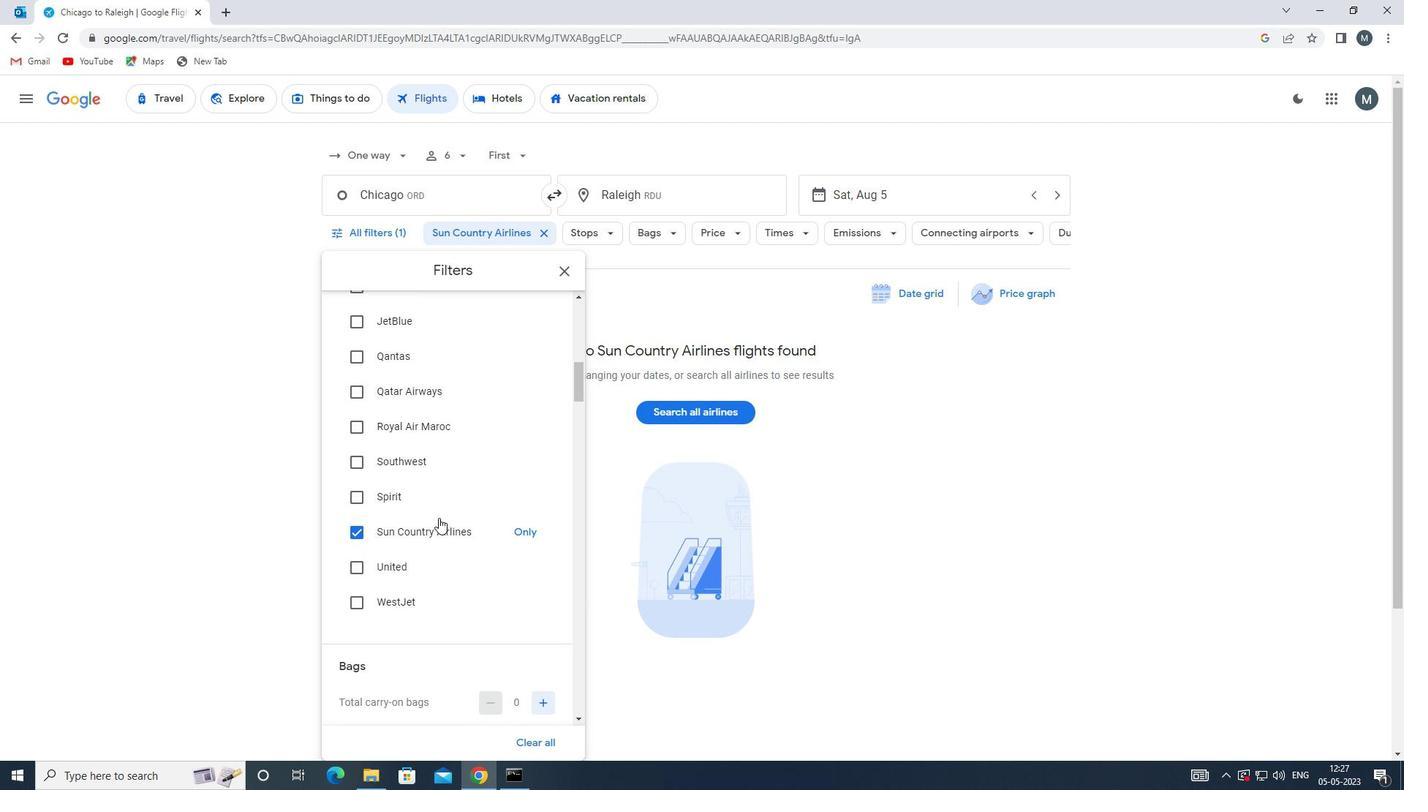 
Action: Mouse scrolled (441, 515) with delta (0, 0)
Screenshot: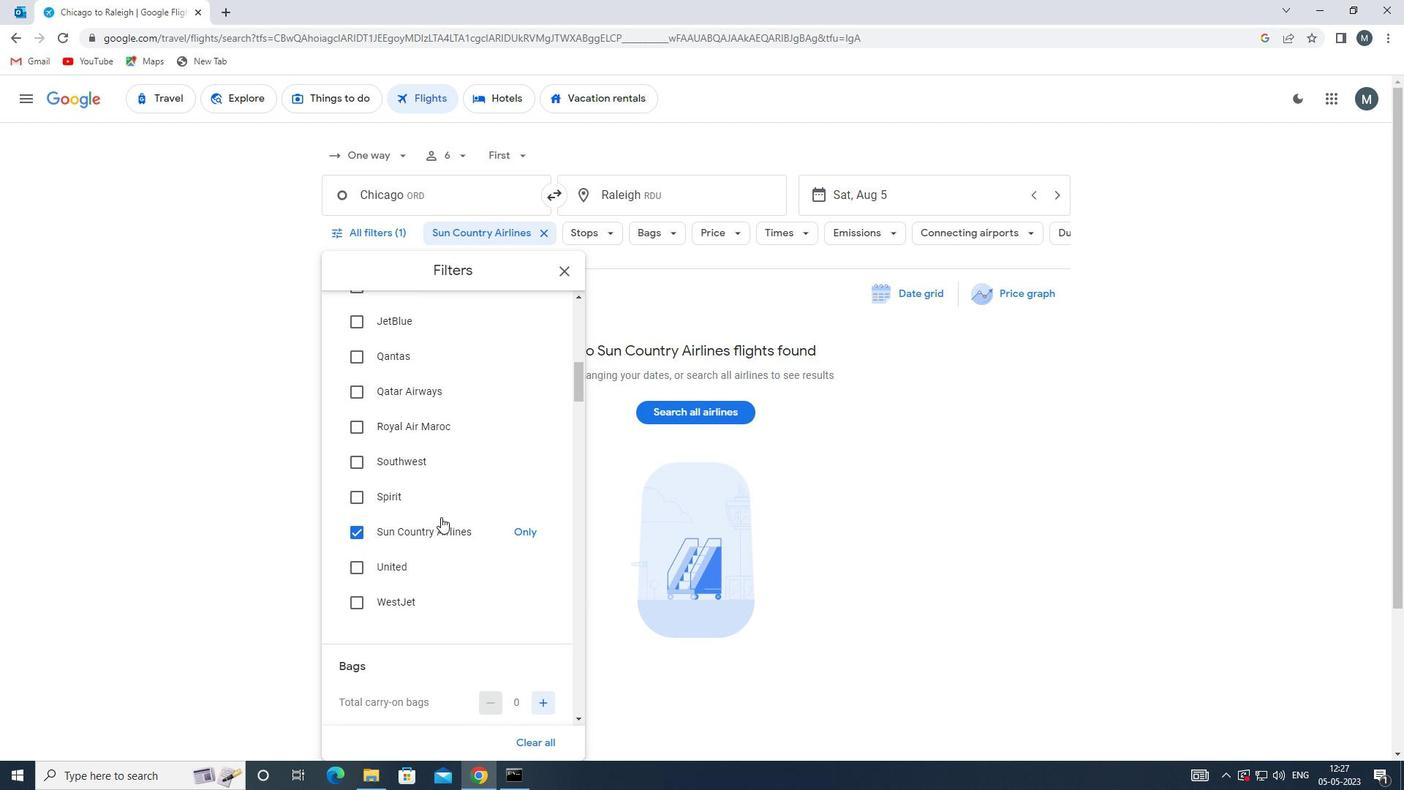 
Action: Mouse moved to (436, 515)
Screenshot: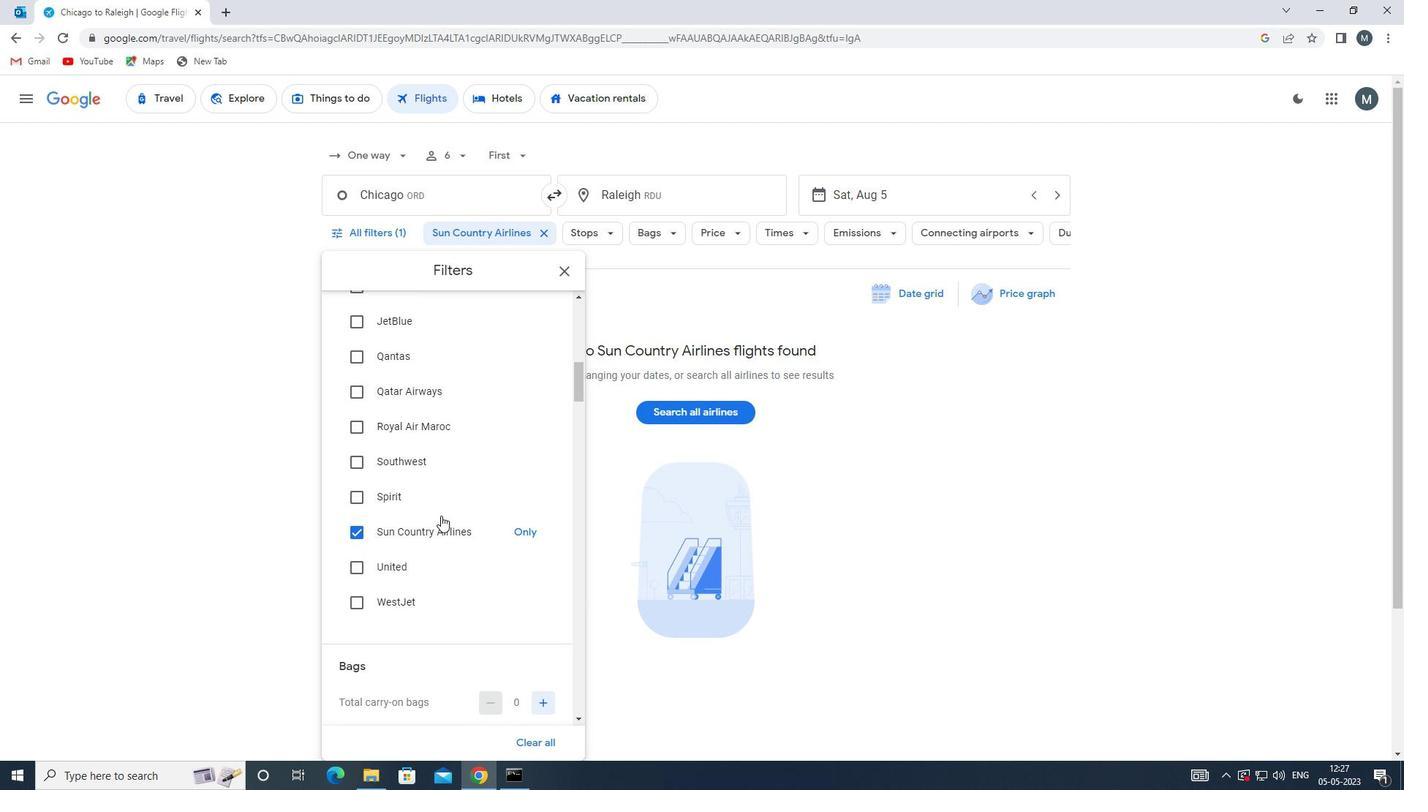 
Action: Mouse scrolled (436, 515) with delta (0, 0)
Screenshot: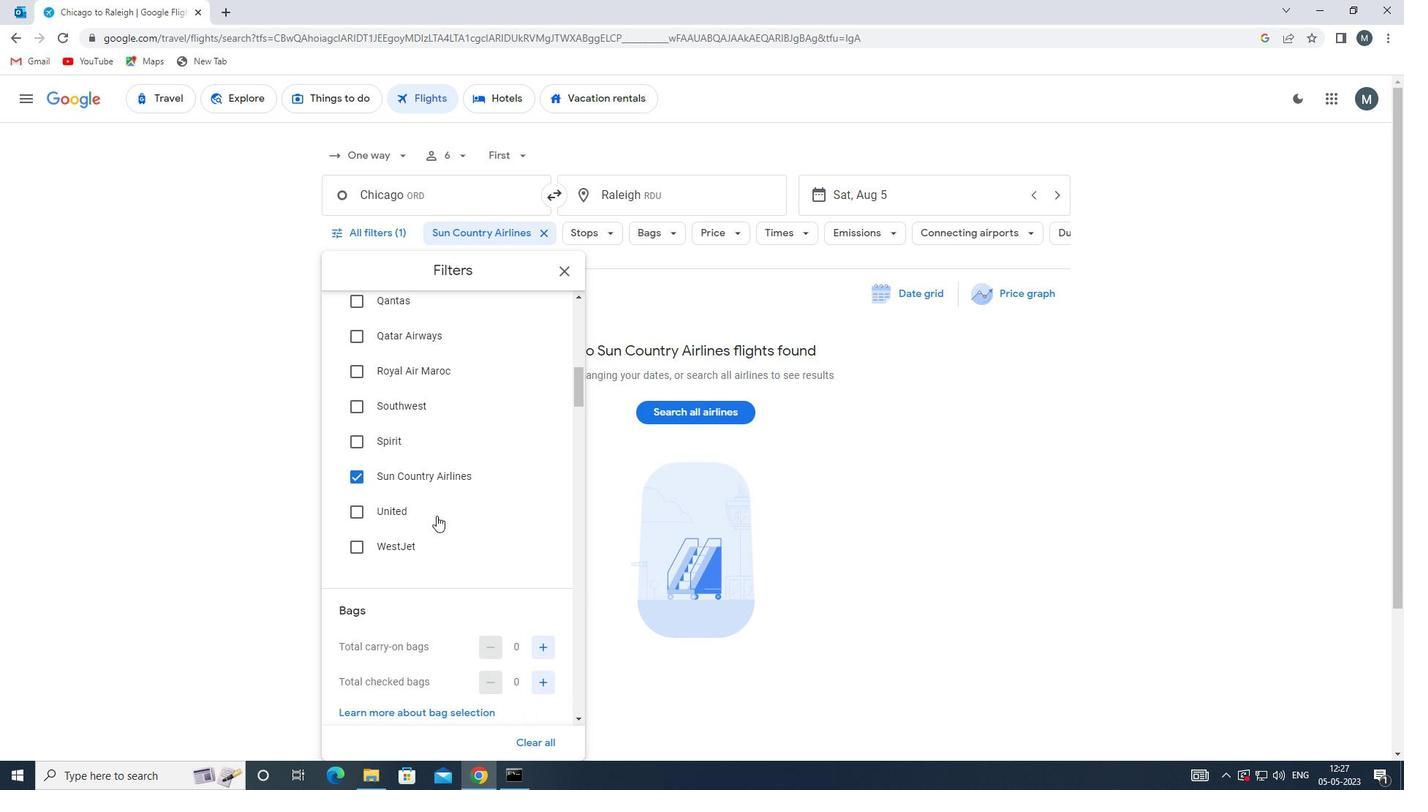 
Action: Mouse moved to (434, 516)
Screenshot: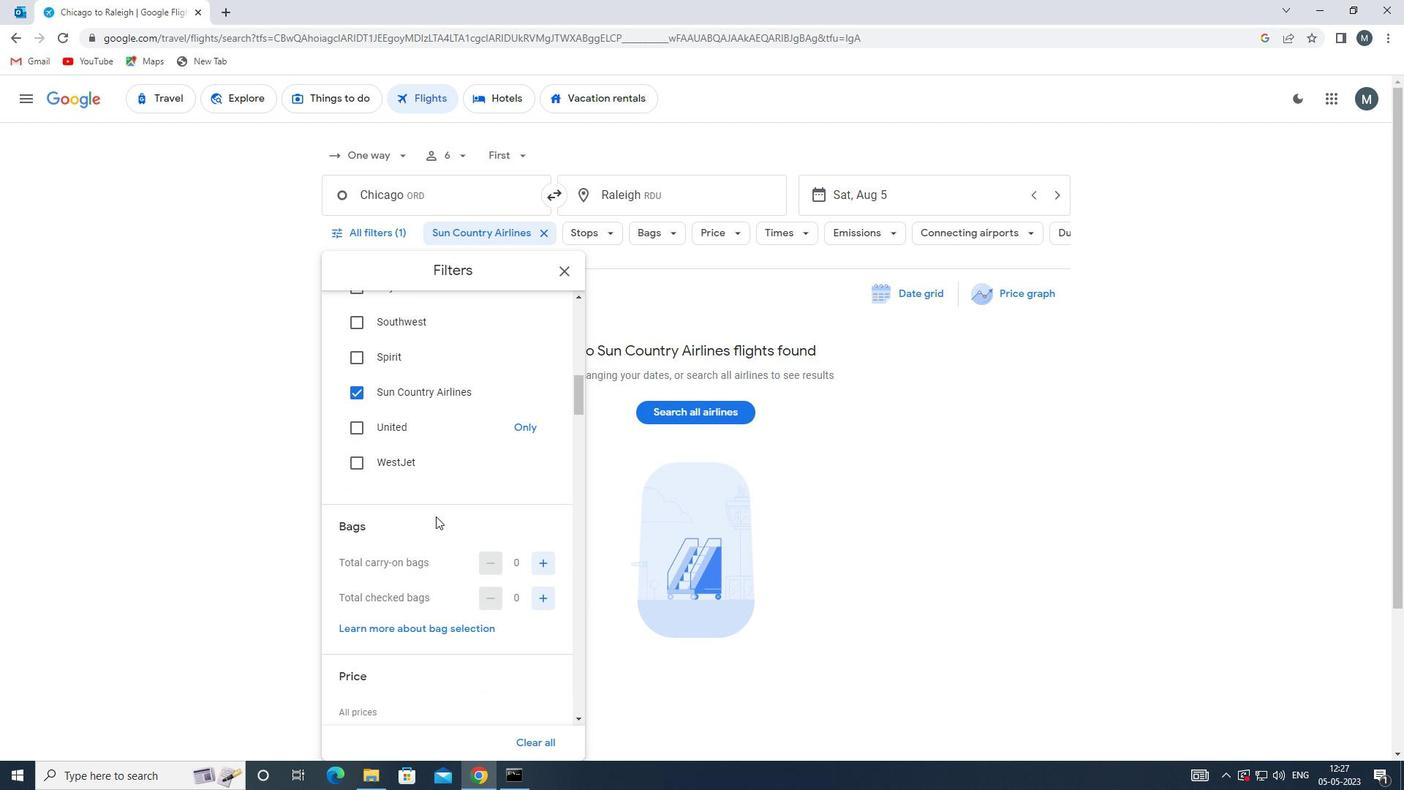 
Action: Mouse scrolled (434, 515) with delta (0, 0)
Screenshot: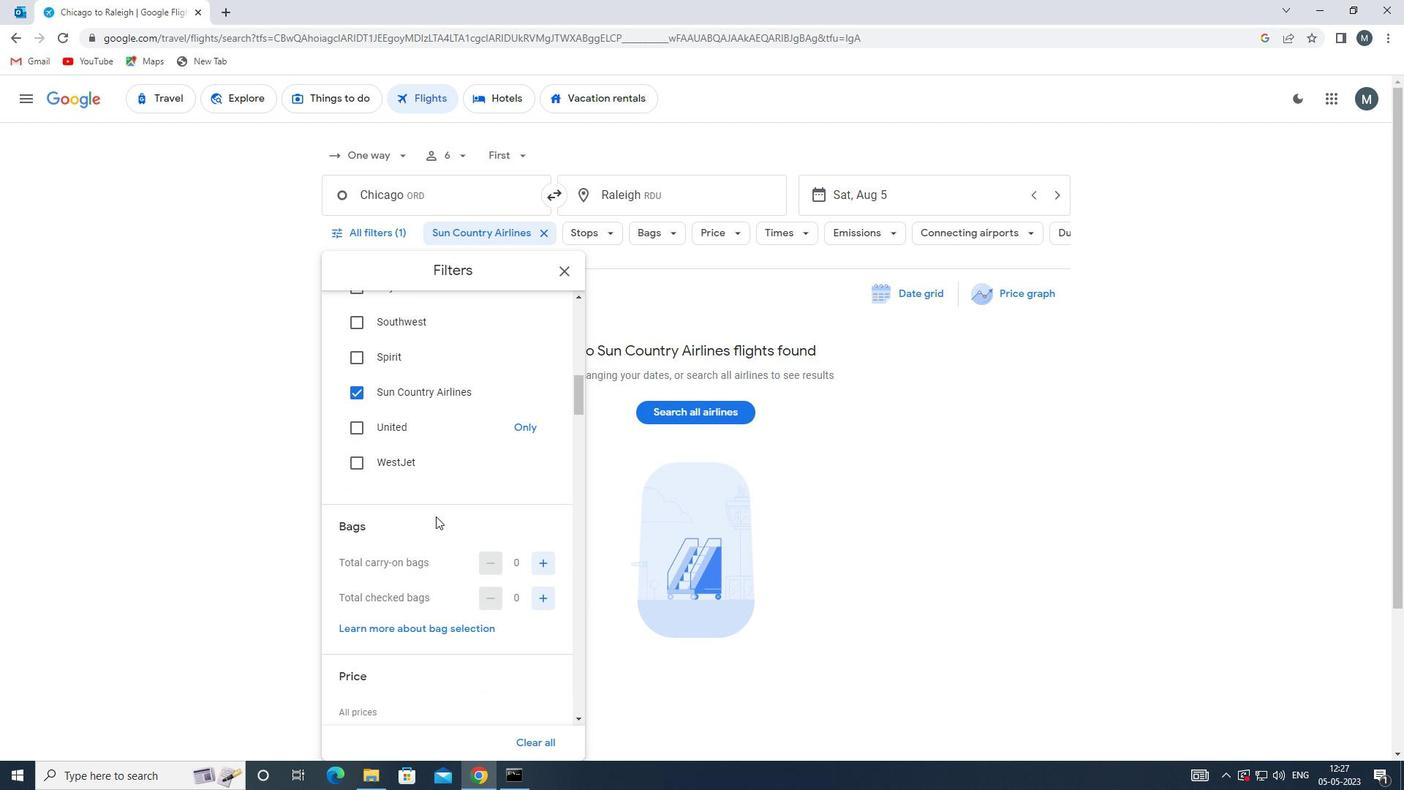
Action: Mouse moved to (545, 518)
Screenshot: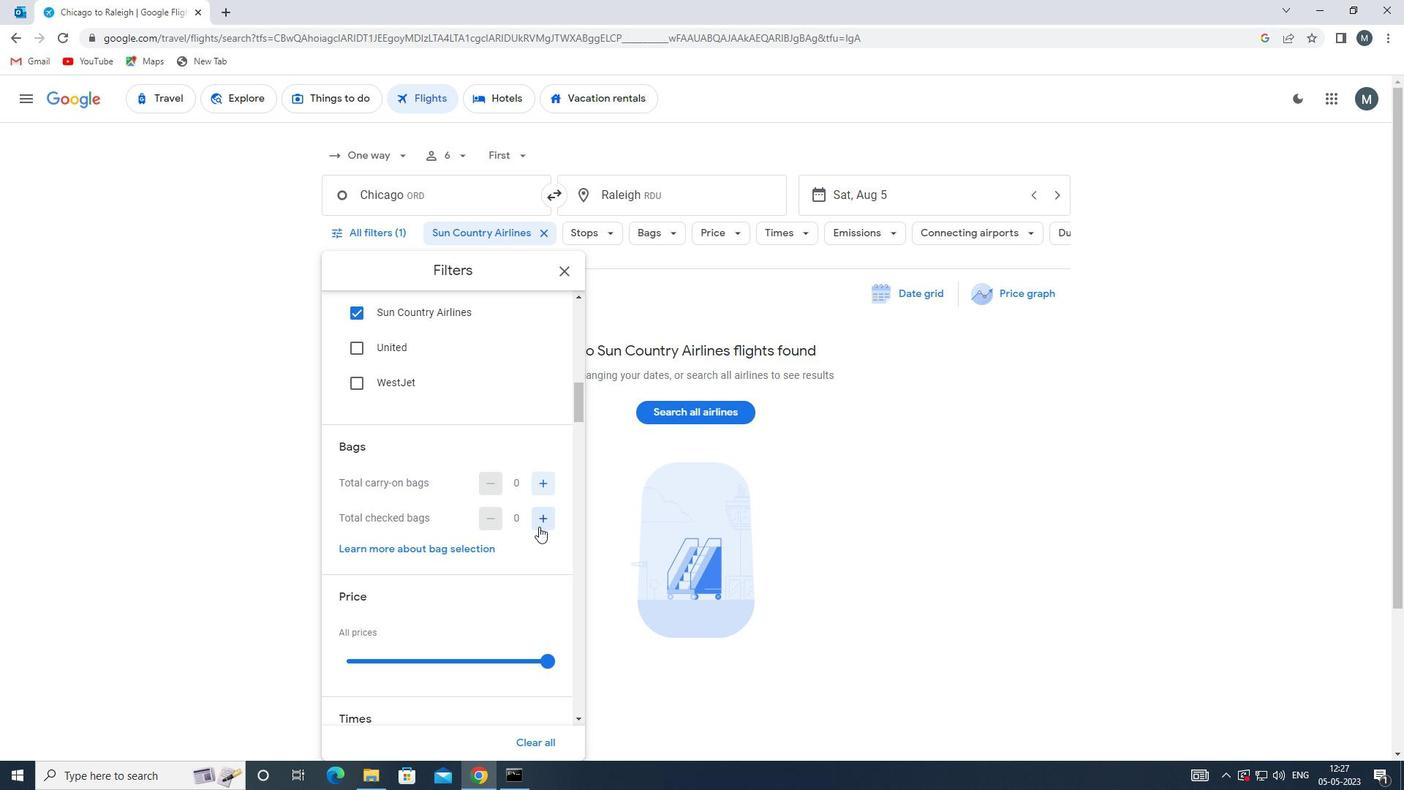 
Action: Mouse pressed left at (545, 518)
Screenshot: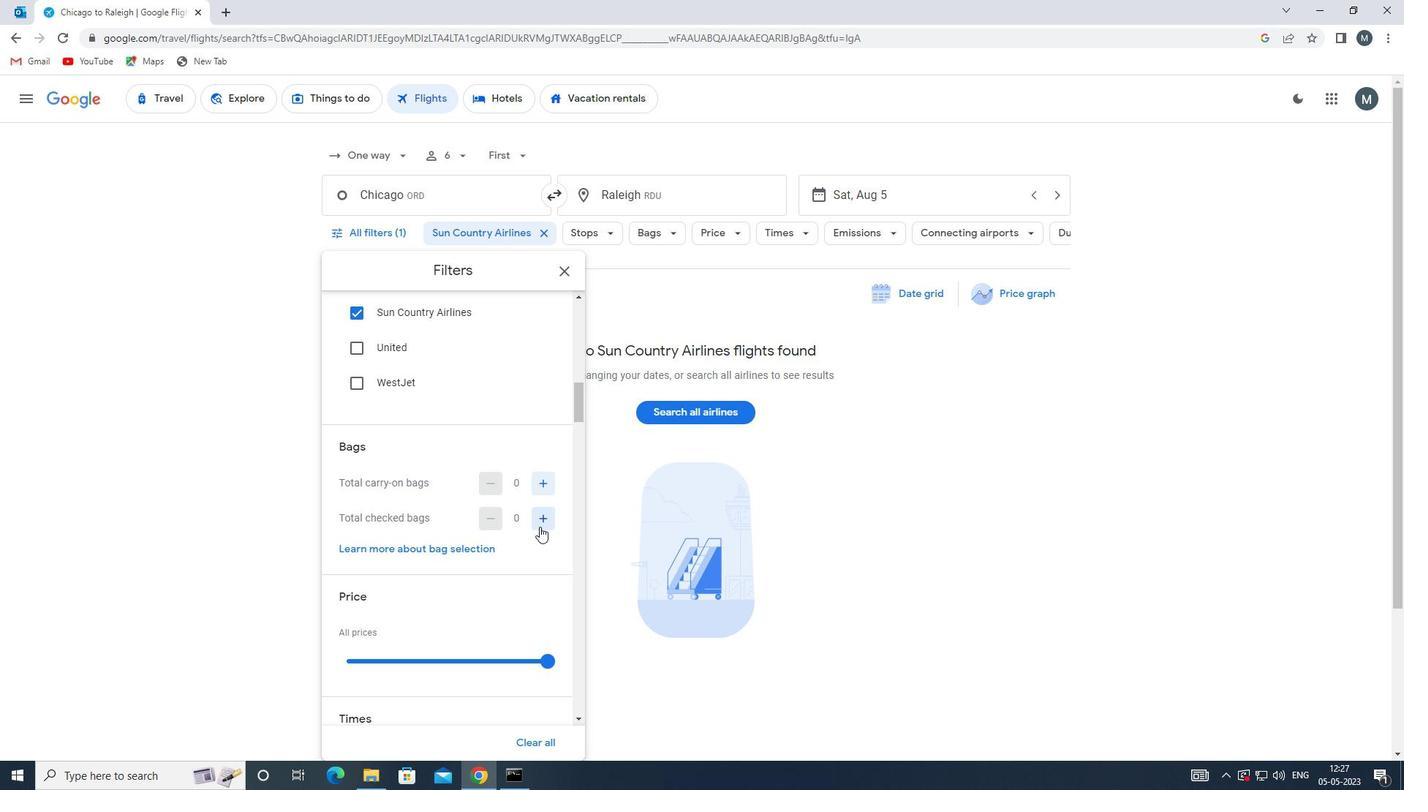 
Action: Mouse moved to (451, 528)
Screenshot: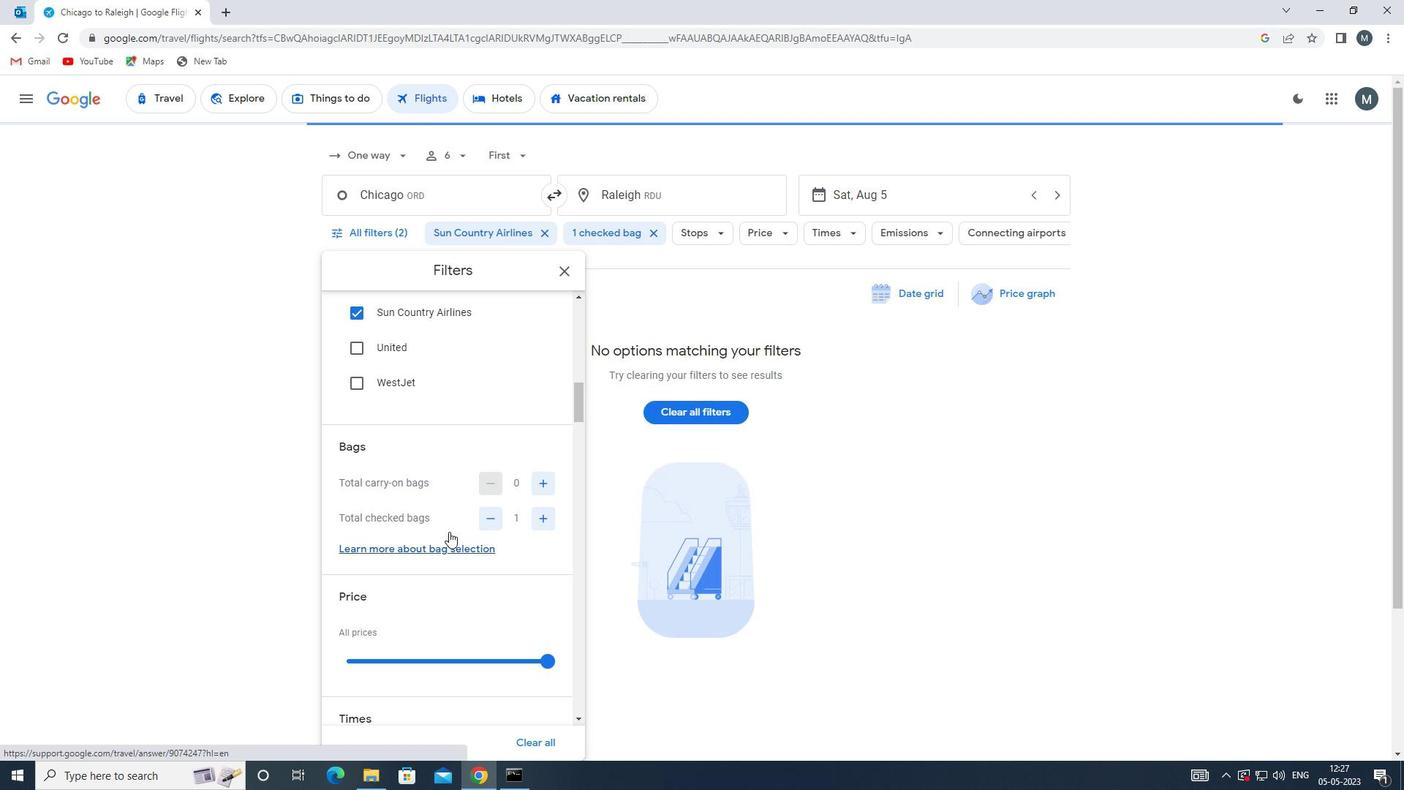 
Action: Mouse scrolled (451, 528) with delta (0, 0)
Screenshot: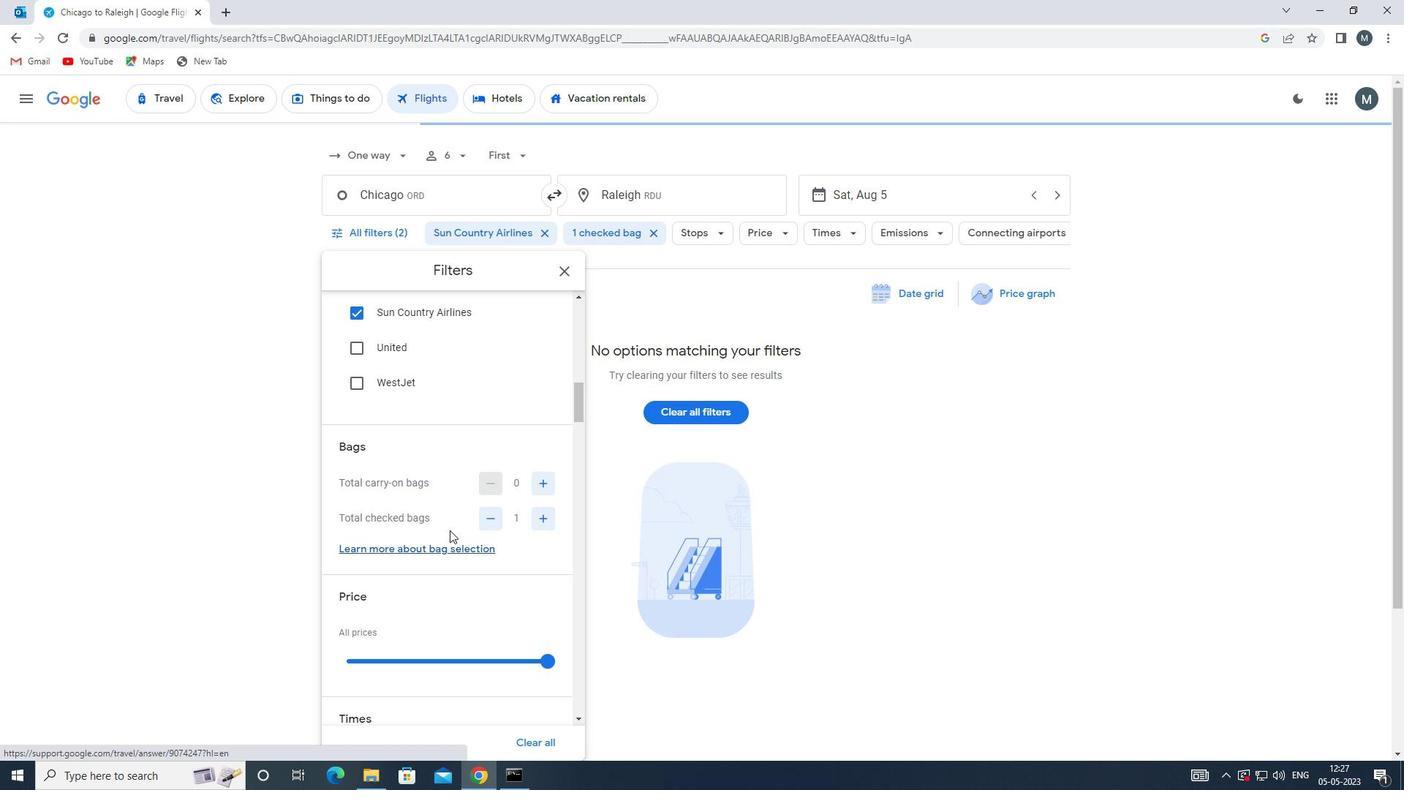 
Action: Mouse scrolled (451, 528) with delta (0, 0)
Screenshot: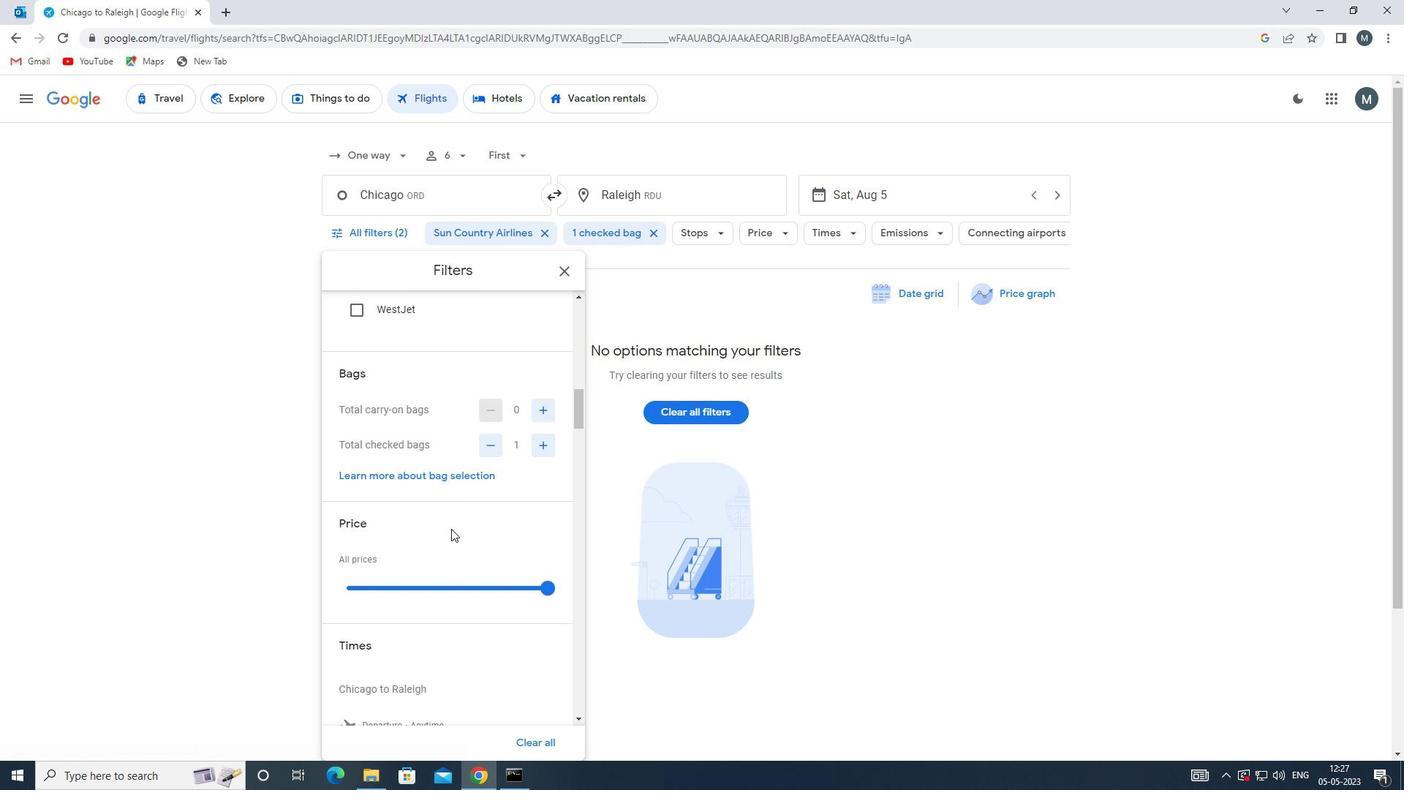 
Action: Mouse moved to (429, 511)
Screenshot: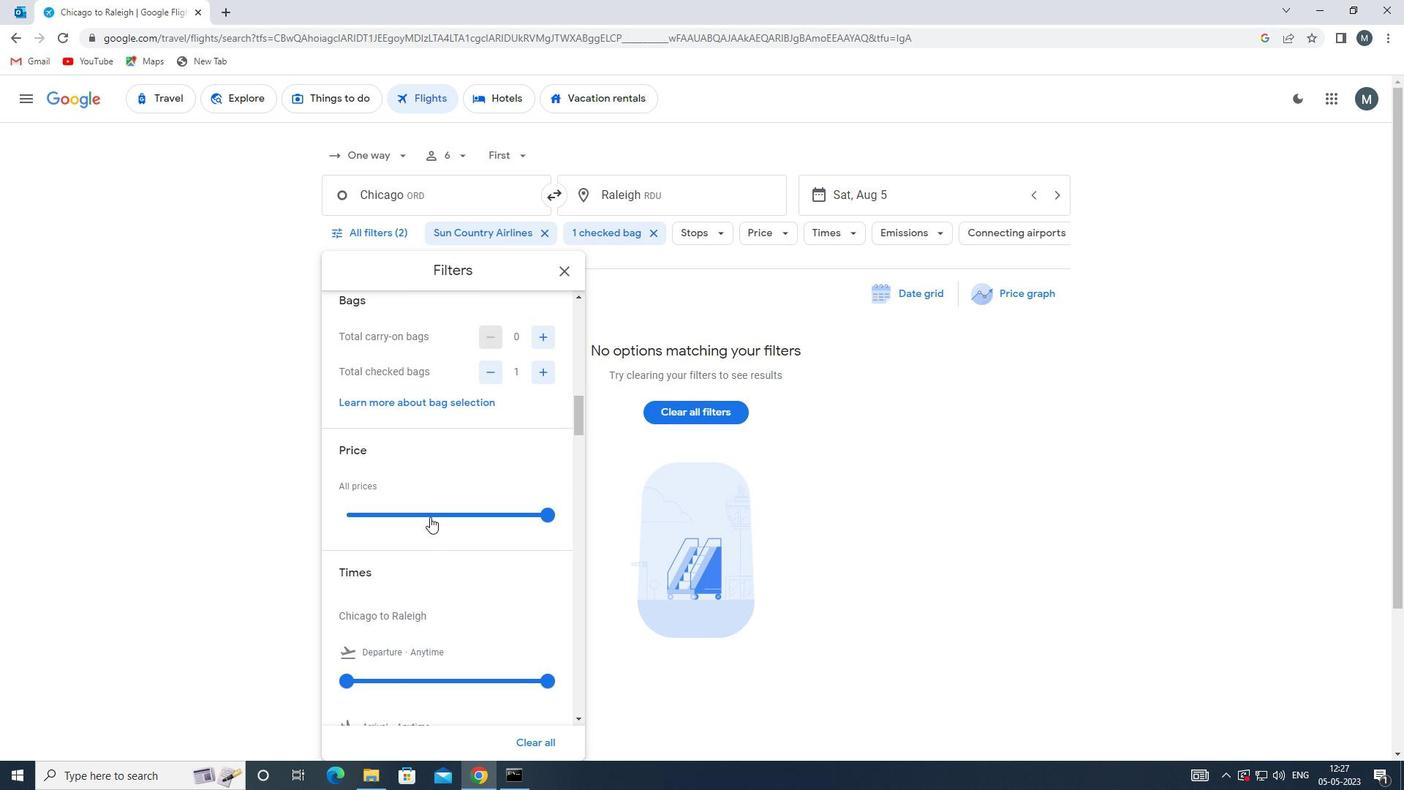 
Action: Mouse pressed left at (429, 511)
Screenshot: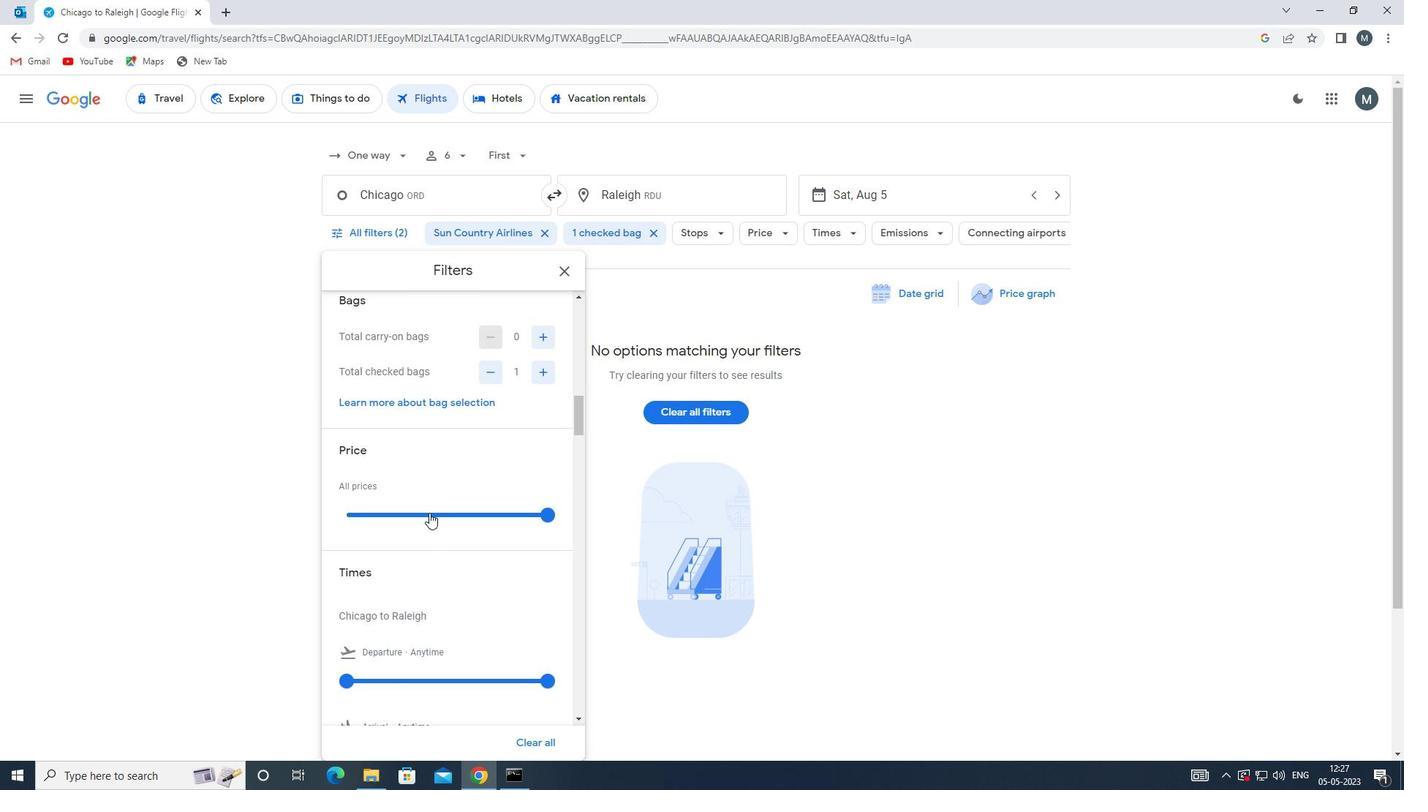 
Action: Mouse pressed left at (429, 511)
Screenshot: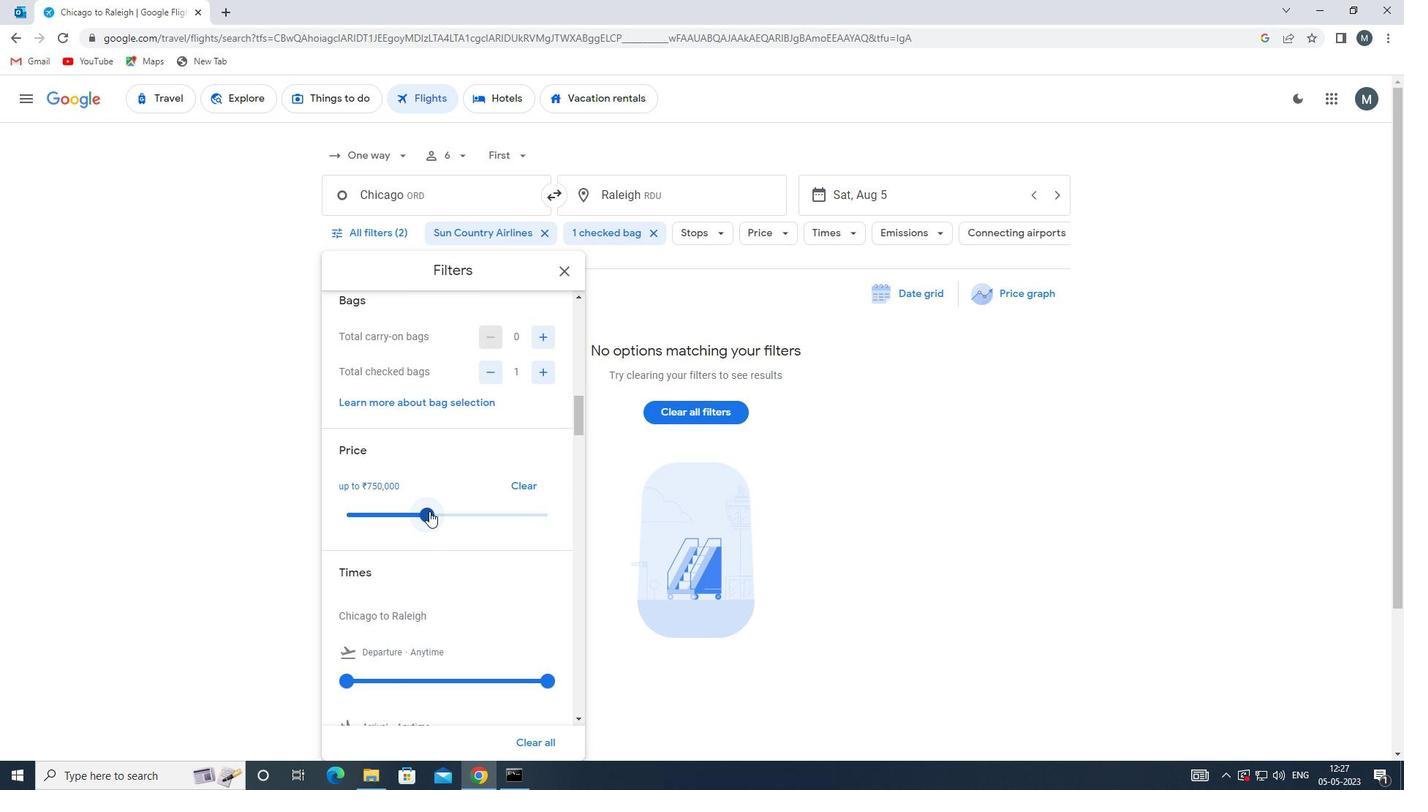 
Action: Mouse moved to (423, 490)
Screenshot: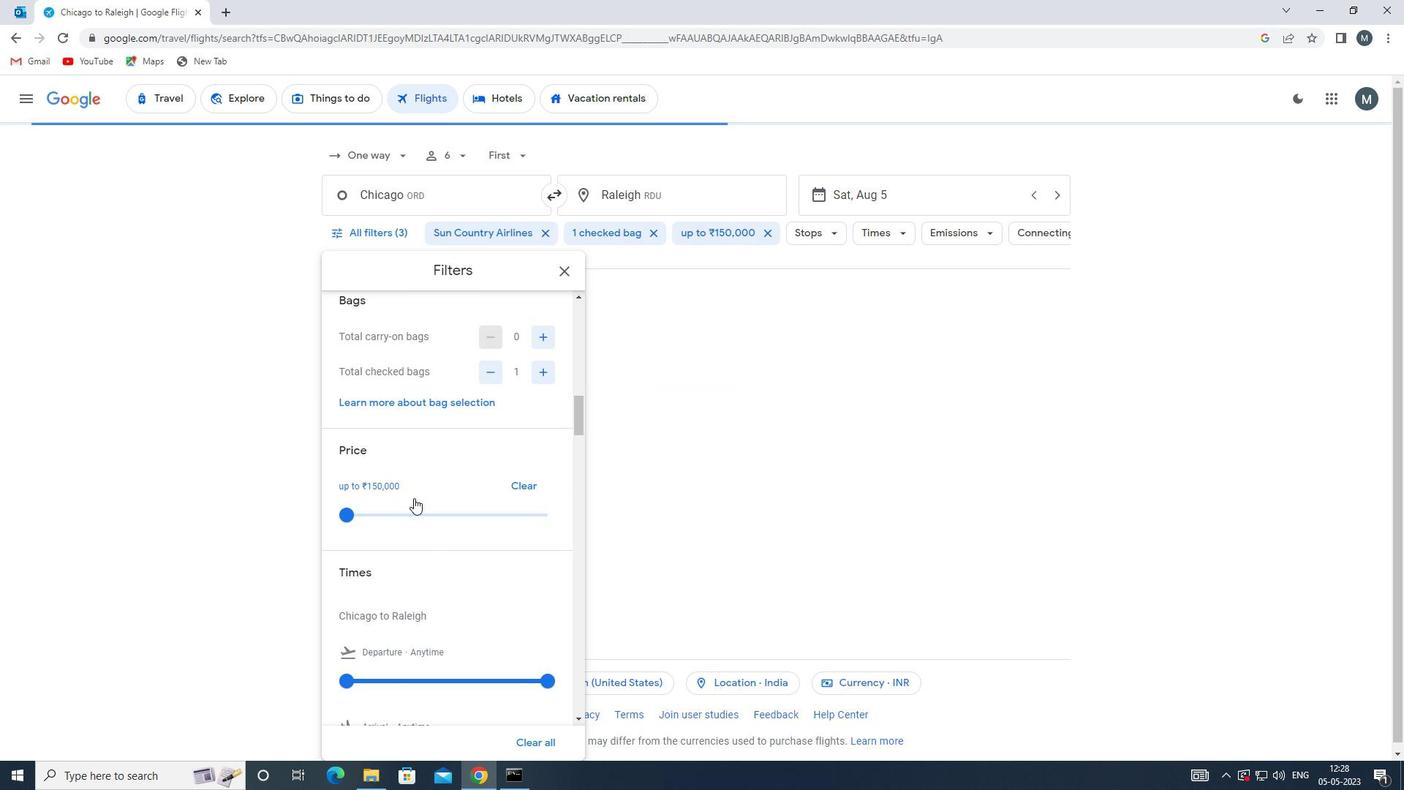 
Action: Mouse scrolled (423, 489) with delta (0, 0)
Screenshot: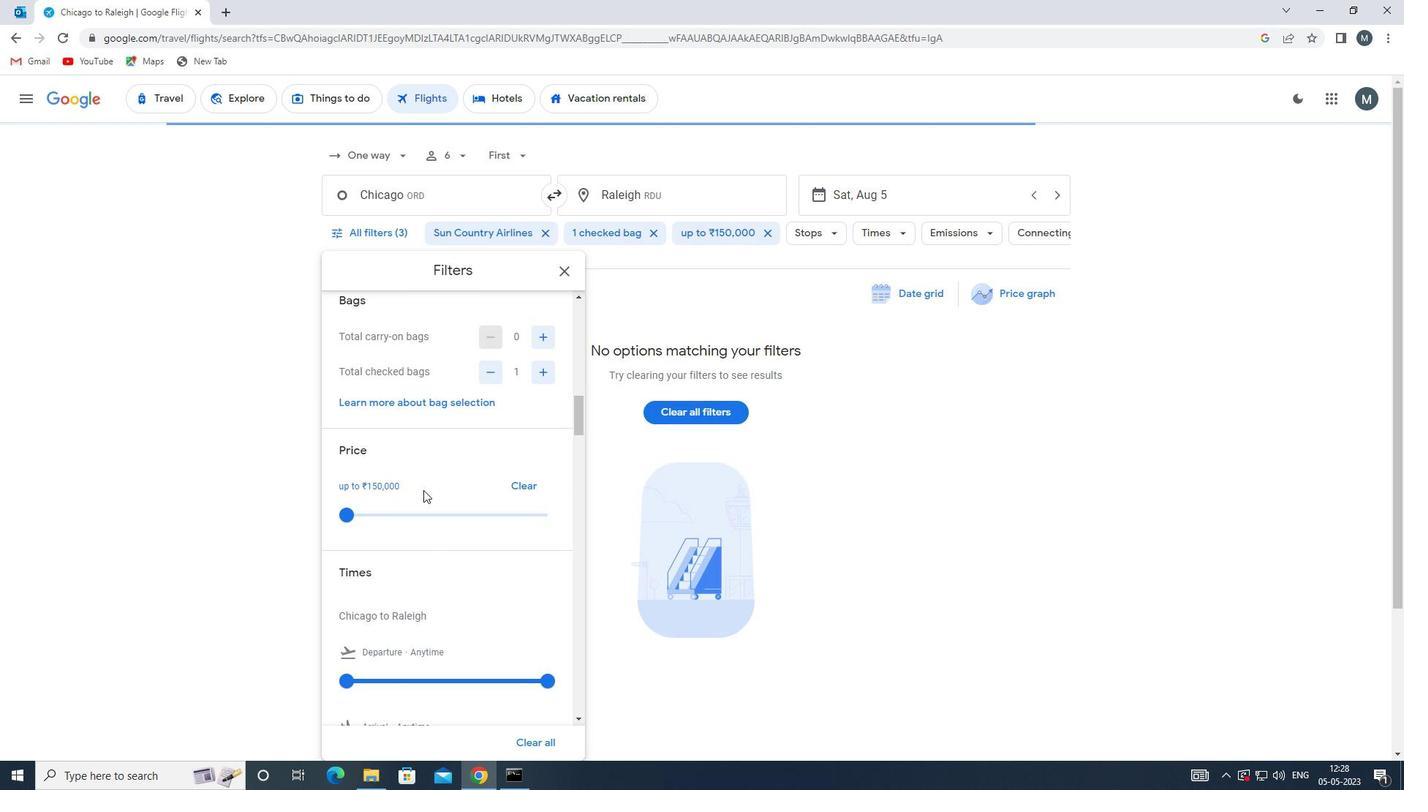 
Action: Mouse scrolled (423, 489) with delta (0, 0)
Screenshot: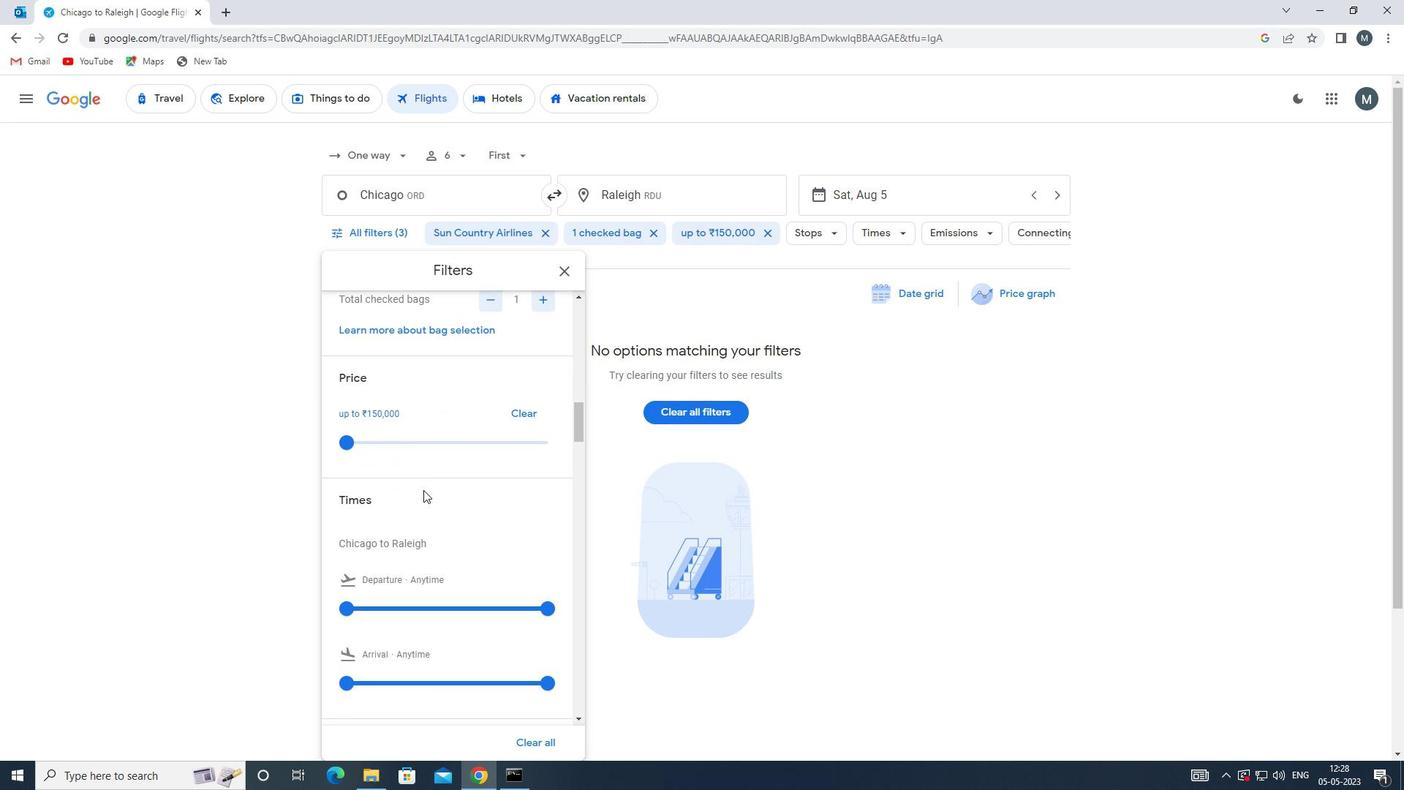
Action: Mouse moved to (353, 529)
Screenshot: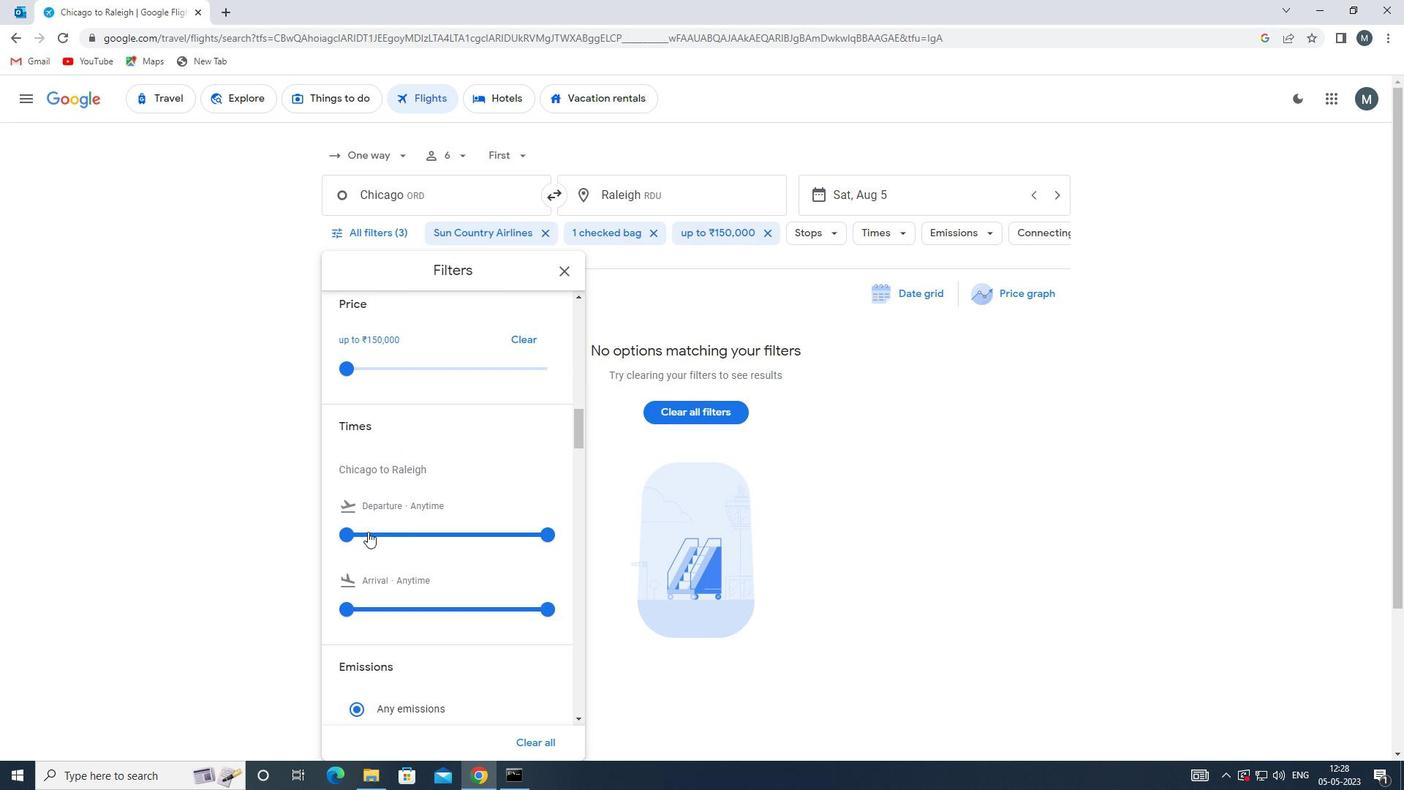 
Action: Mouse pressed left at (353, 529)
Screenshot: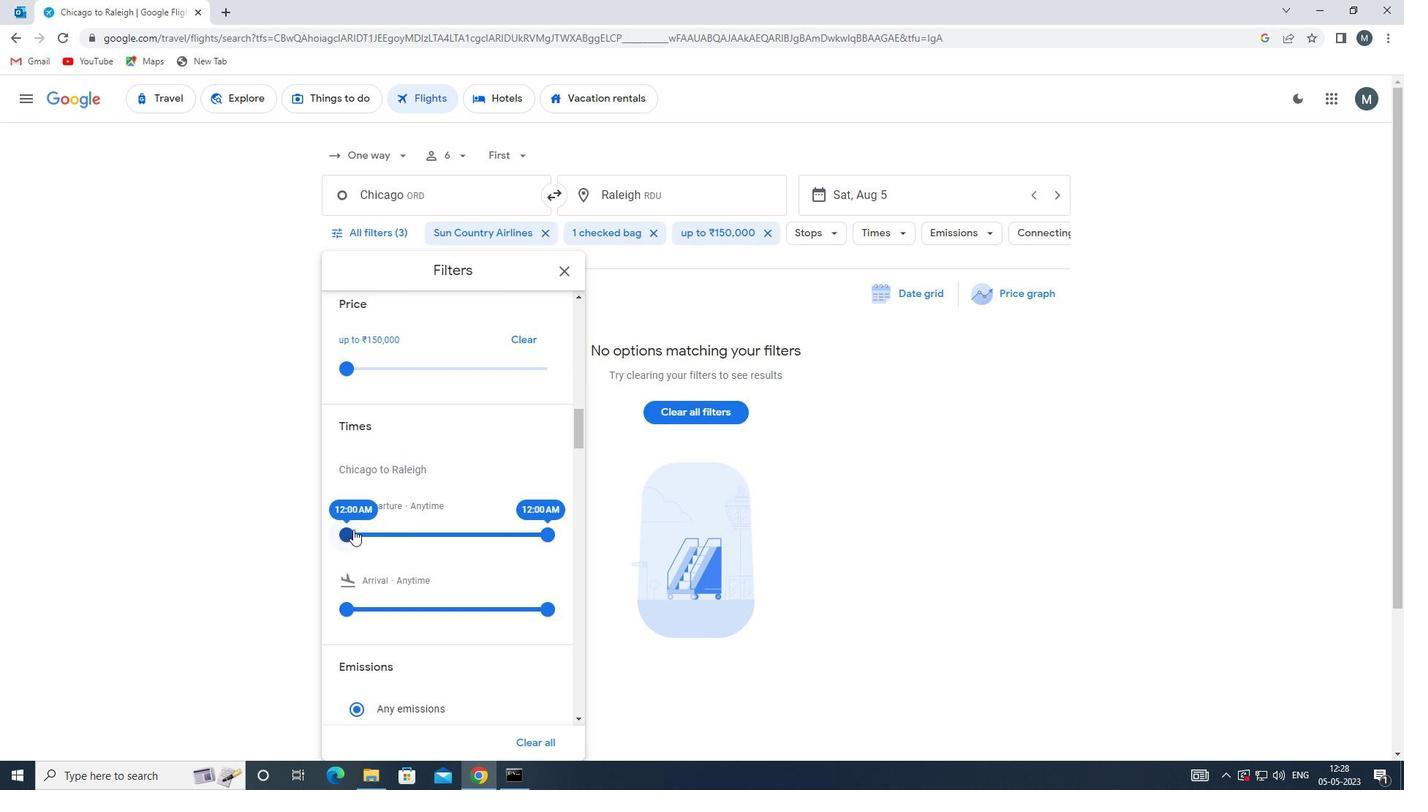 
Action: Mouse moved to (548, 531)
Screenshot: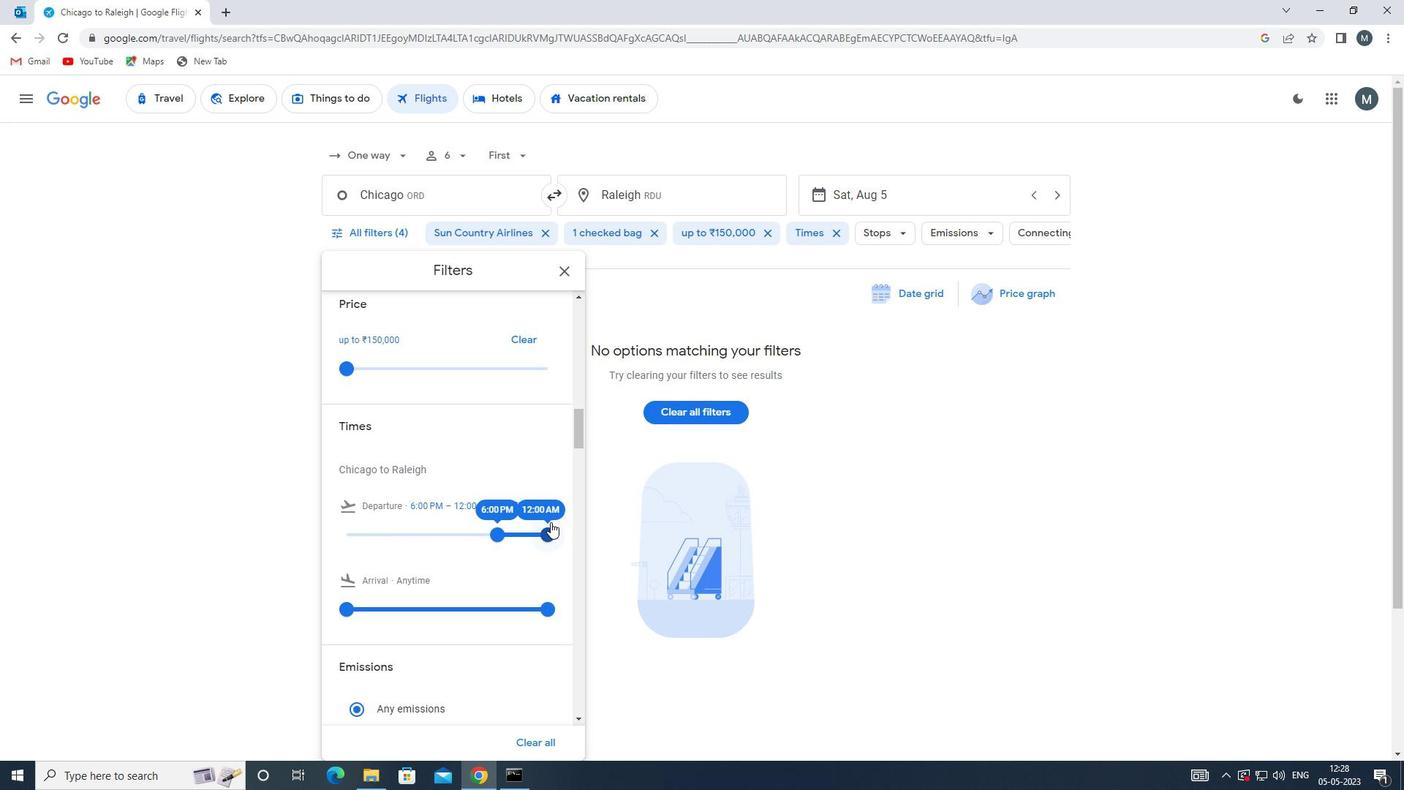 
Action: Mouse pressed left at (548, 531)
Screenshot: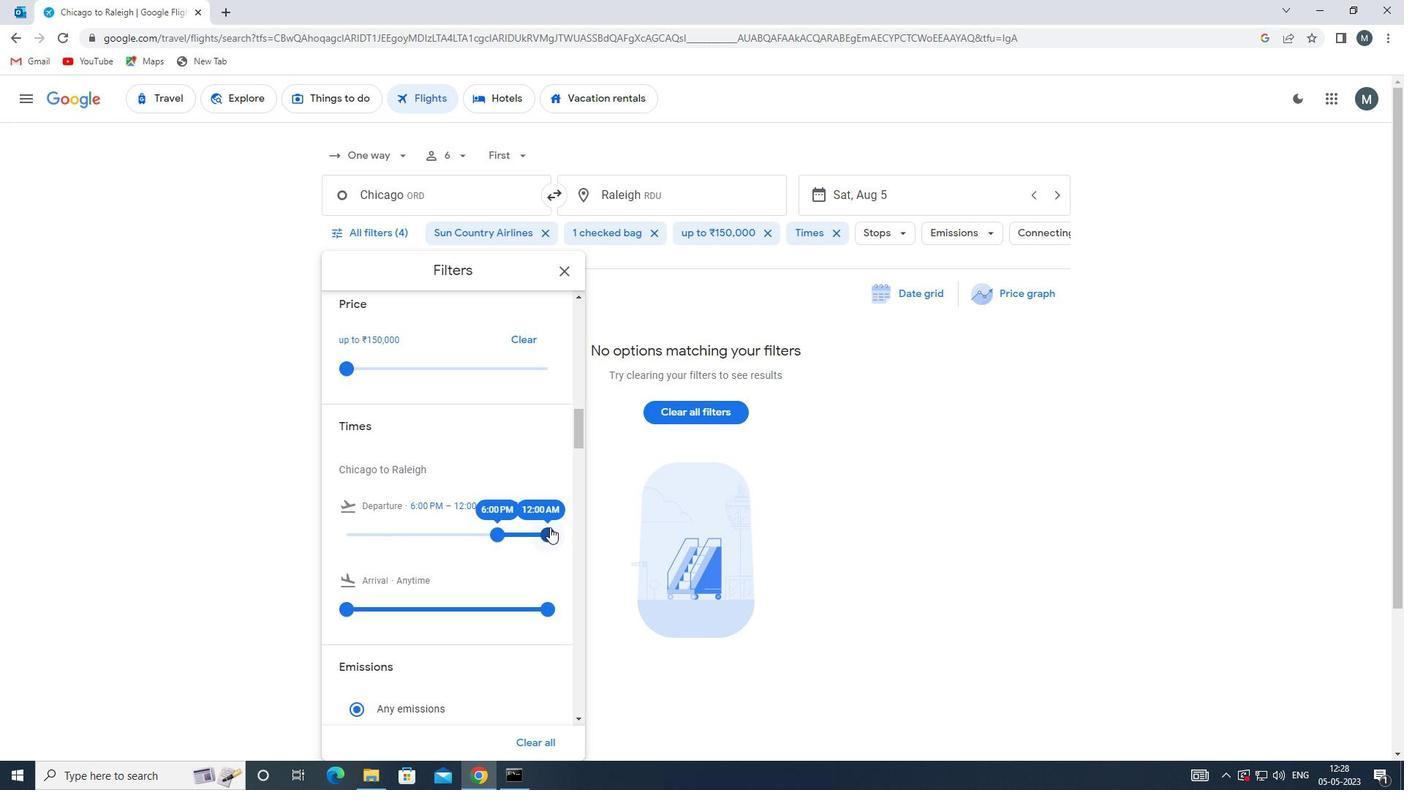 
Action: Mouse moved to (560, 269)
Screenshot: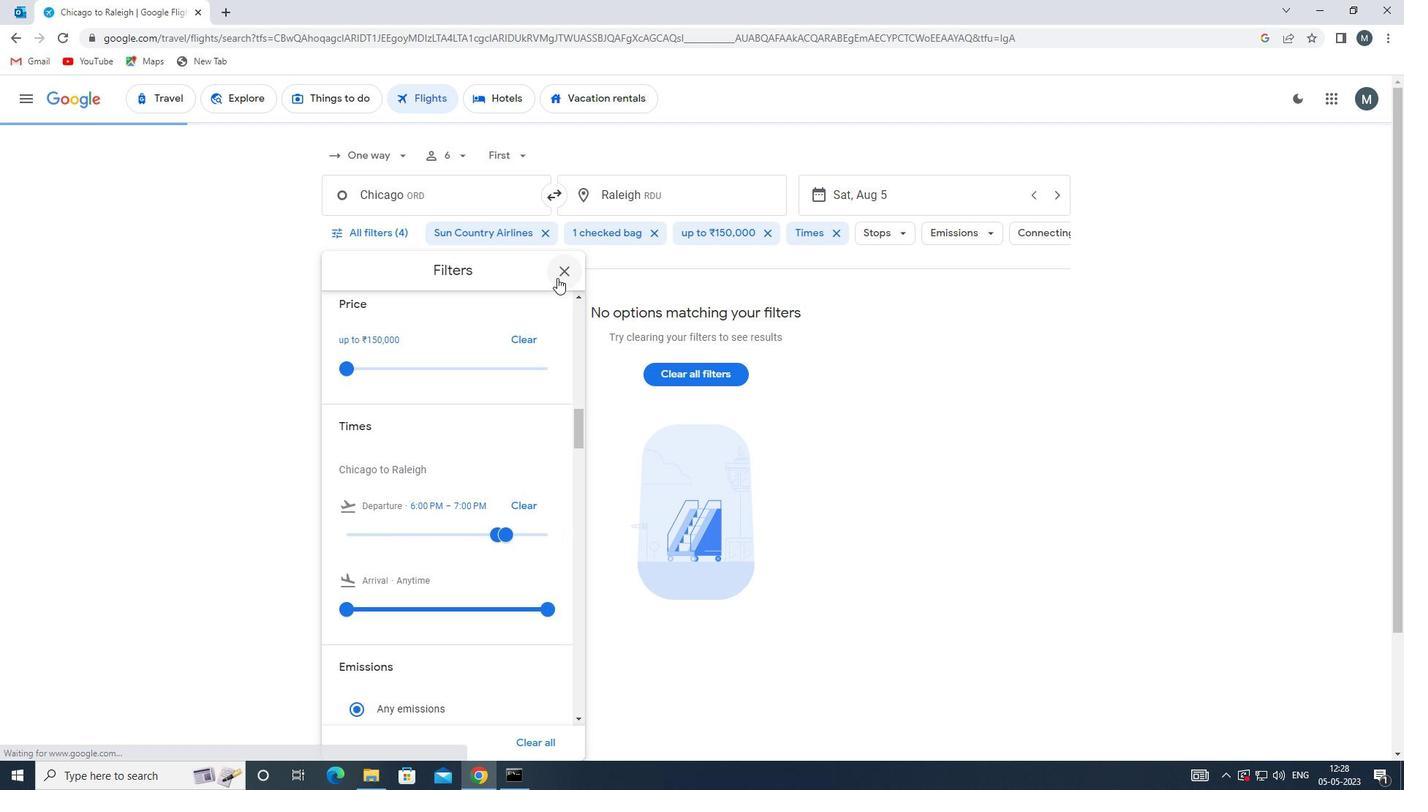
Action: Mouse pressed left at (560, 269)
Screenshot: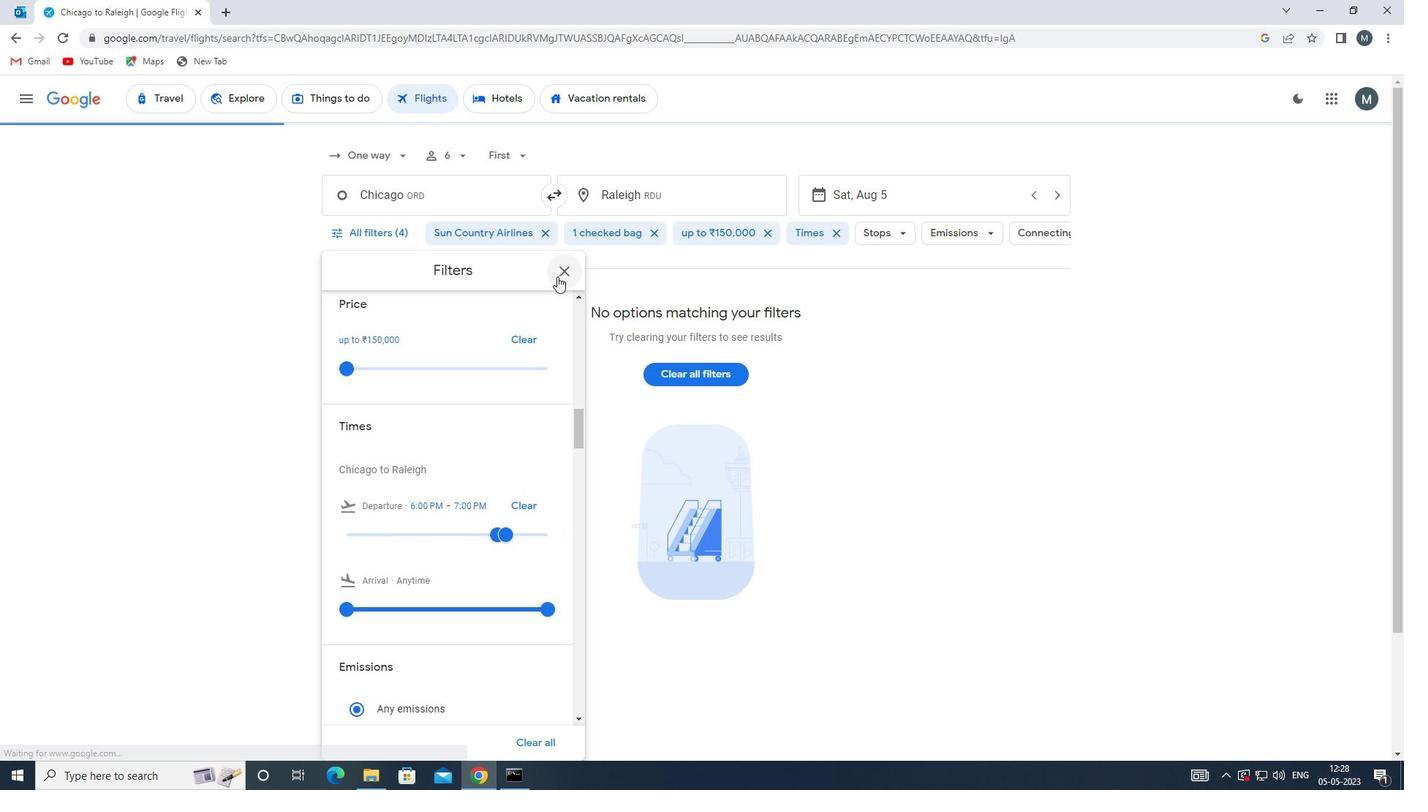 
Action: Mouse moved to (555, 284)
Screenshot: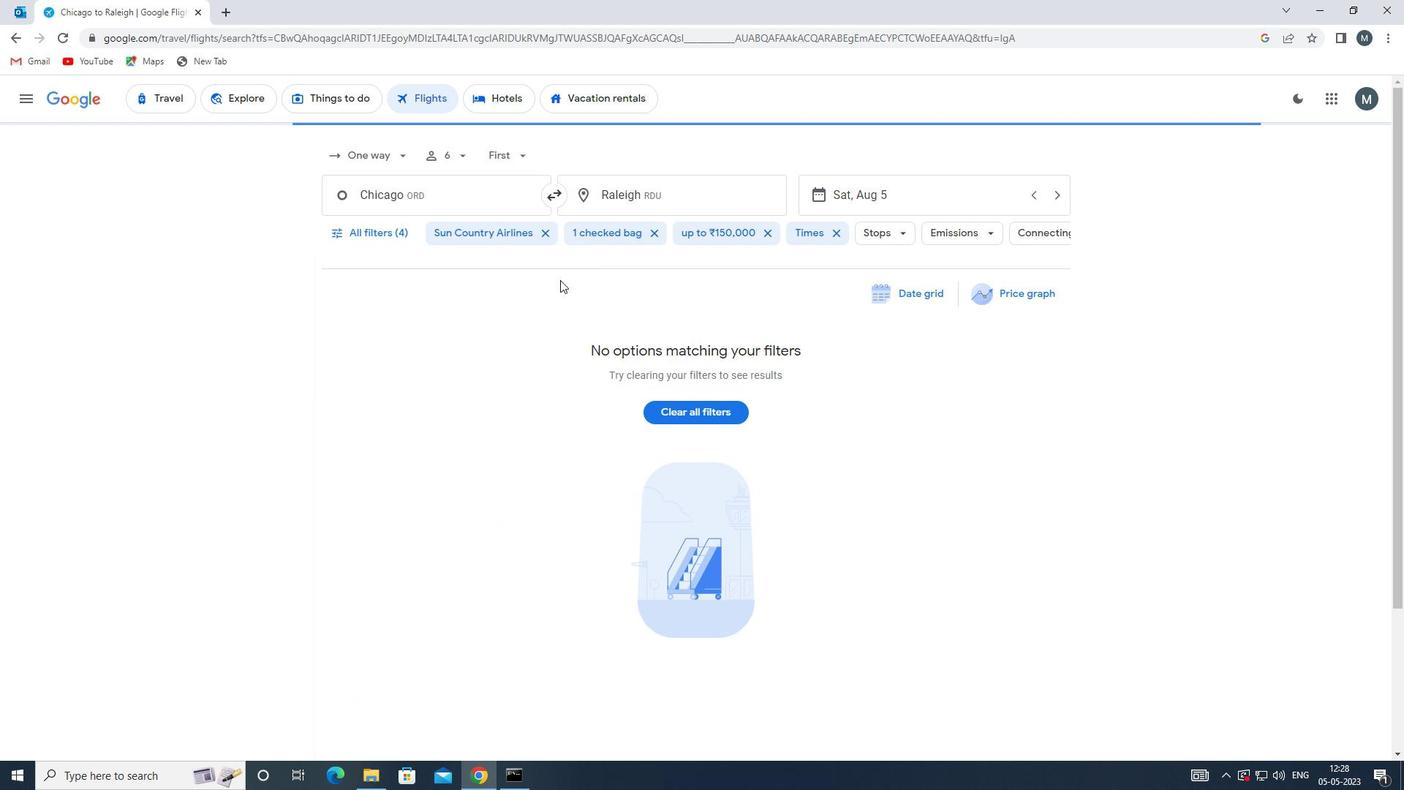 
